 Task: For heading Calibri with Bold.  font size for heading24,  'Change the font style of data to'Bell MT.  and font size to 16,  Change the alignment of both headline & data to Align middle & Align Center.  In the sheet  auditingSalesByChannel_2022
Action: Mouse moved to (73, 128)
Screenshot: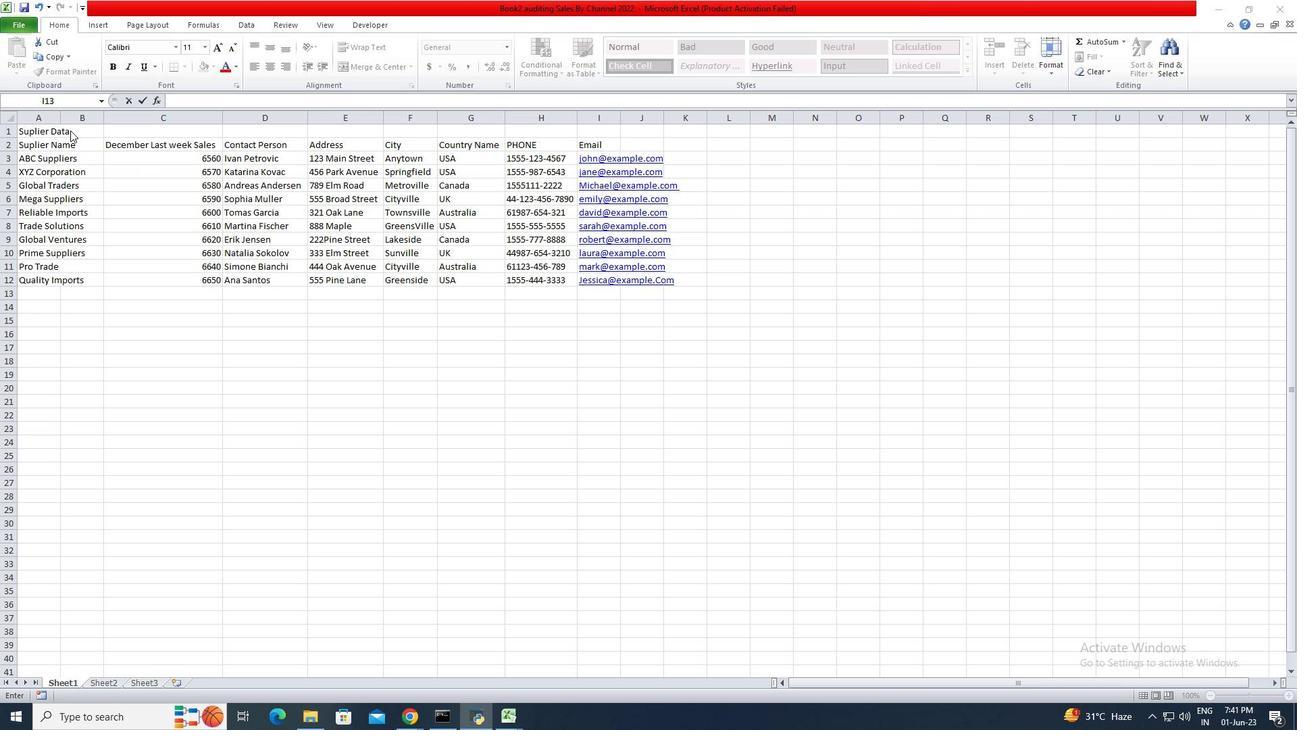 
Action: Mouse pressed left at (73, 128)
Screenshot: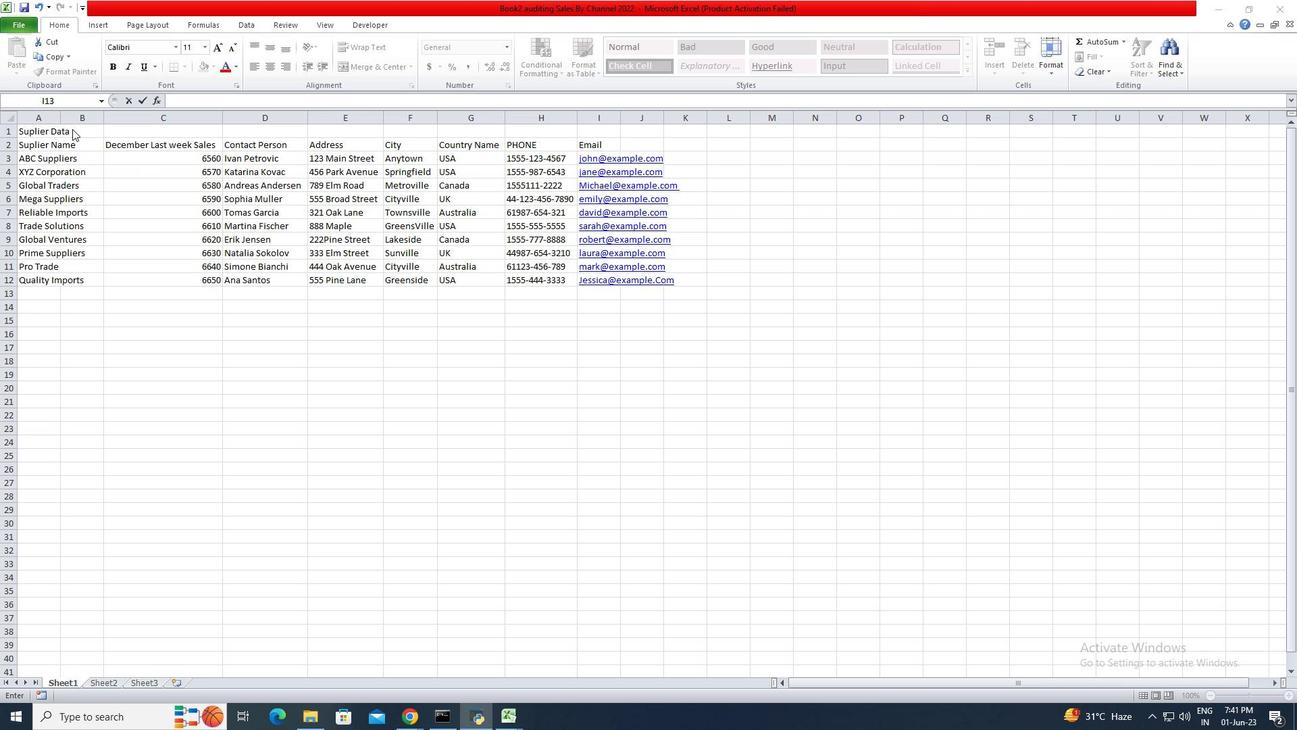 
Action: Mouse moved to (73, 129)
Screenshot: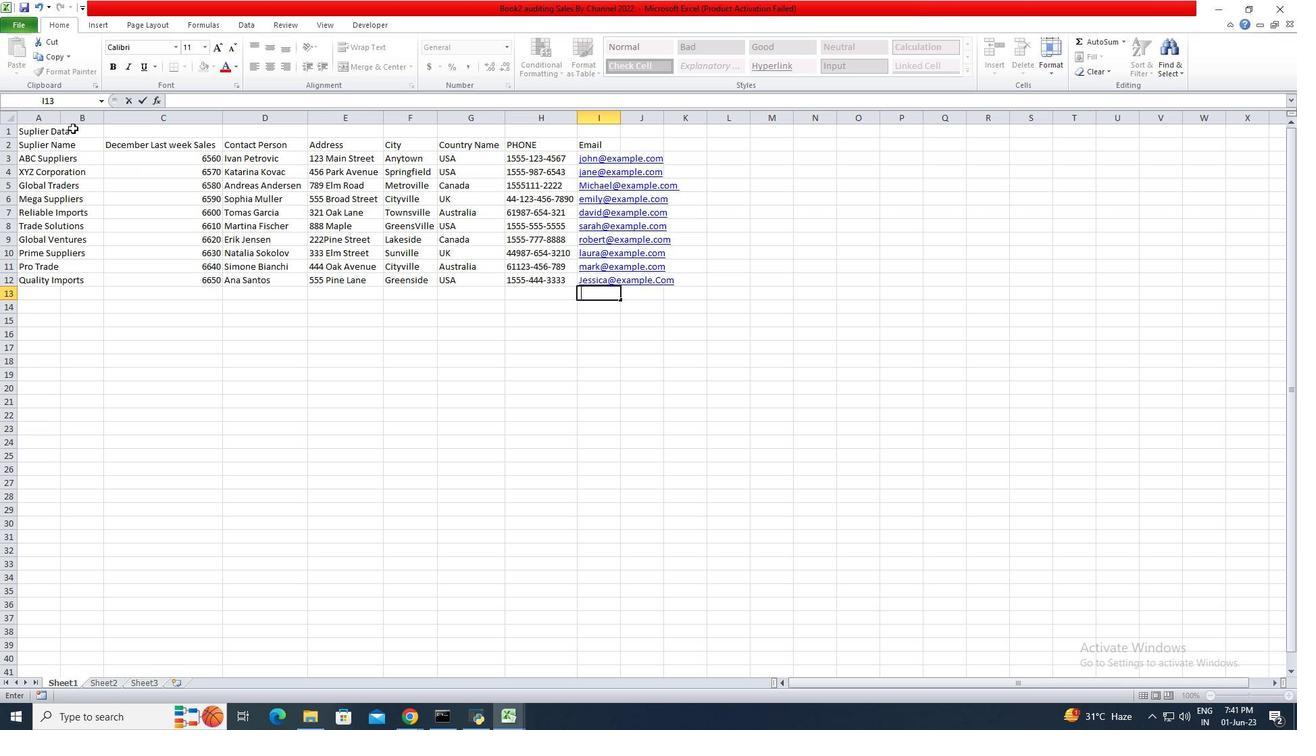 
Action: Mouse pressed left at (73, 129)
Screenshot: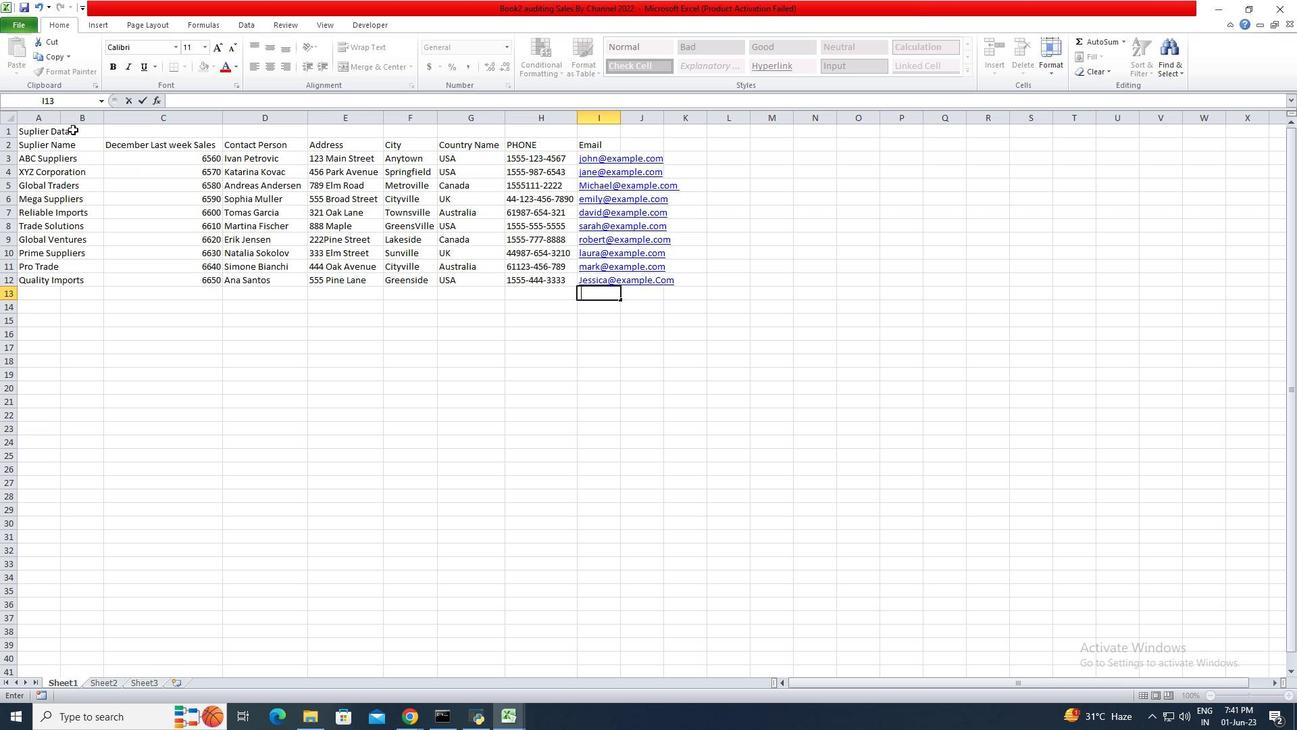 
Action: Mouse moved to (74, 133)
Screenshot: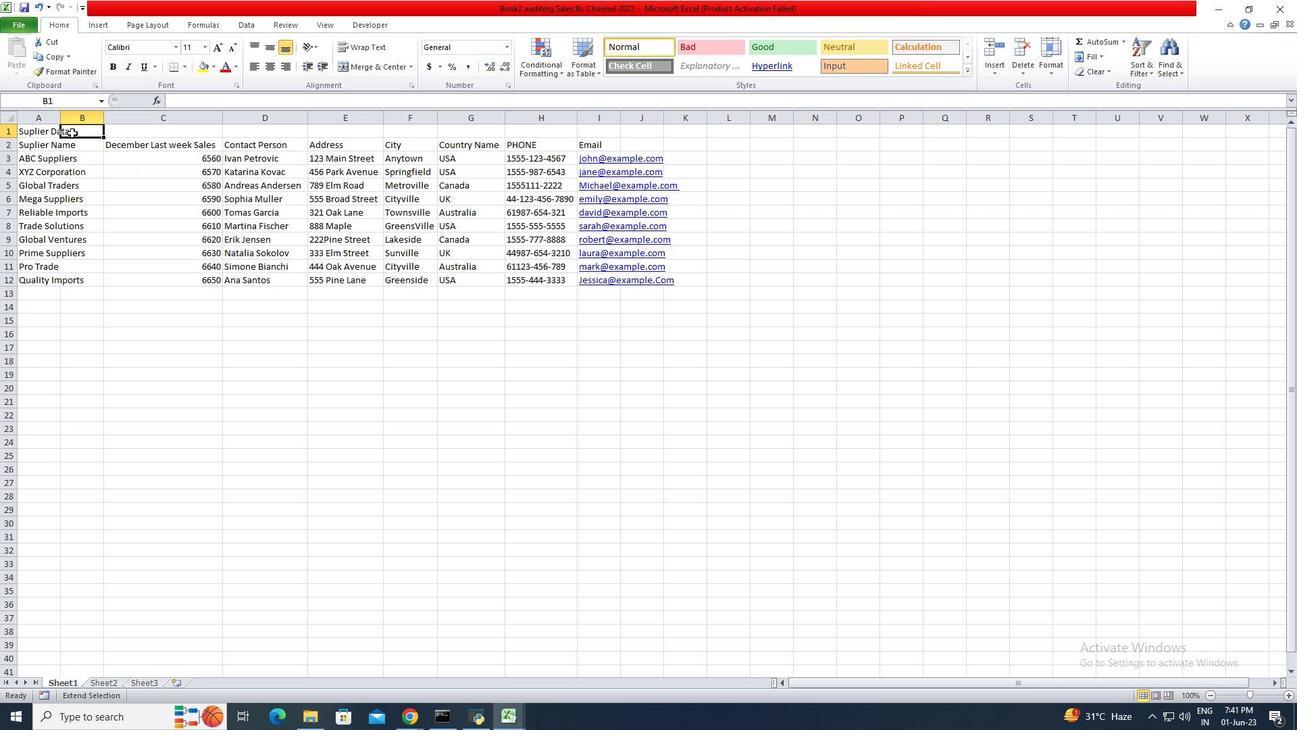 
Action: Mouse pressed left at (74, 133)
Screenshot: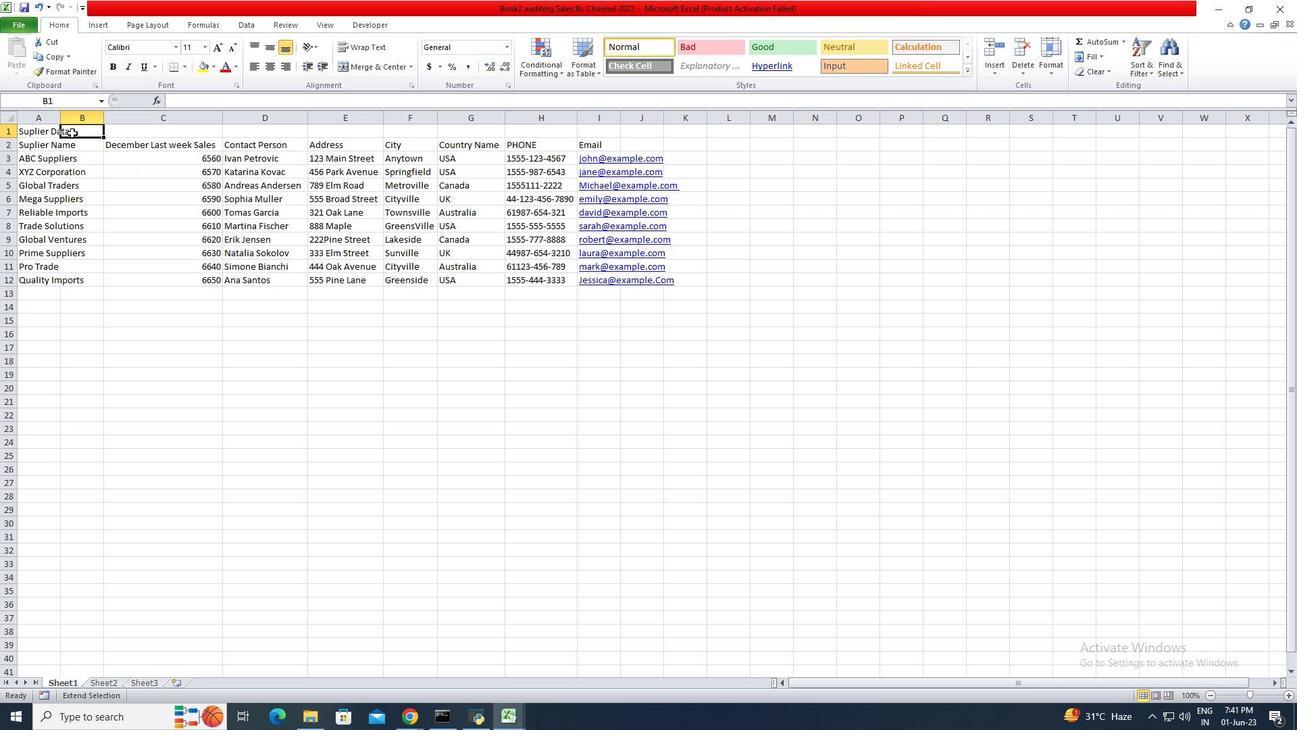 
Action: Mouse moved to (73, 133)
Screenshot: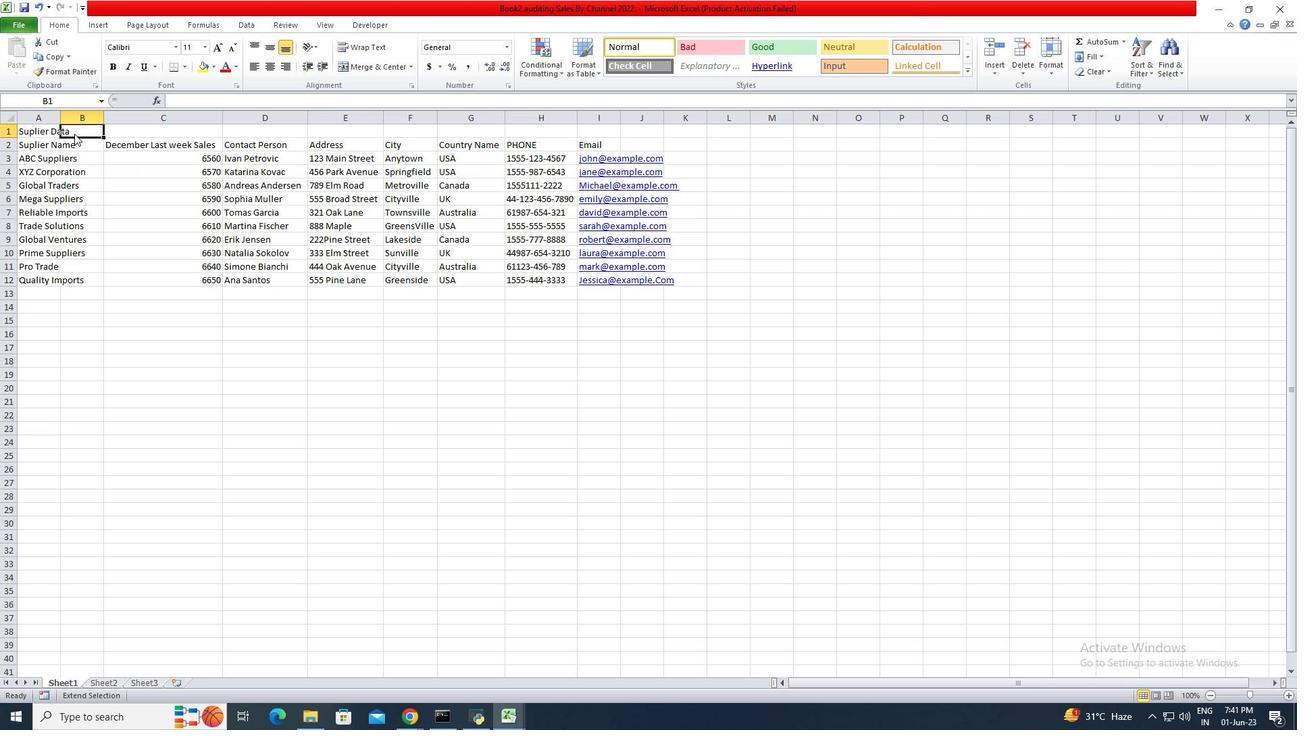
Action: Mouse pressed left at (73, 133)
Screenshot: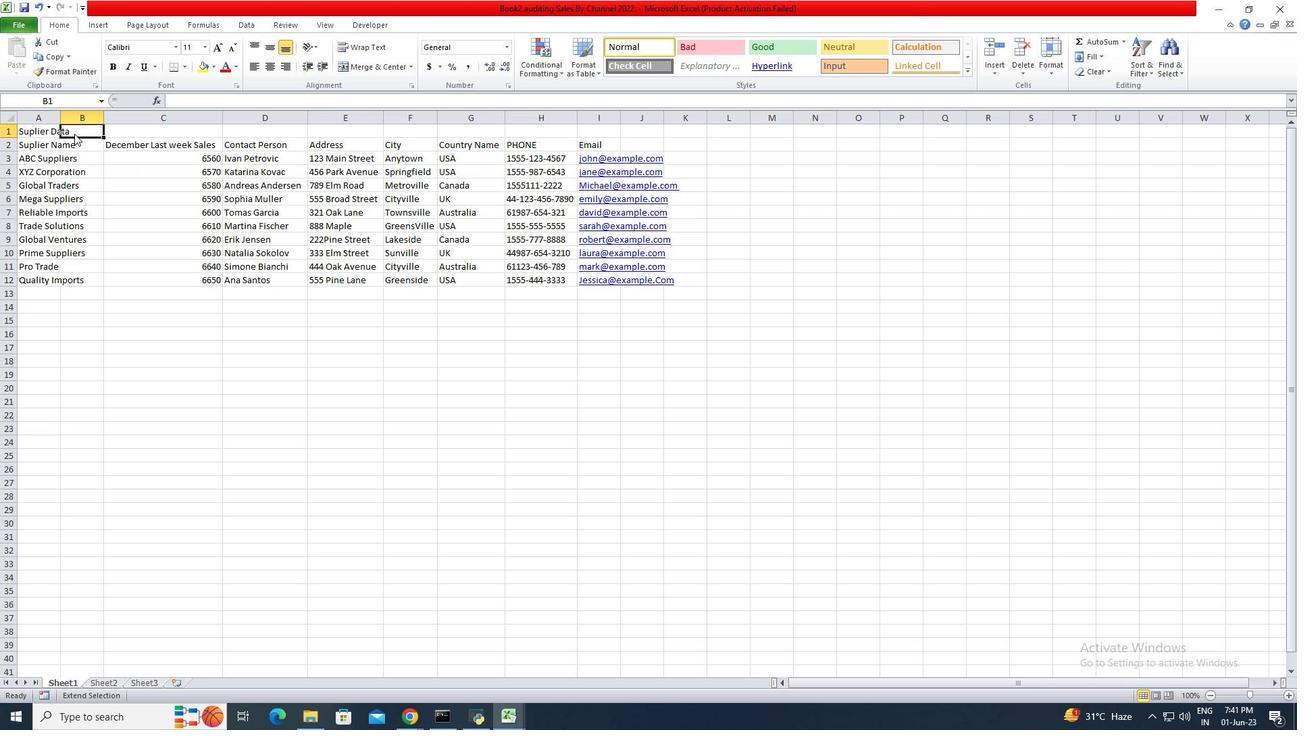 
Action: Mouse pressed left at (73, 133)
Screenshot: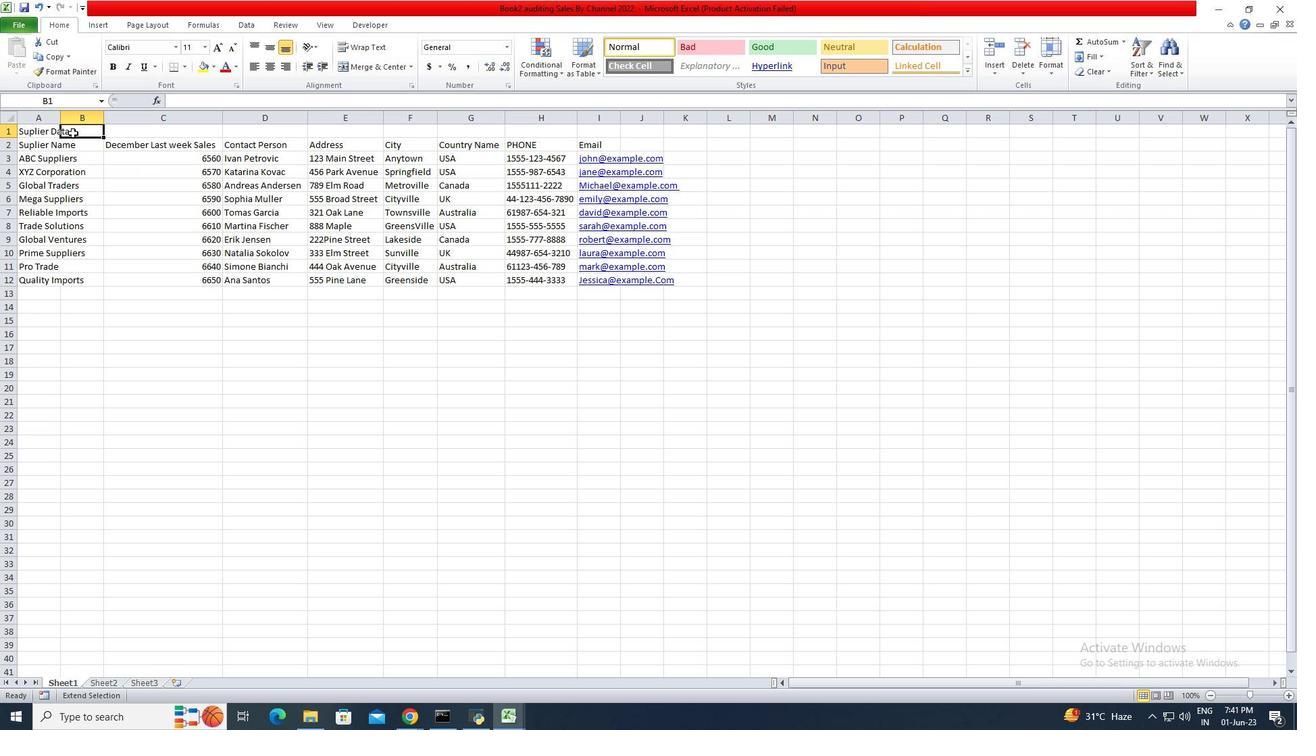 
Action: Mouse moved to (47, 132)
Screenshot: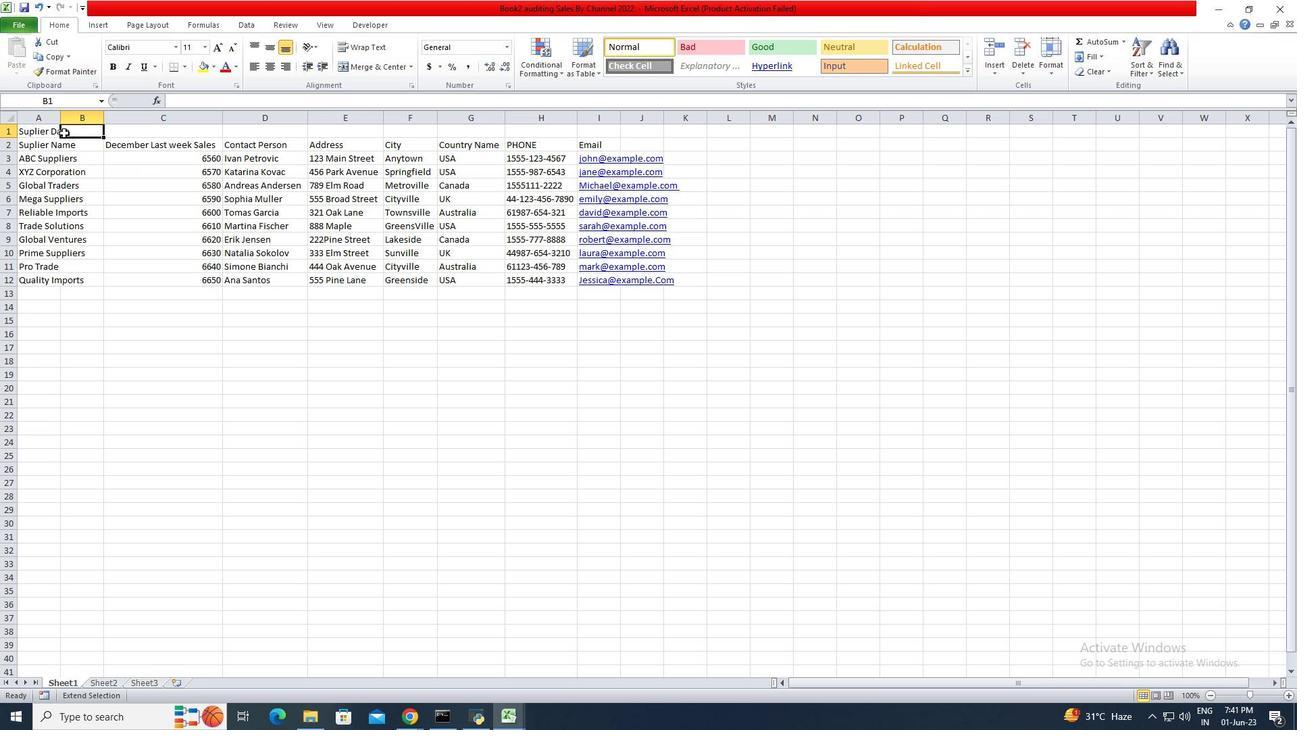 
Action: Mouse pressed left at (47, 132)
Screenshot: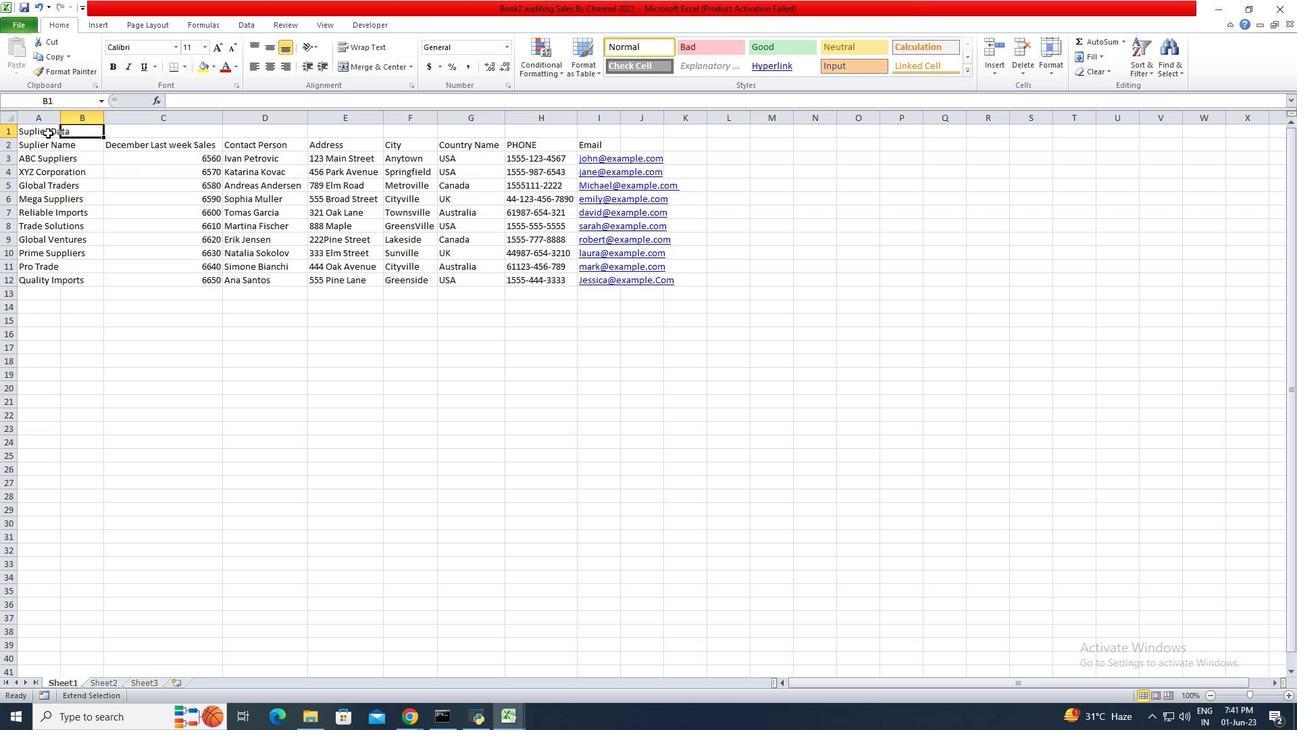 
Action: Mouse moved to (47, 144)
Screenshot: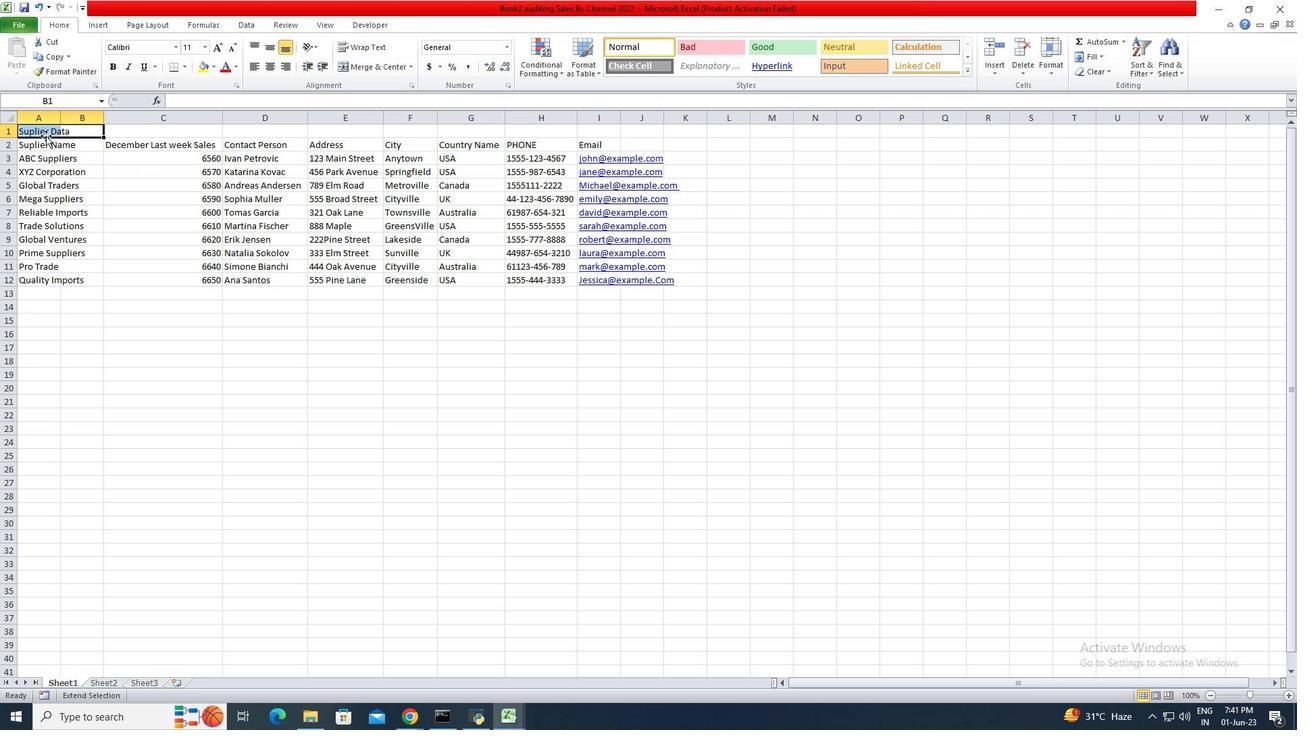 
Action: Mouse pressed left at (47, 144)
Screenshot: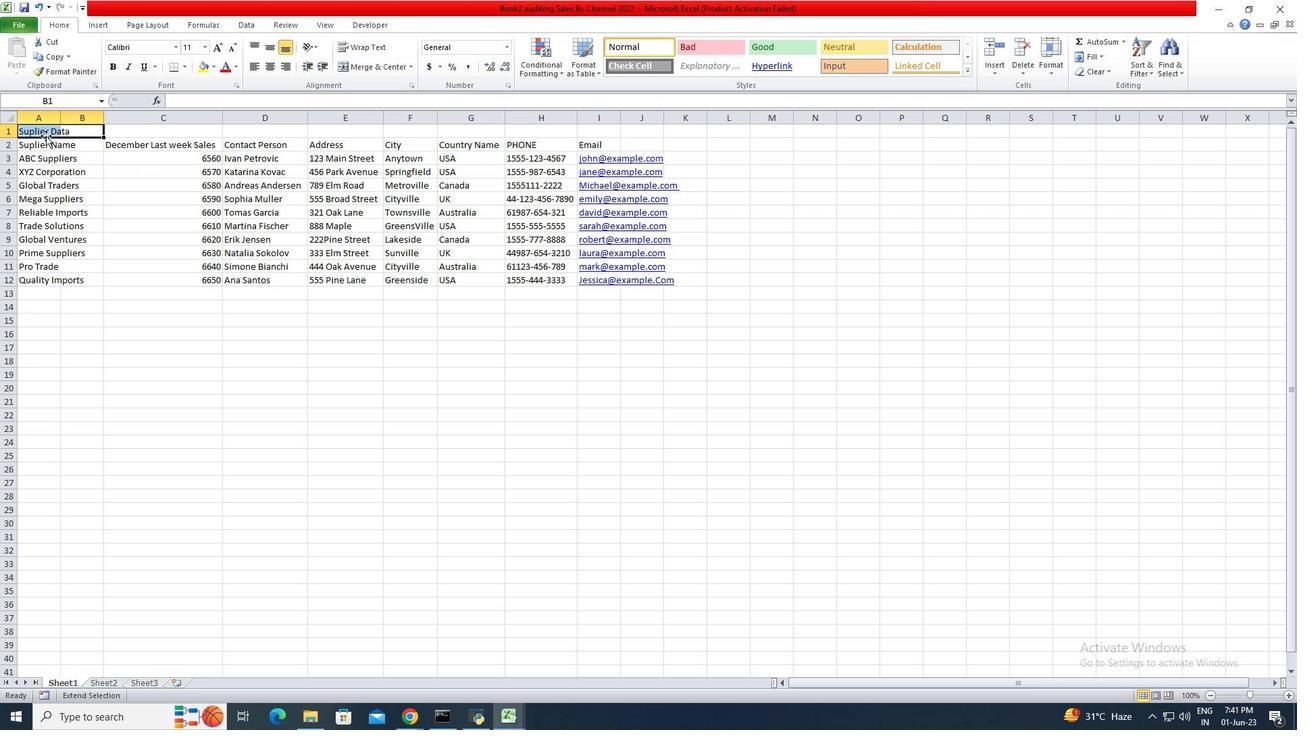 
Action: Mouse moved to (47, 157)
Screenshot: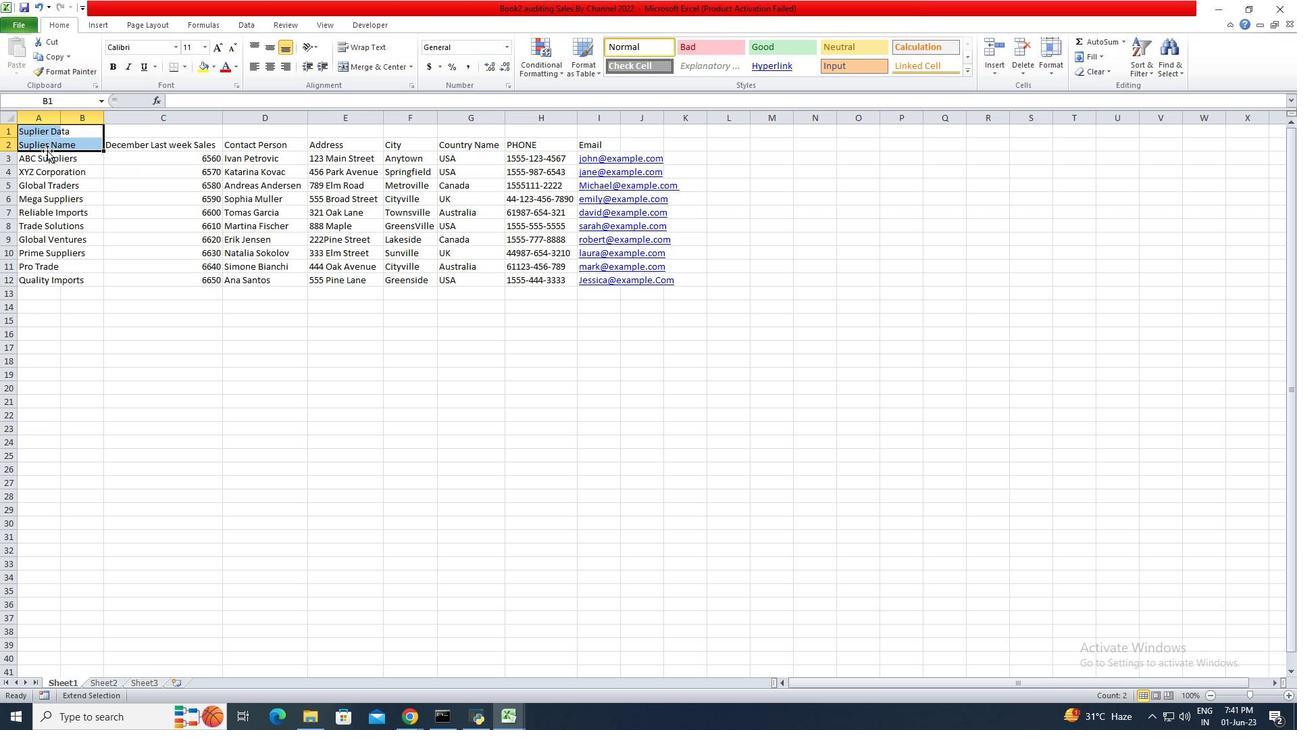 
Action: Mouse pressed left at (47, 157)
Screenshot: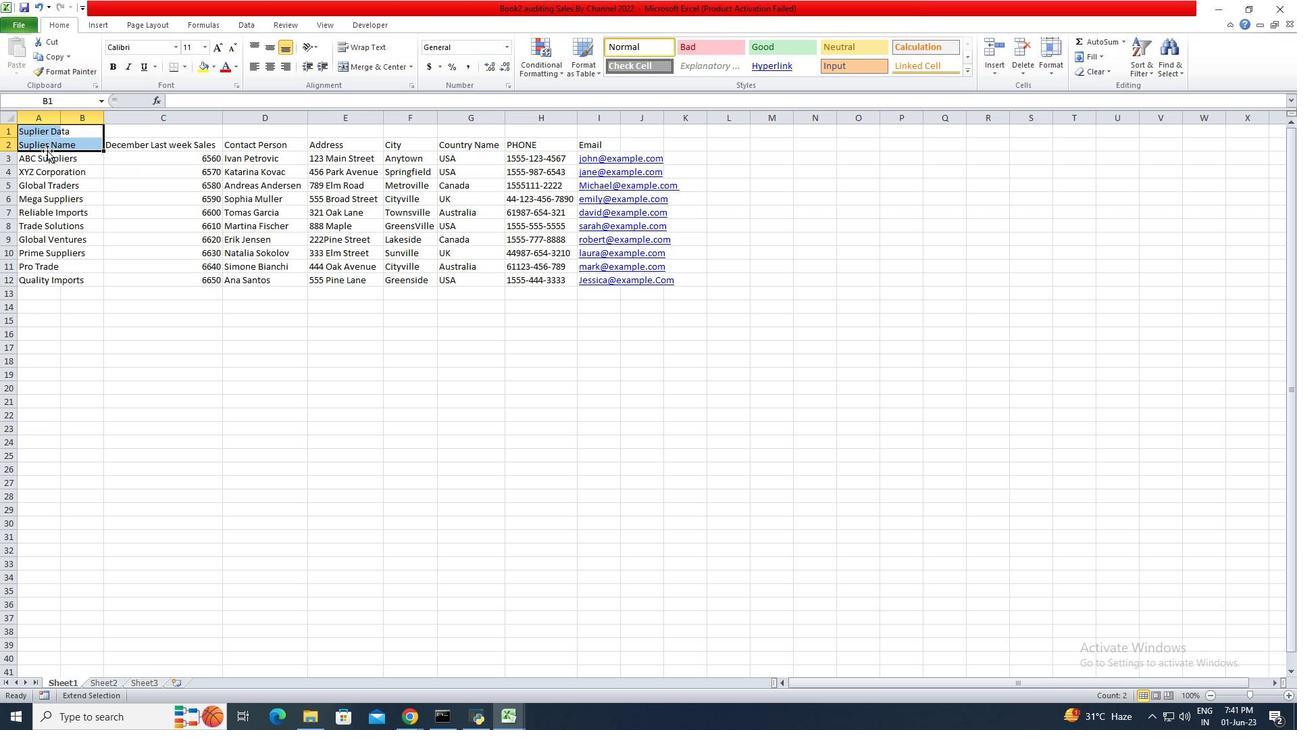 
Action: Mouse moved to (47, 175)
Screenshot: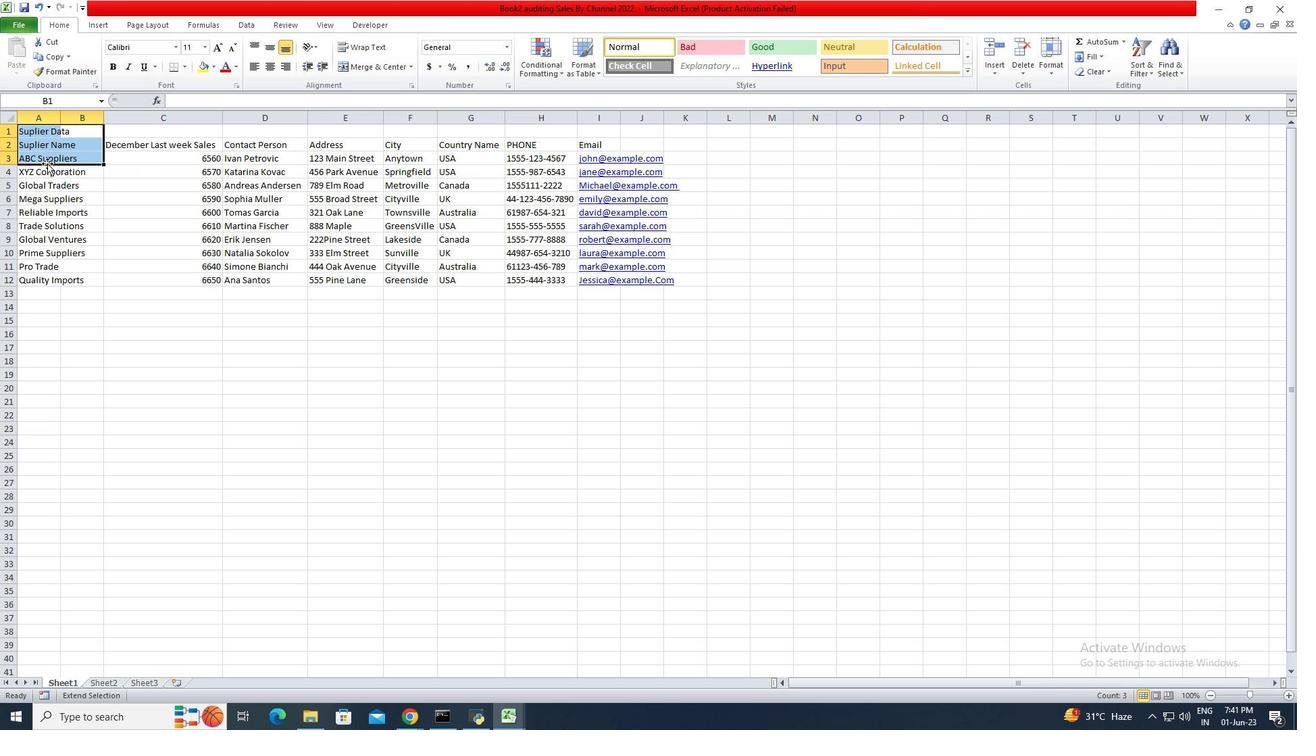 
Action: Mouse pressed left at (47, 175)
Screenshot: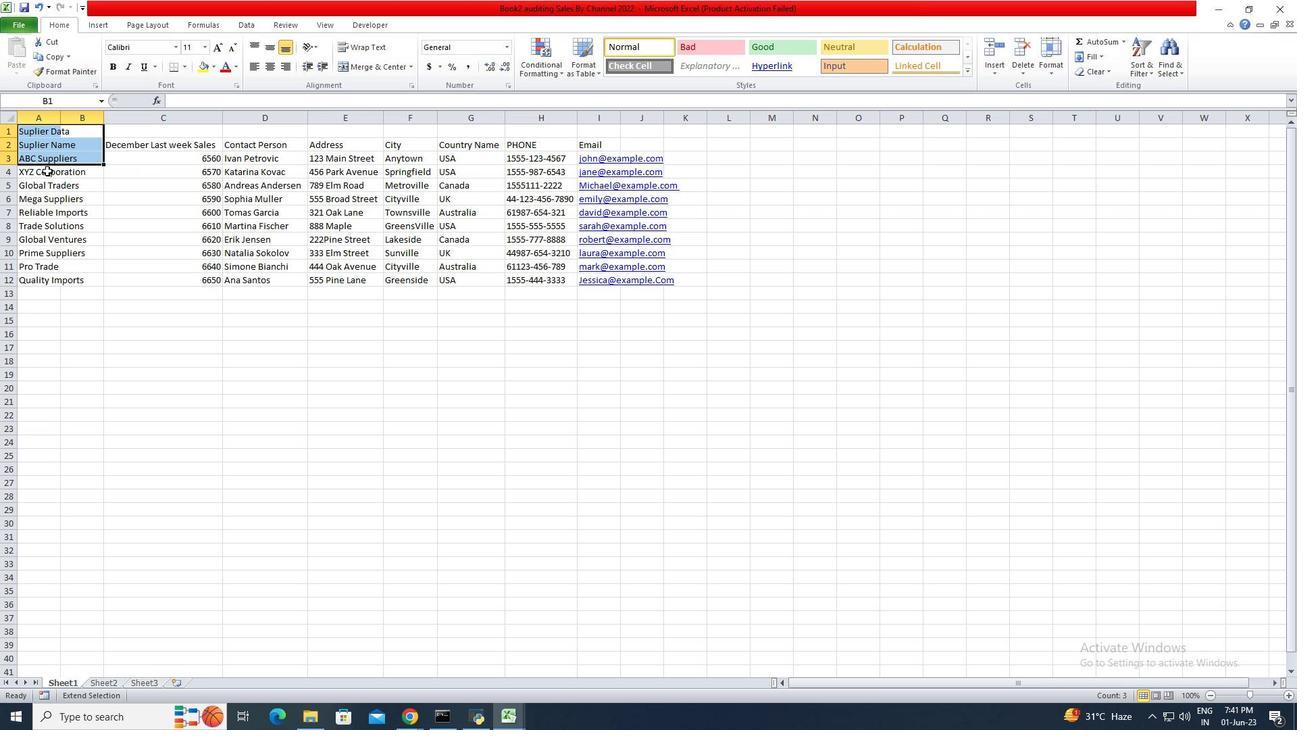 
Action: Mouse moved to (47, 187)
Screenshot: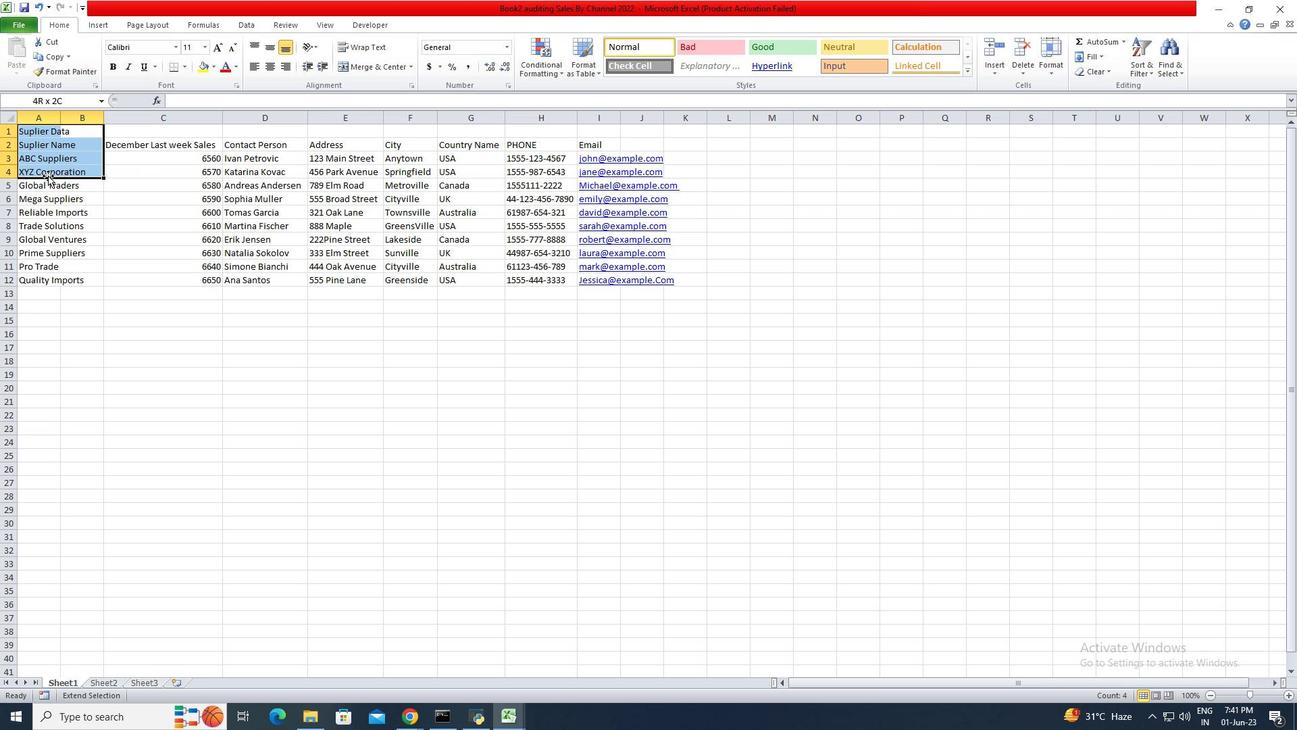 
Action: Mouse pressed left at (47, 187)
Screenshot: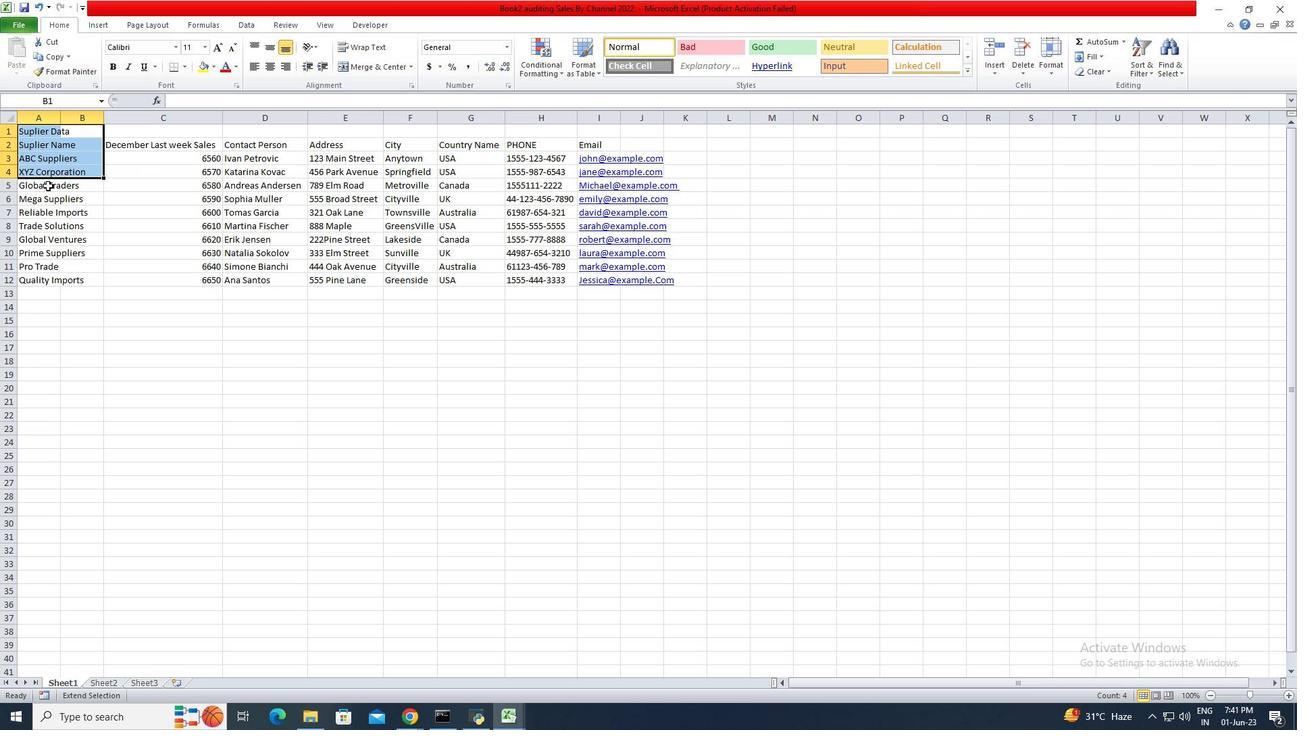 
Action: Mouse moved to (79, 128)
Screenshot: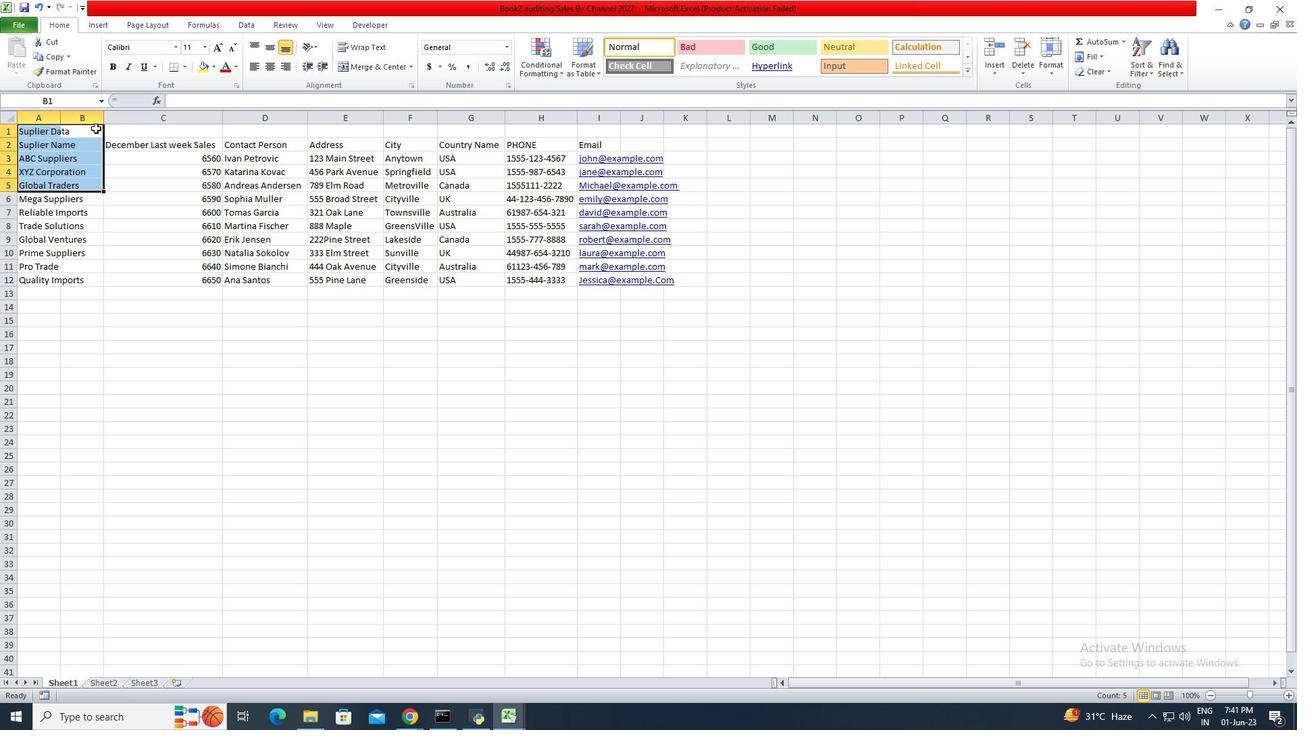 
Action: Mouse pressed left at (79, 128)
Screenshot: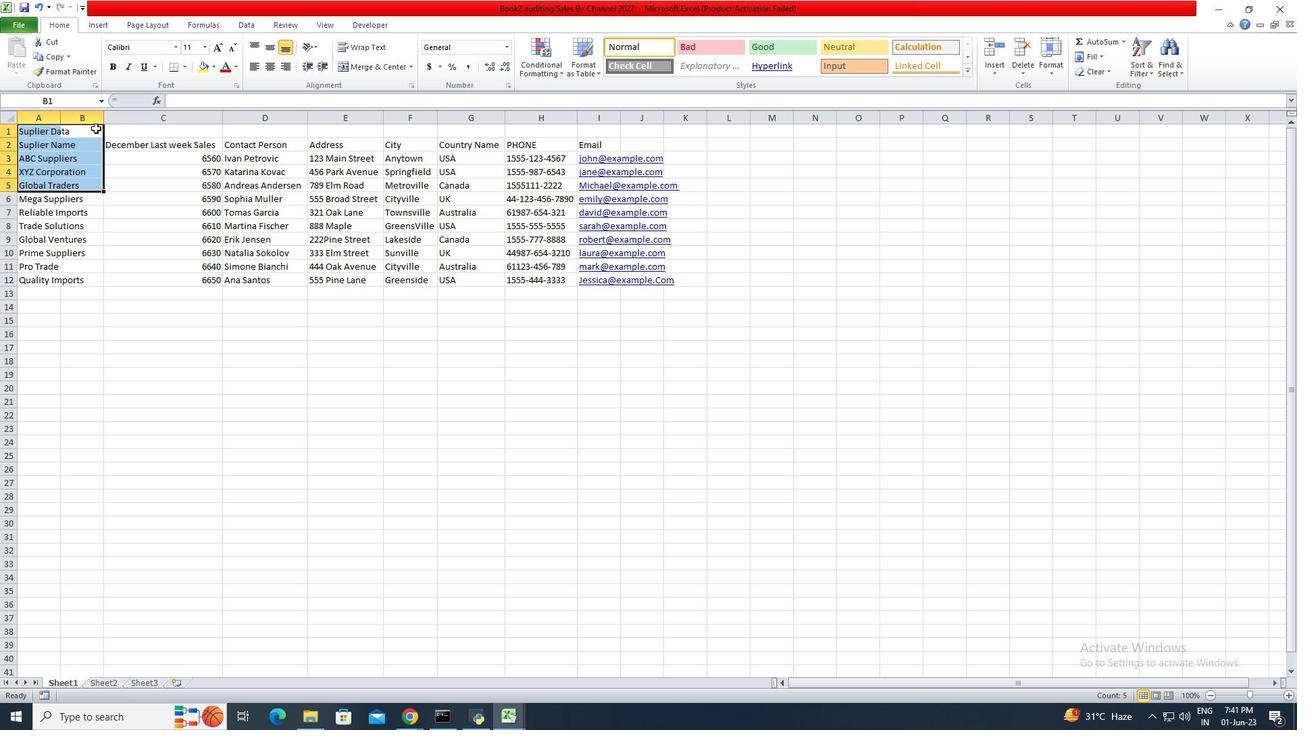 
Action: Mouse moved to (79, 133)
Screenshot: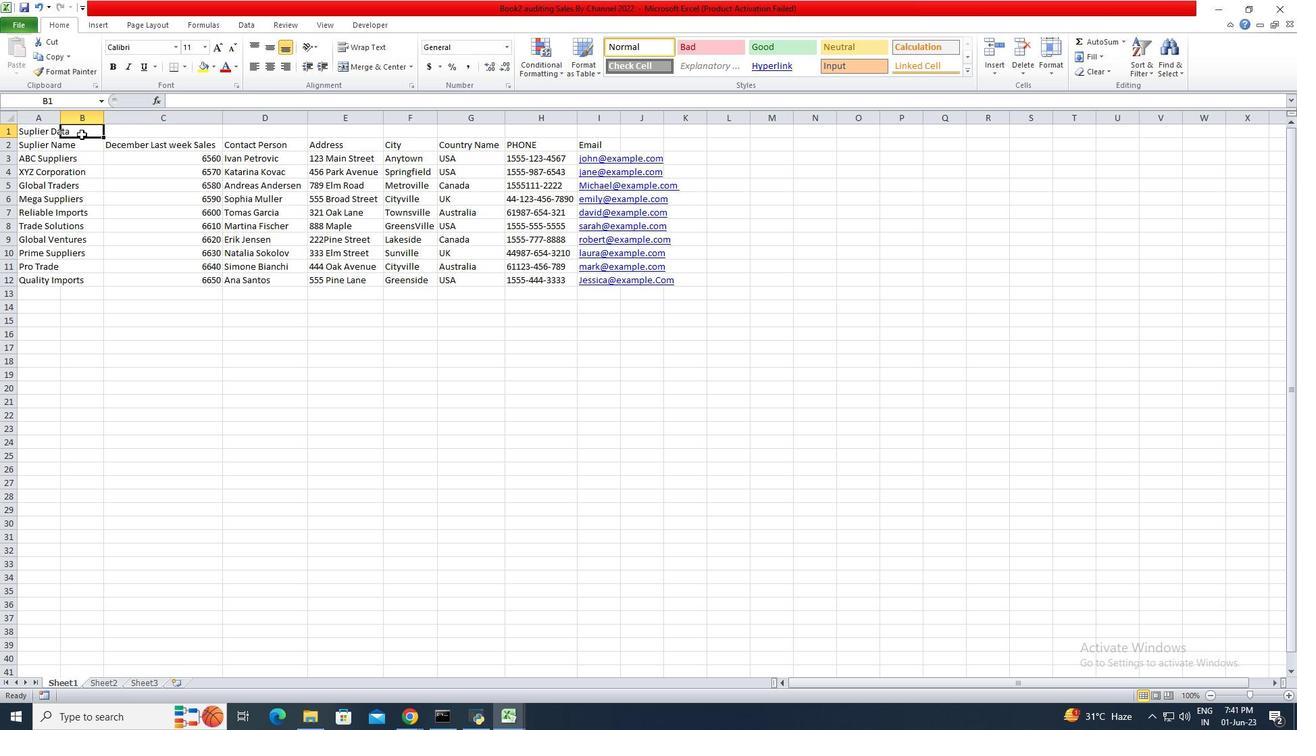
Action: Mouse pressed left at (79, 133)
Screenshot: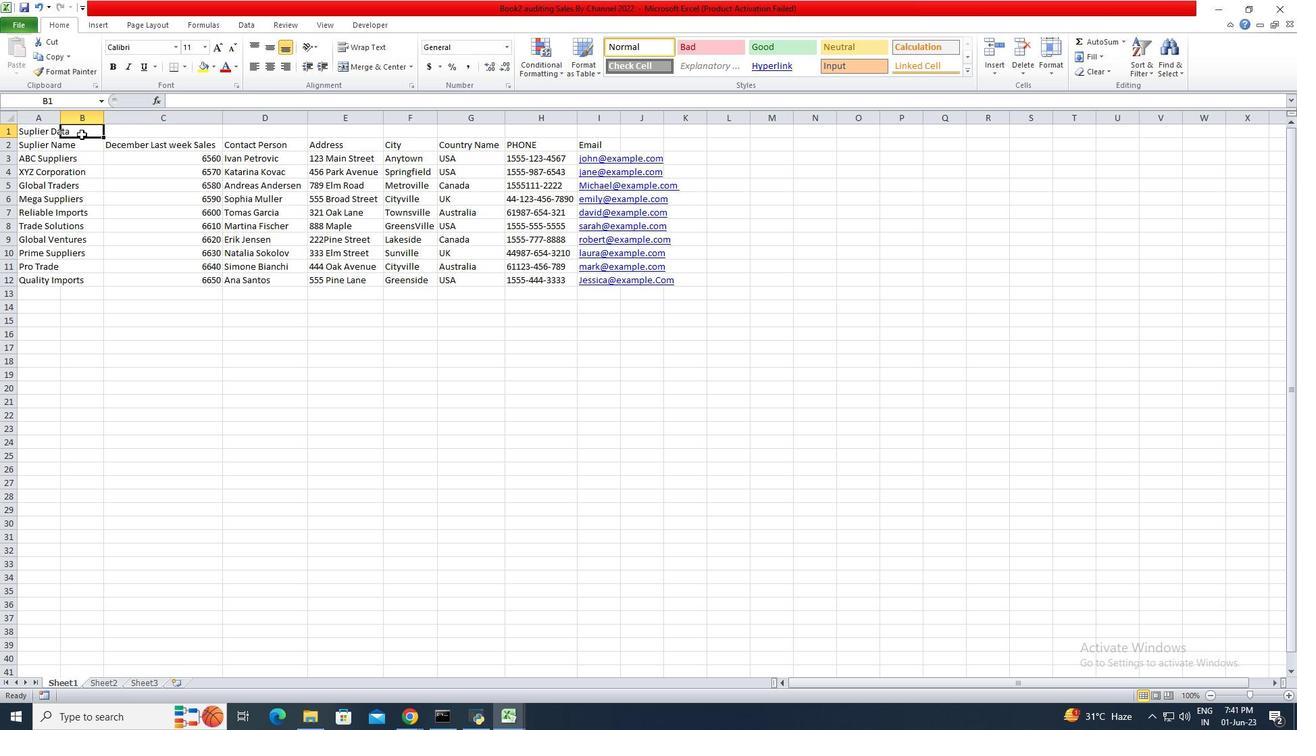 
Action: Mouse moved to (78, 133)
Screenshot: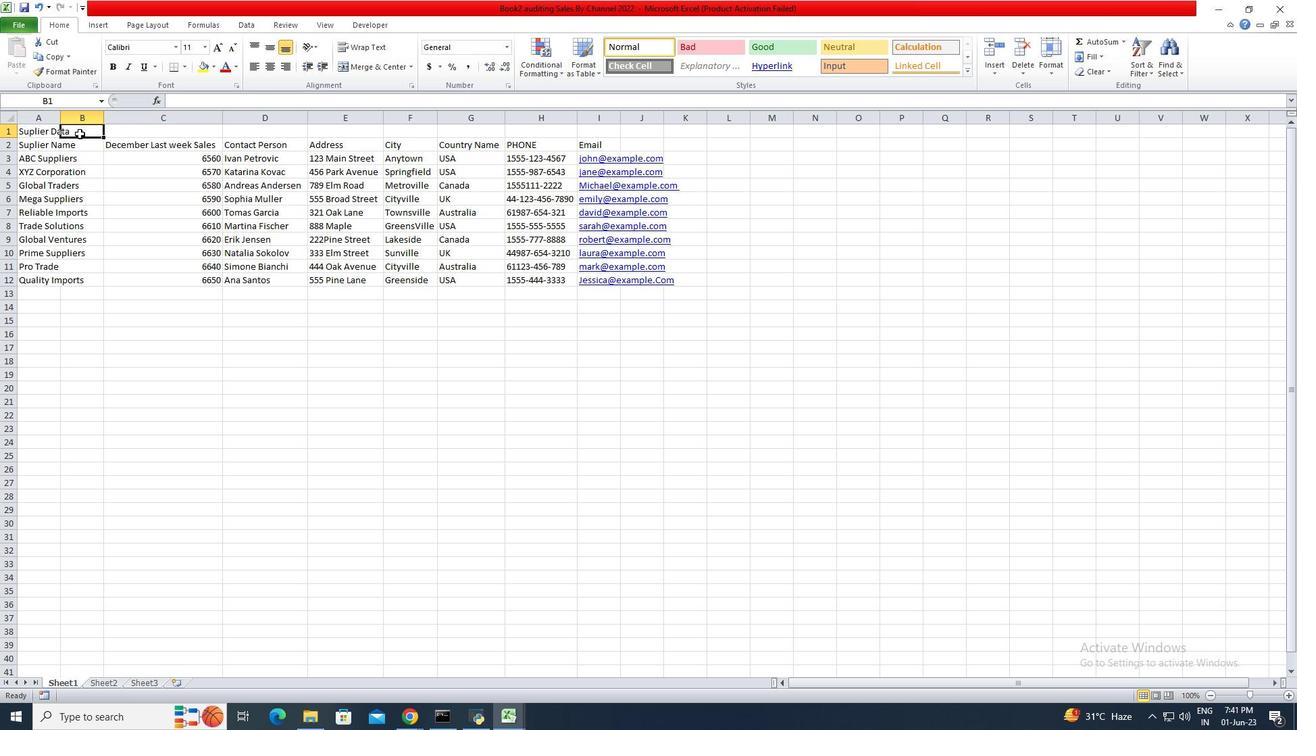 
Action: Mouse pressed left at (78, 133)
Screenshot: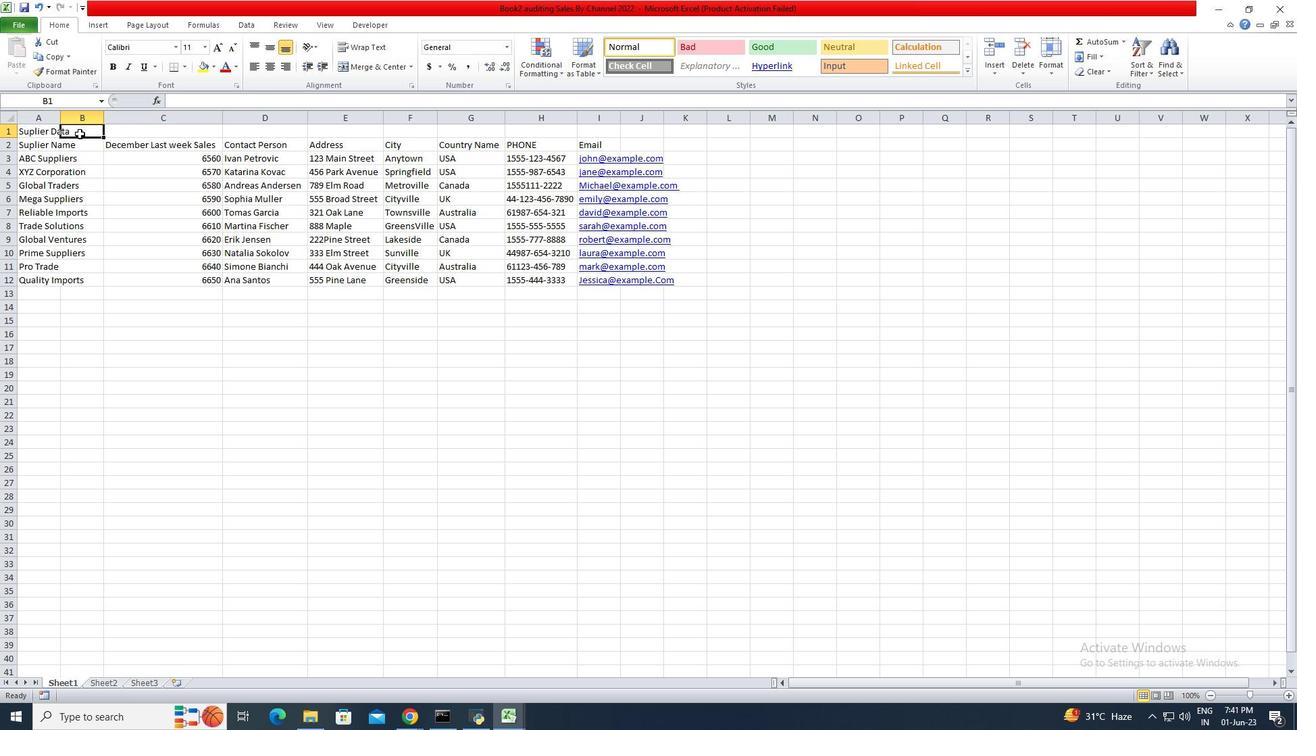 
Action: Mouse pressed left at (78, 133)
Screenshot: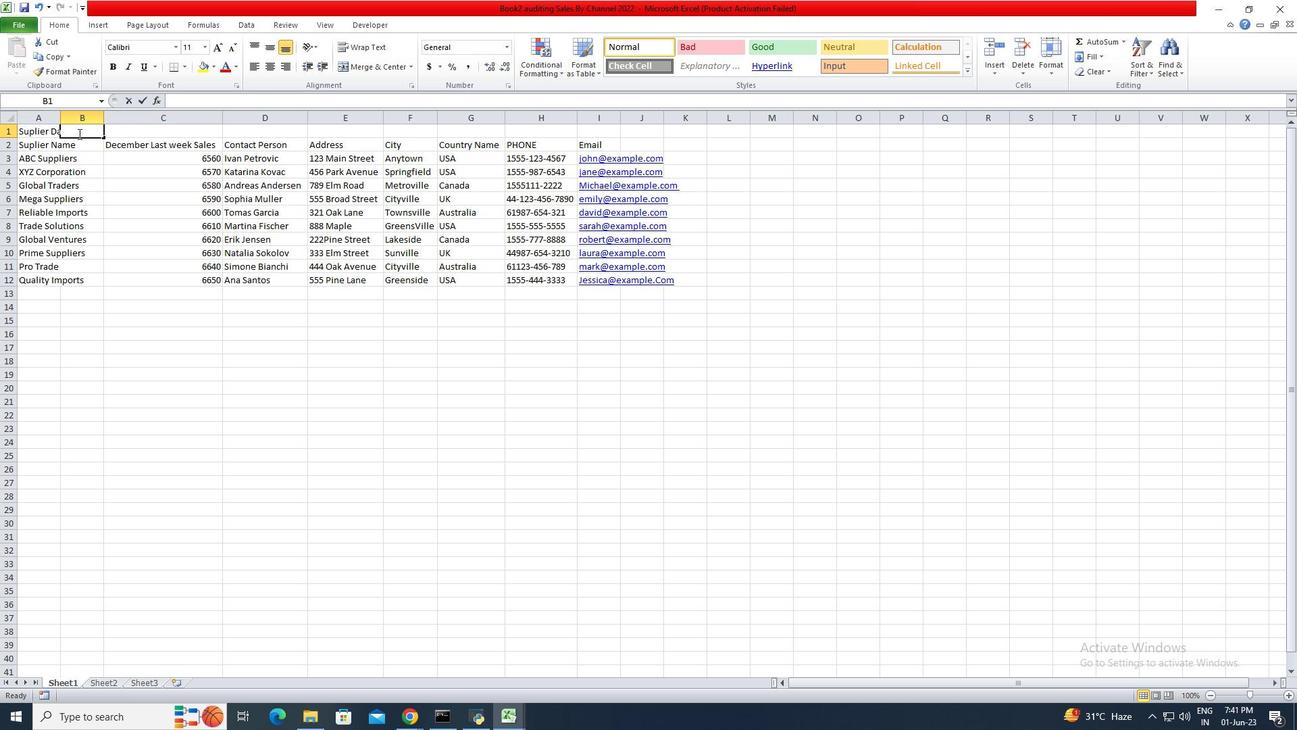 
Action: Mouse moved to (76, 152)
Screenshot: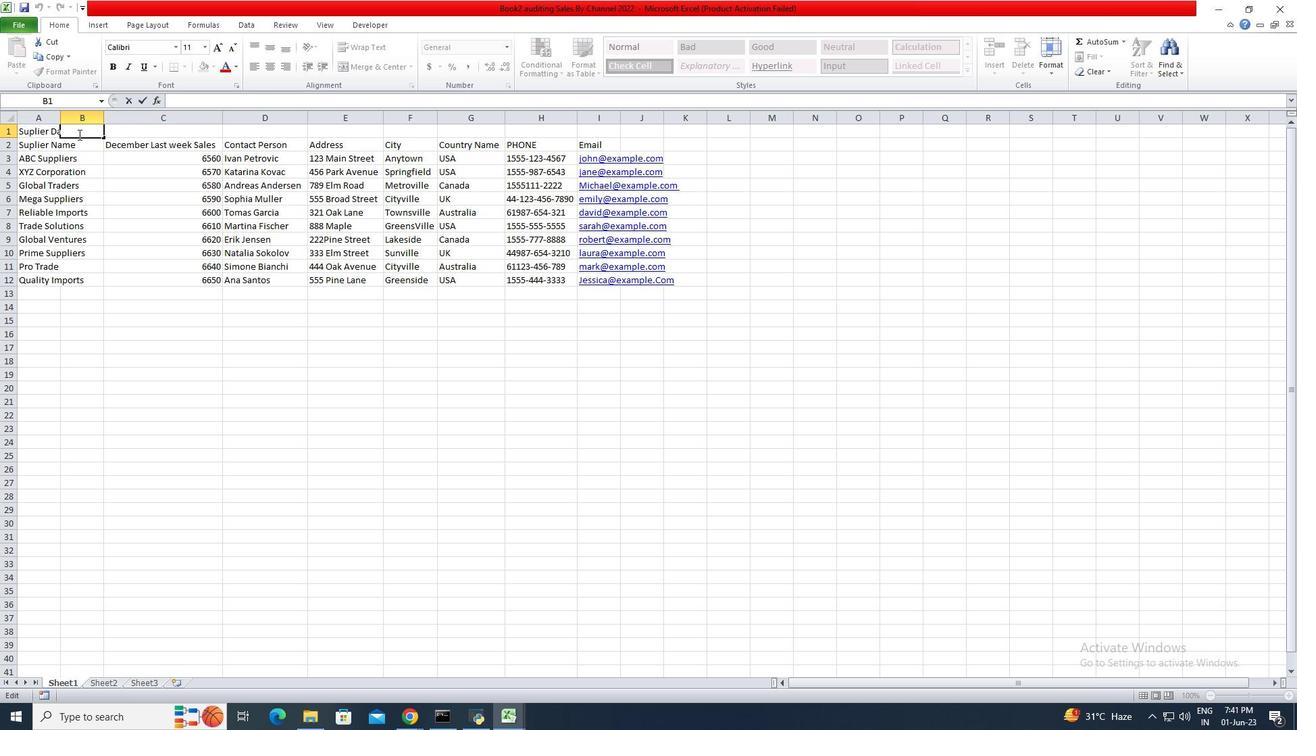 
Action: Mouse pressed left at (76, 152)
Screenshot: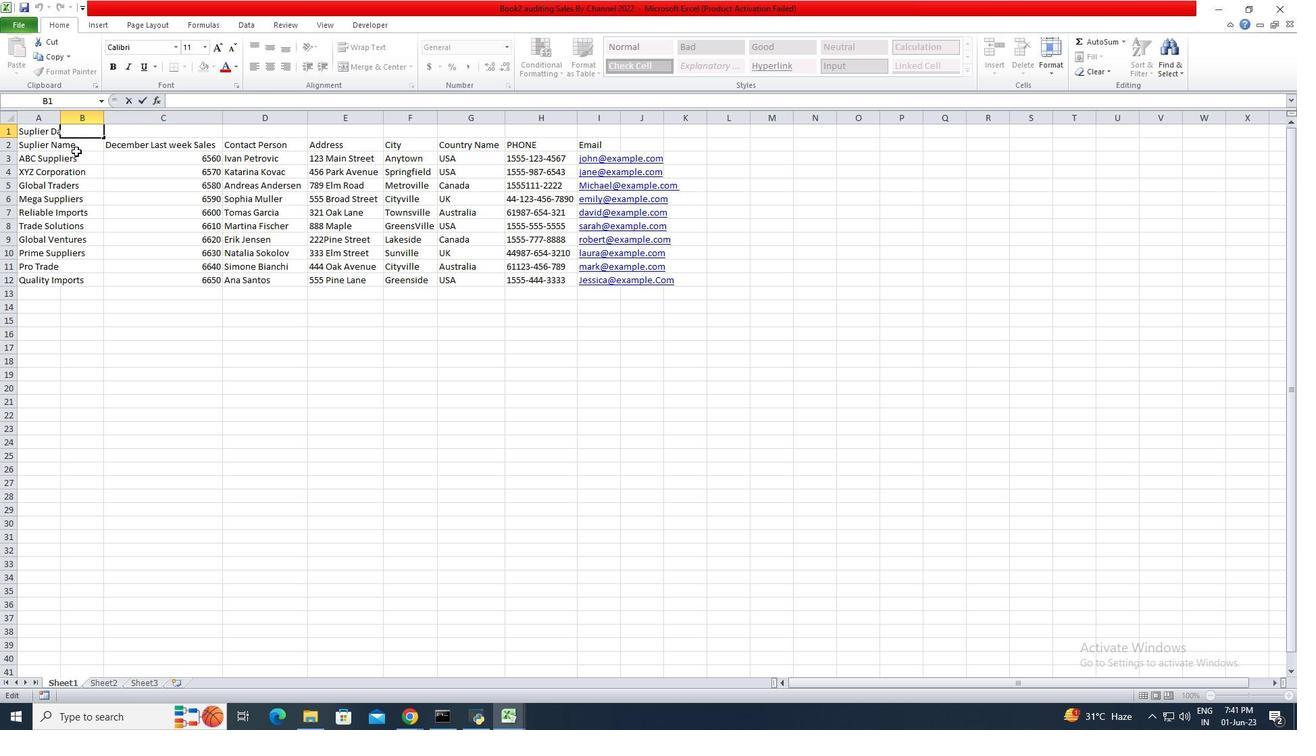 
Action: Mouse moved to (31, 127)
Screenshot: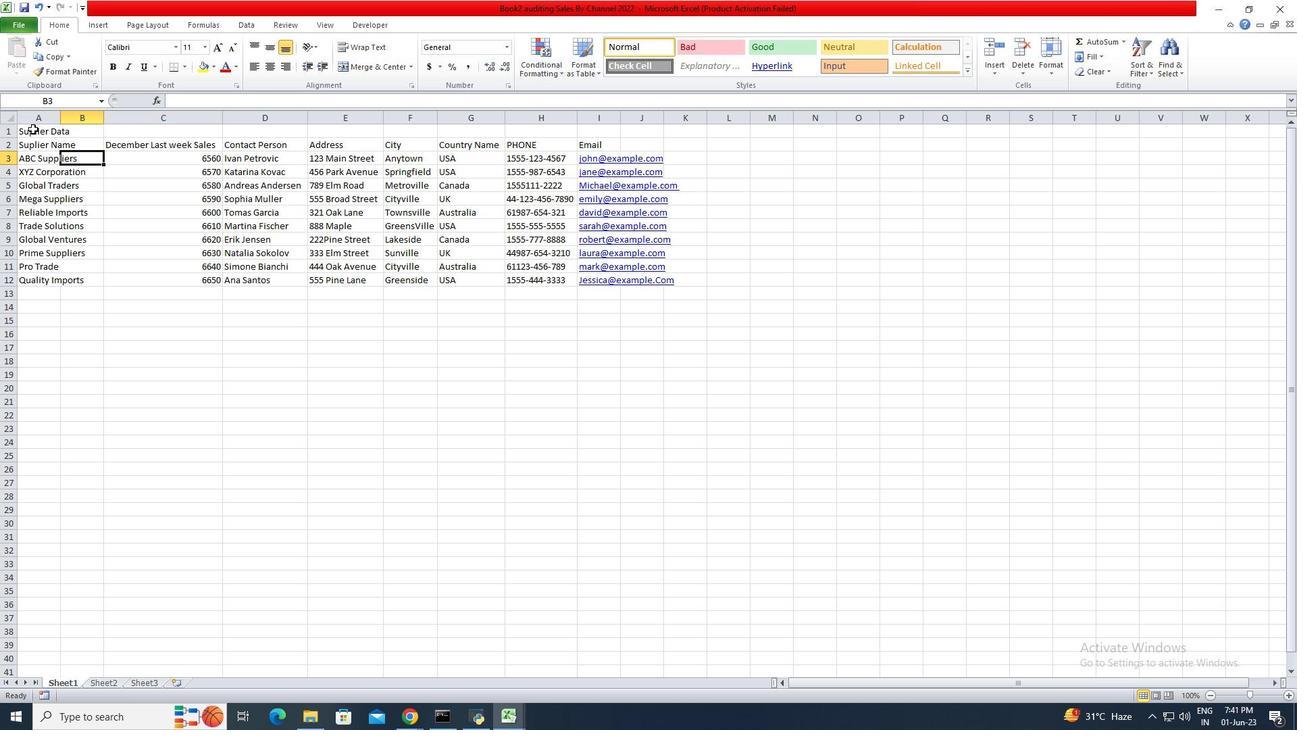 
Action: Mouse pressed left at (31, 127)
Screenshot: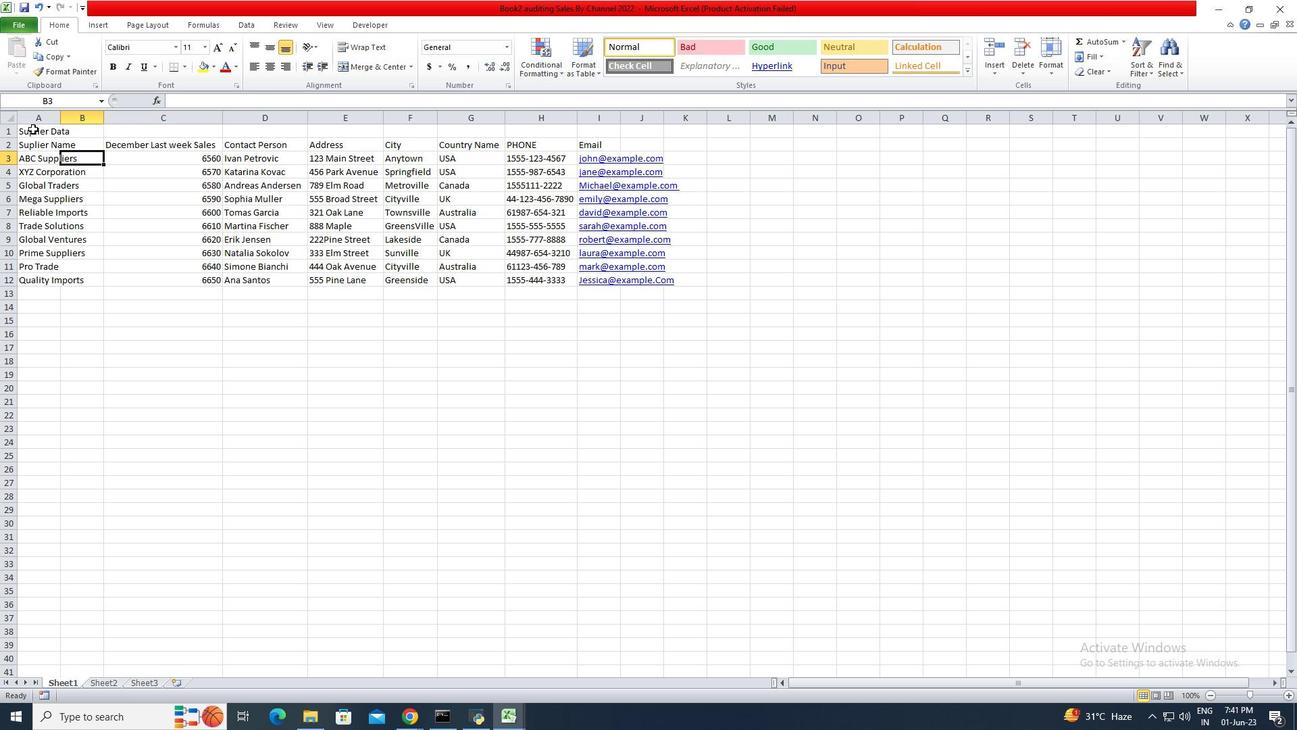 
Action: Mouse moved to (38, 132)
Screenshot: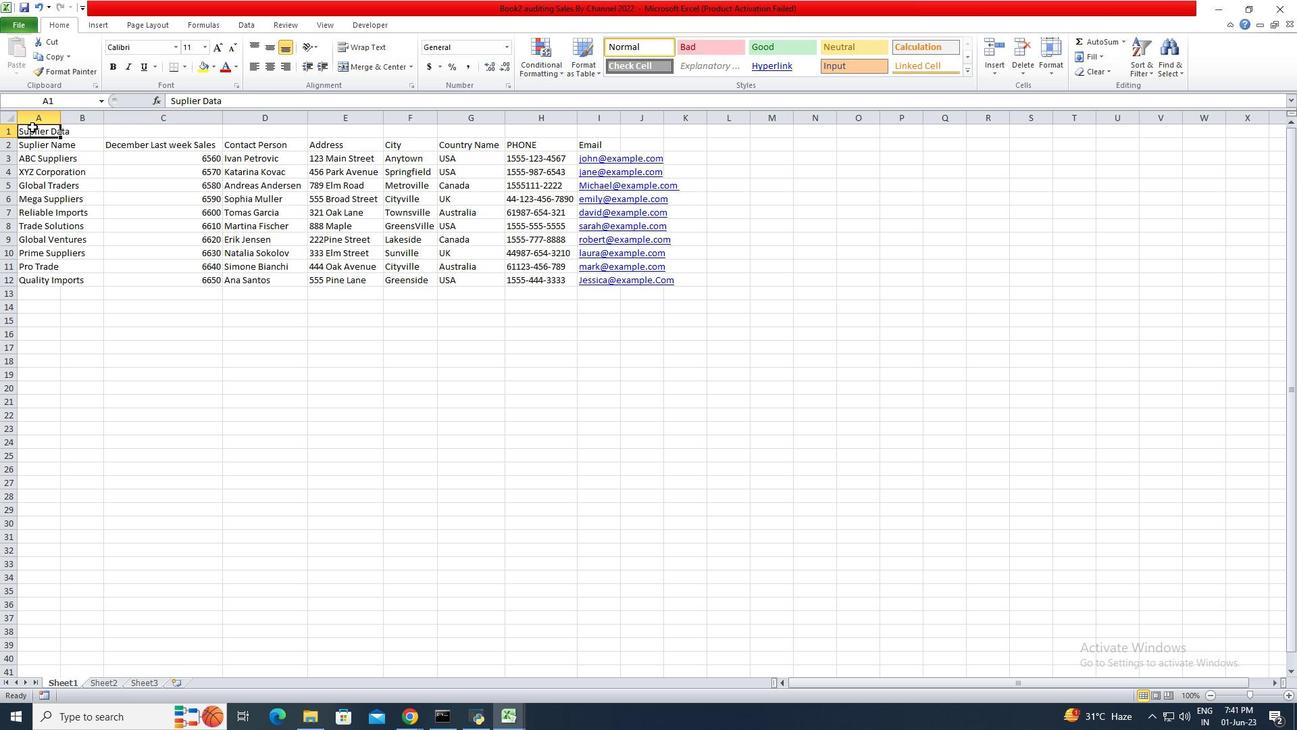 
Action: Mouse pressed left at (38, 132)
Screenshot: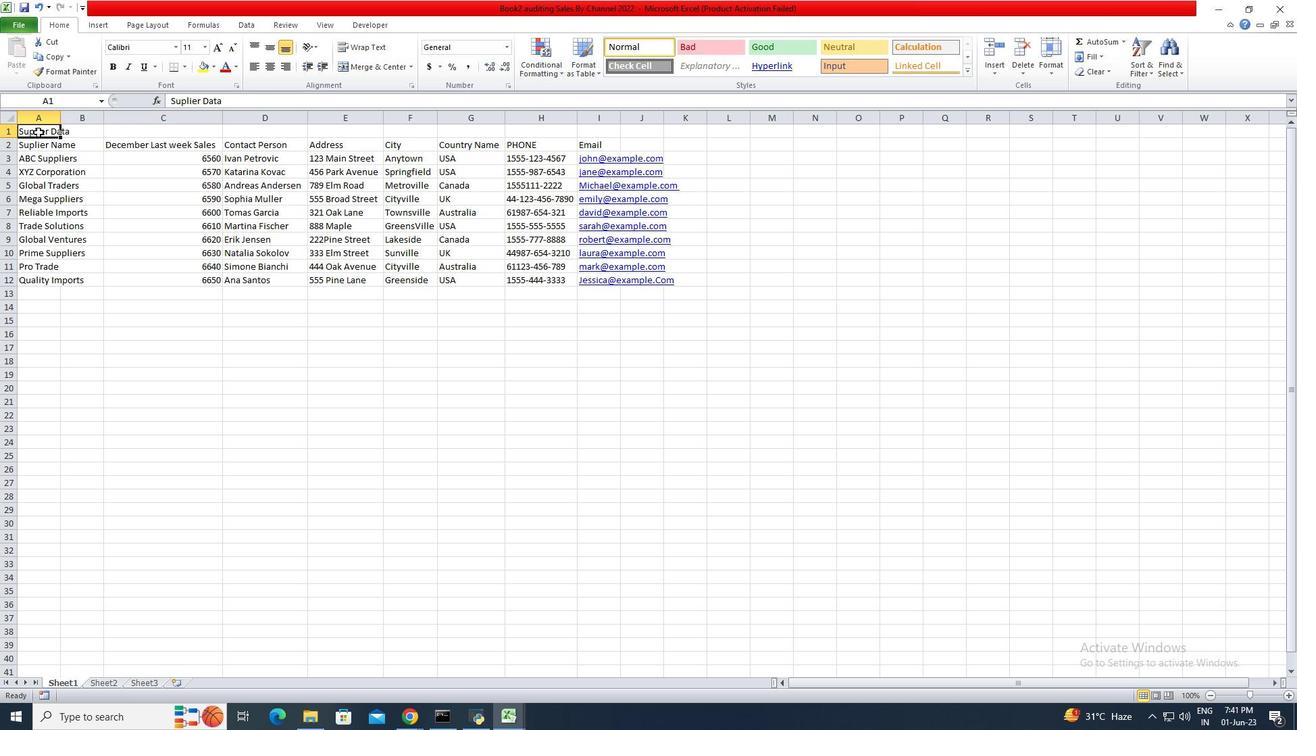 
Action: Mouse pressed left at (38, 132)
Screenshot: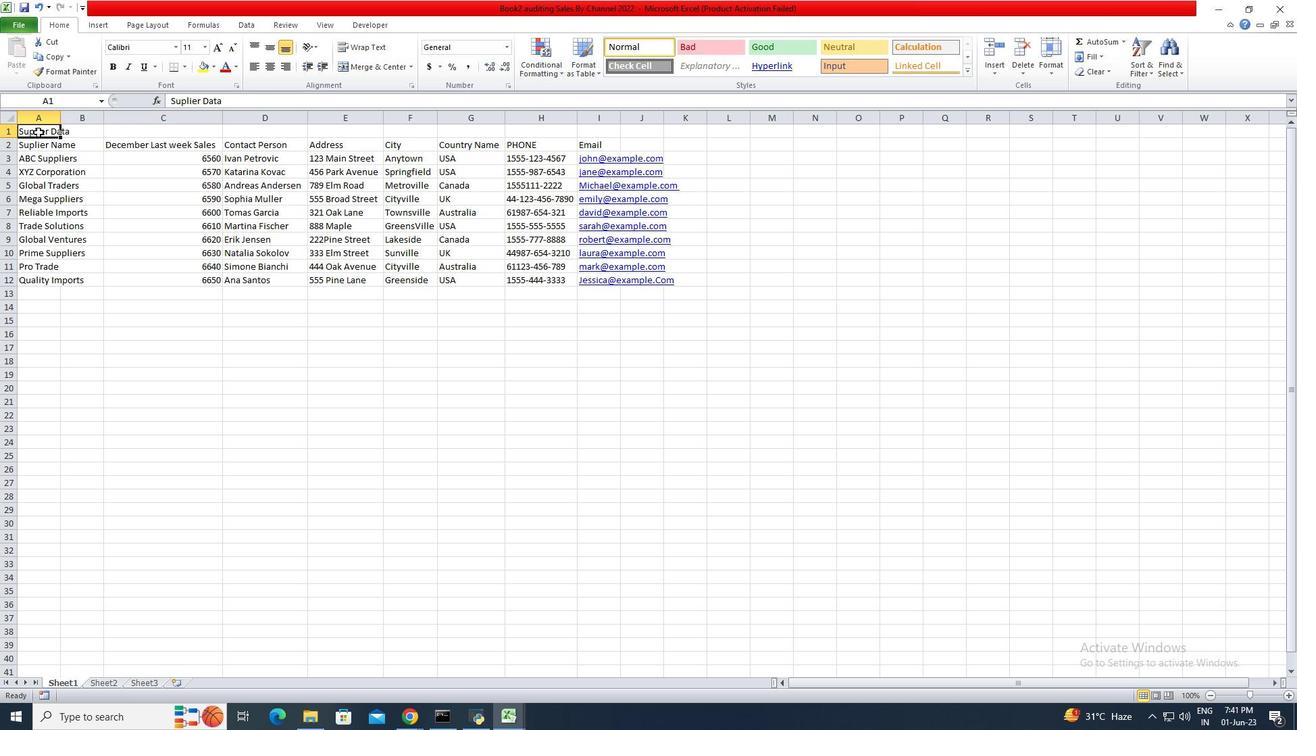 
Action: Mouse moved to (20, 132)
Screenshot: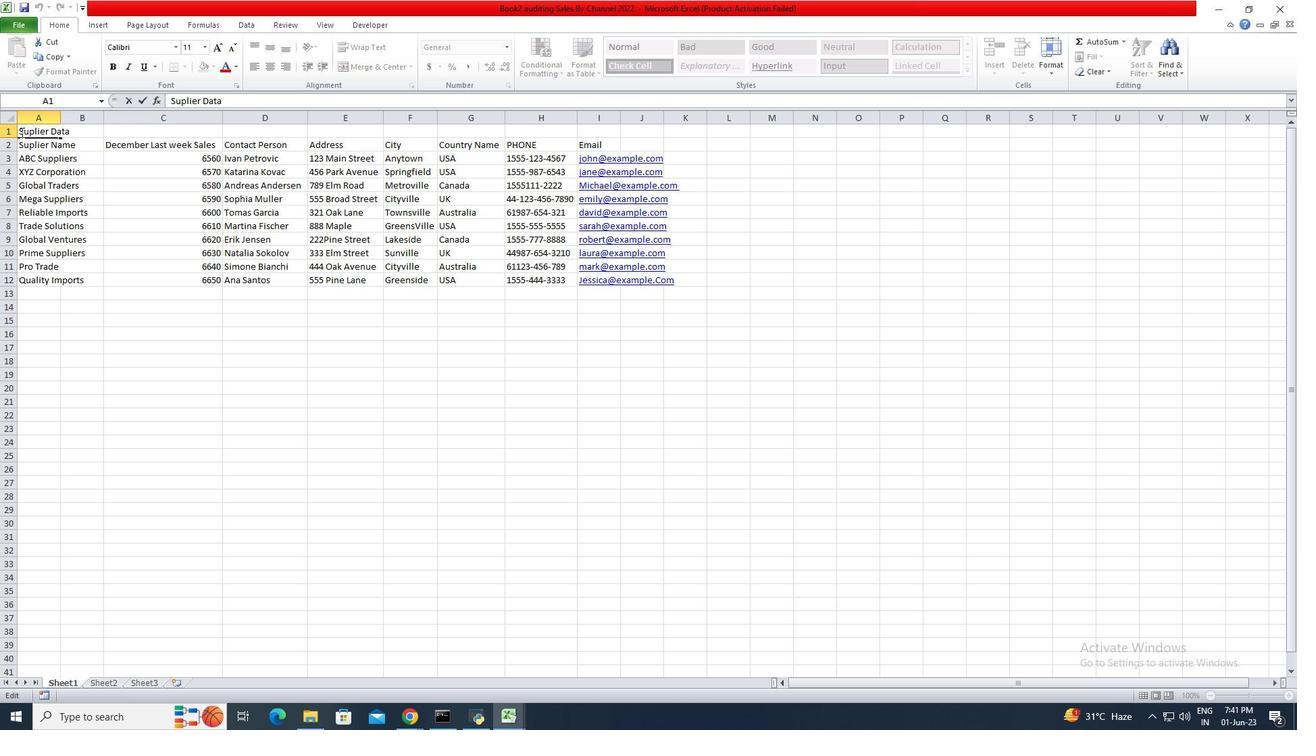 
Action: Mouse pressed left at (20, 132)
Screenshot: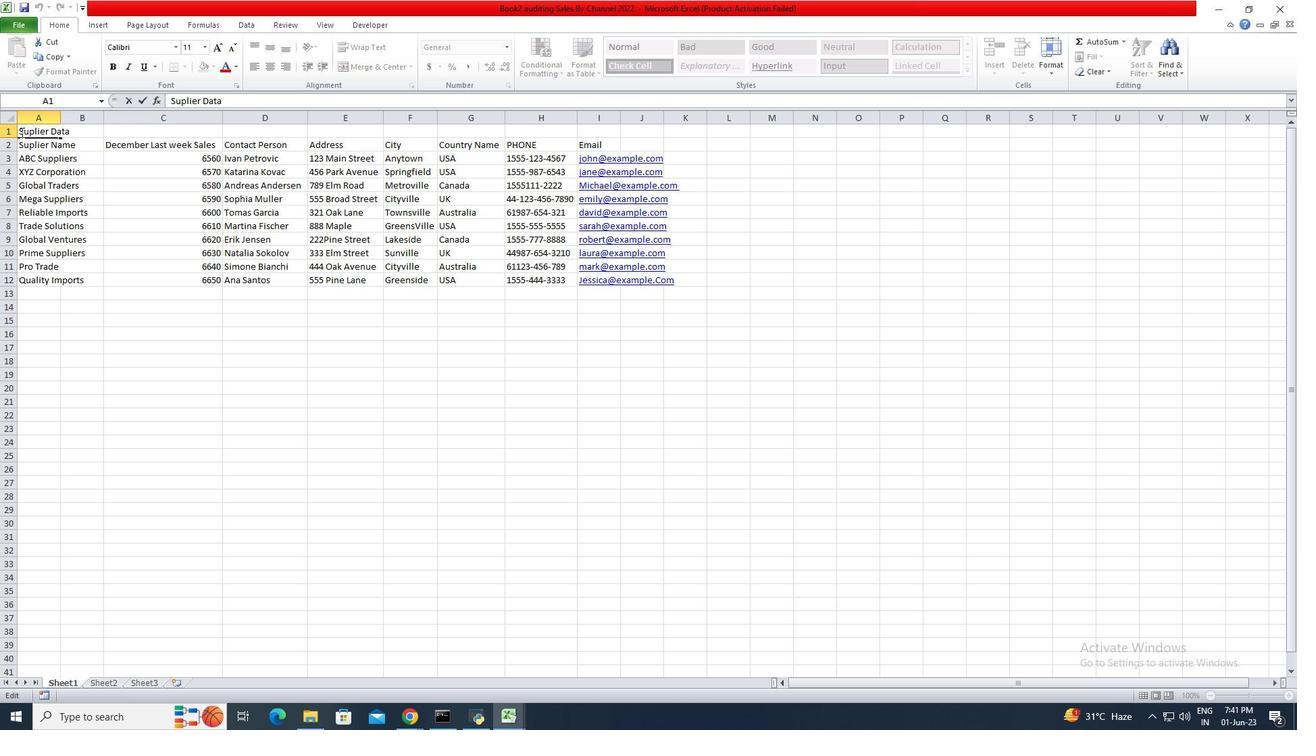 
Action: Mouse moved to (135, 47)
Screenshot: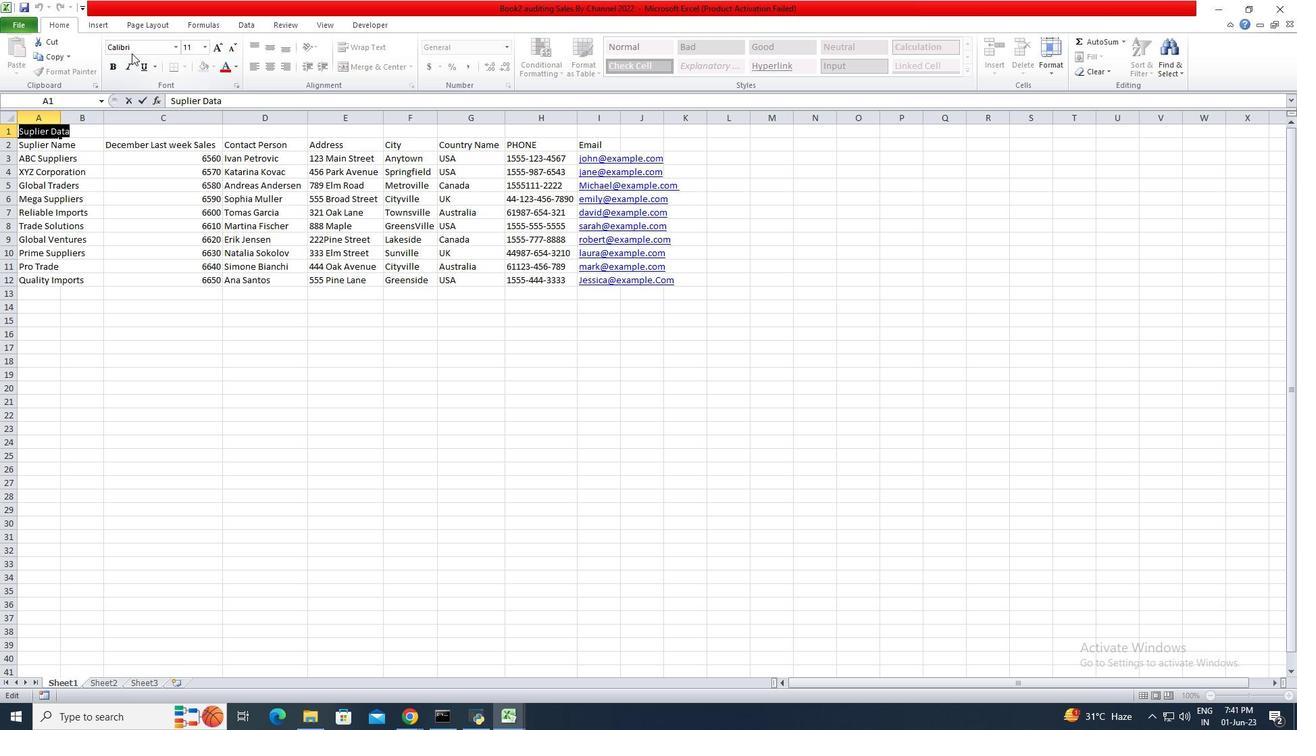 
Action: Mouse pressed left at (135, 47)
Screenshot: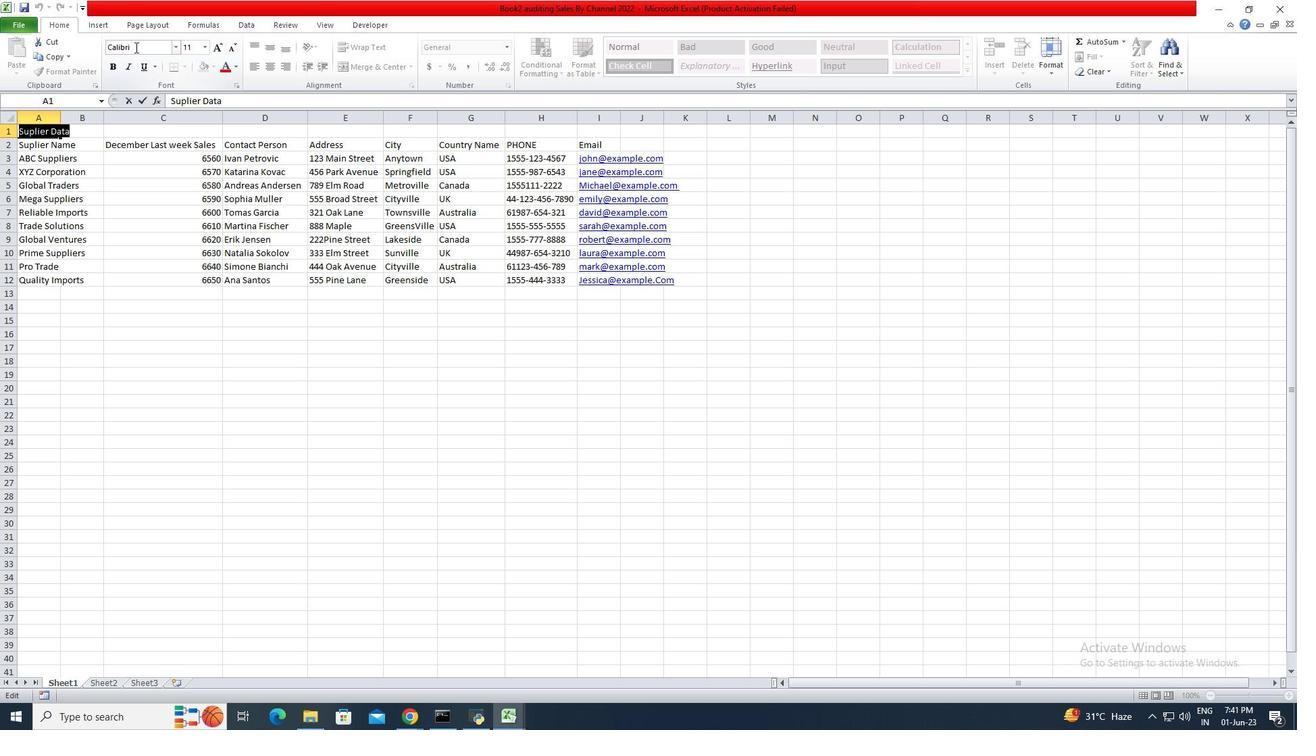
Action: Mouse moved to (133, 47)
Screenshot: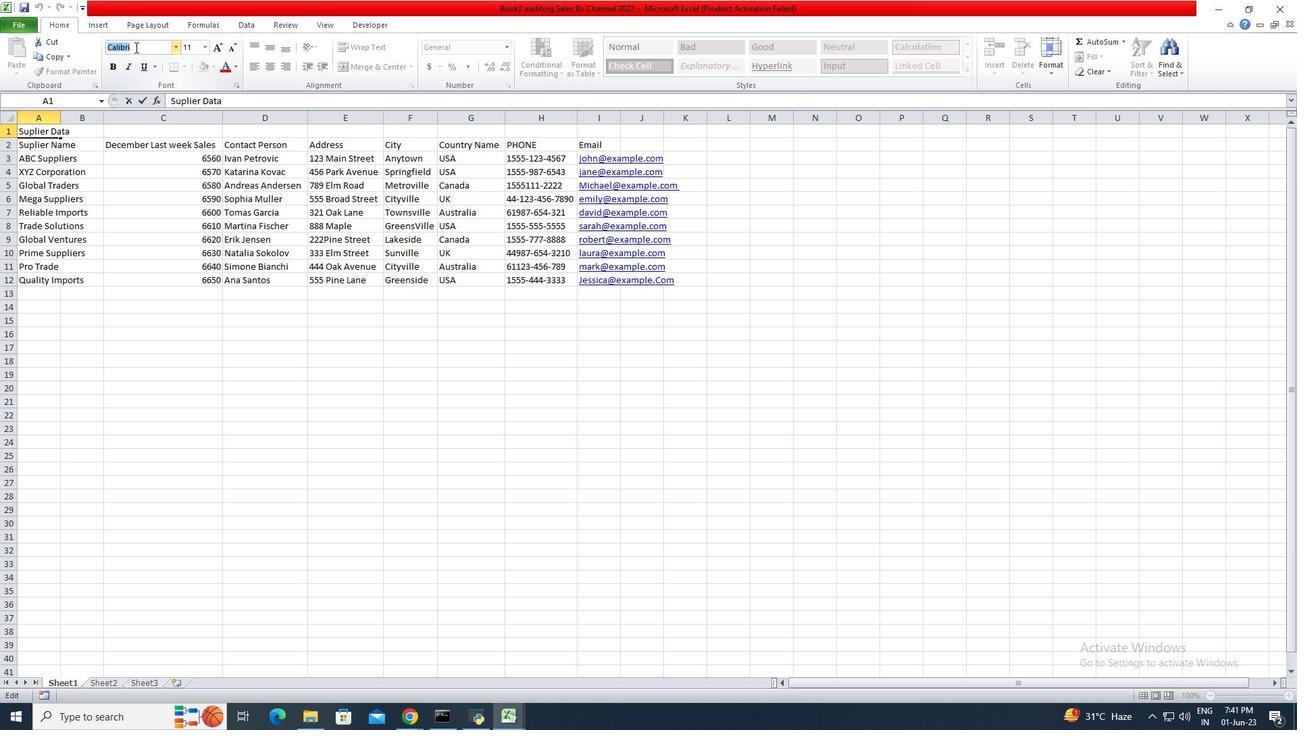 
Action: Key pressed calibri<Key.enter>
Screenshot: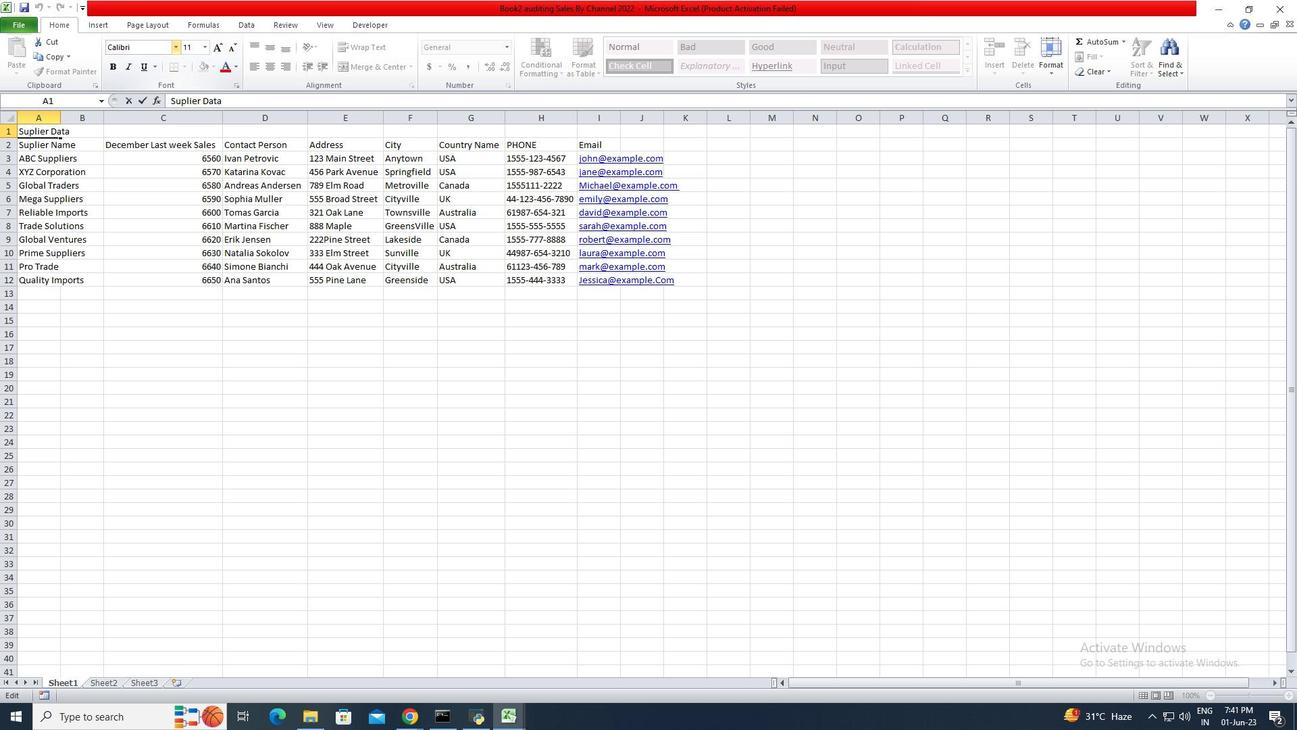 
Action: Mouse moved to (108, 66)
Screenshot: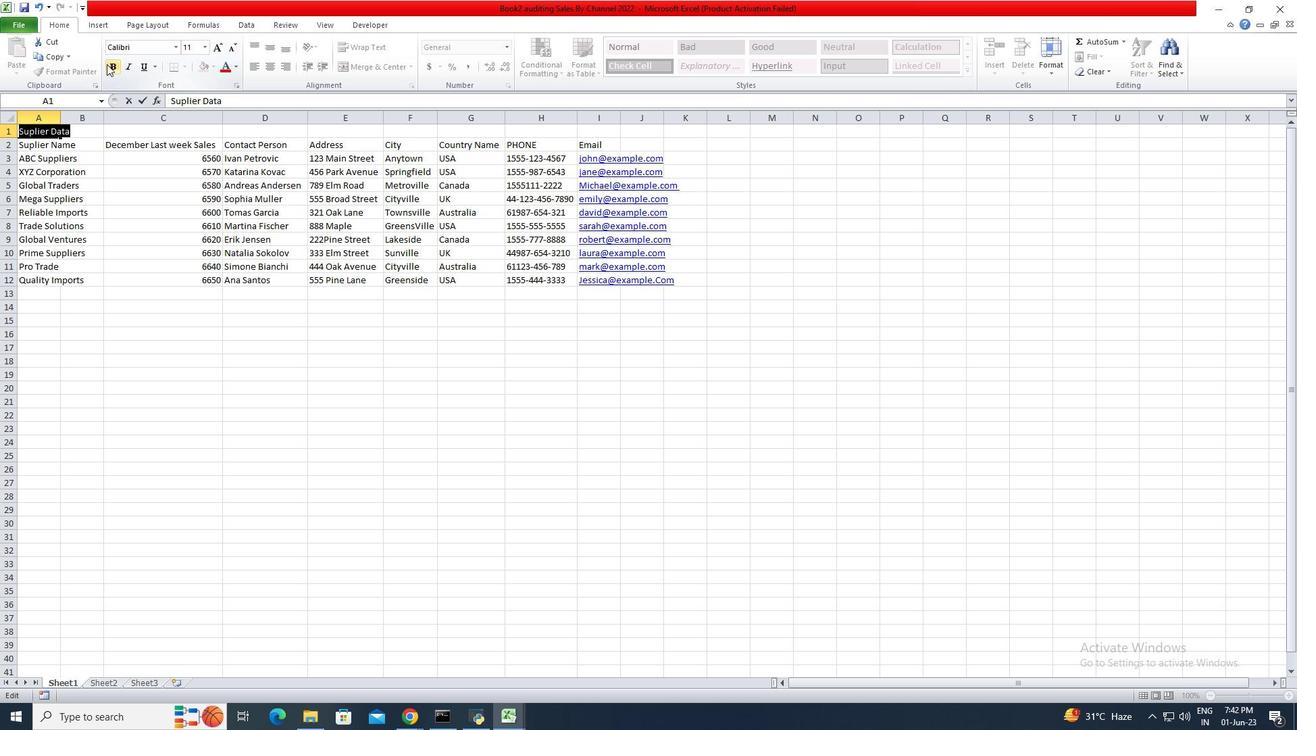
Action: Mouse pressed left at (108, 66)
Screenshot: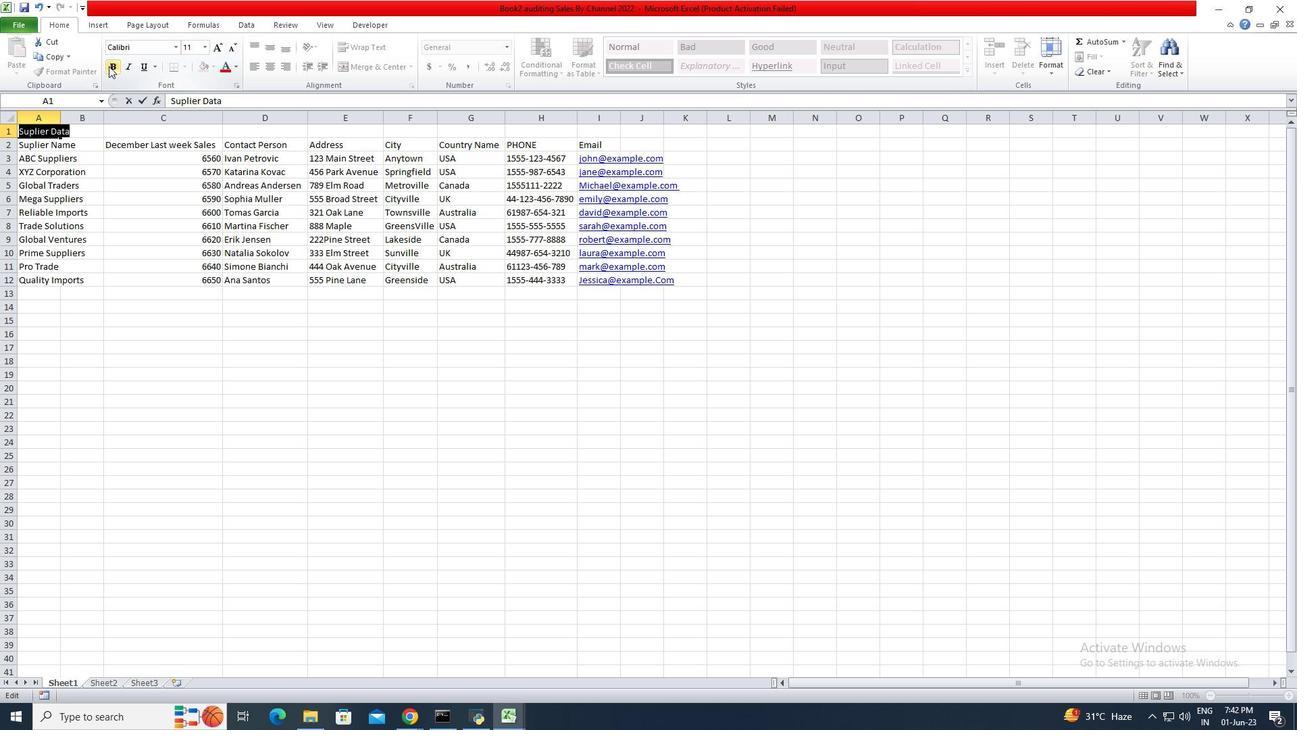 
Action: Mouse moved to (207, 47)
Screenshot: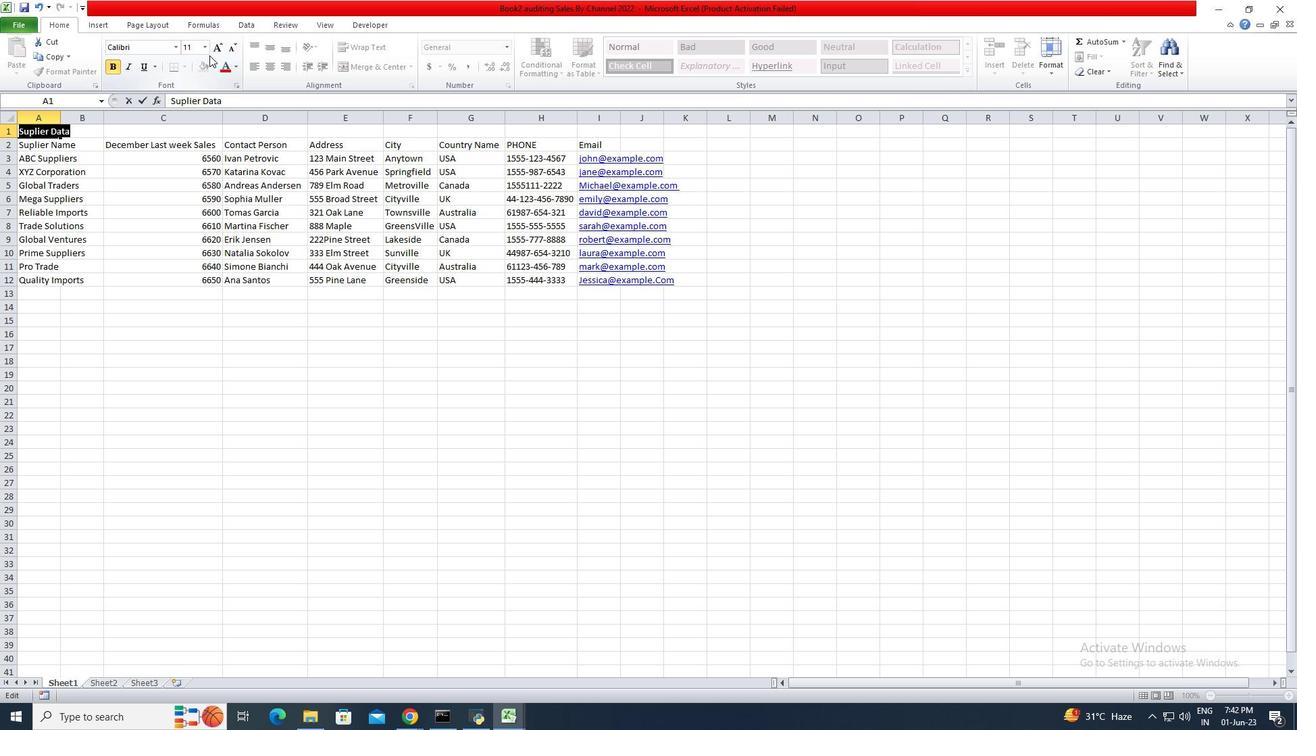 
Action: Mouse pressed left at (207, 47)
Screenshot: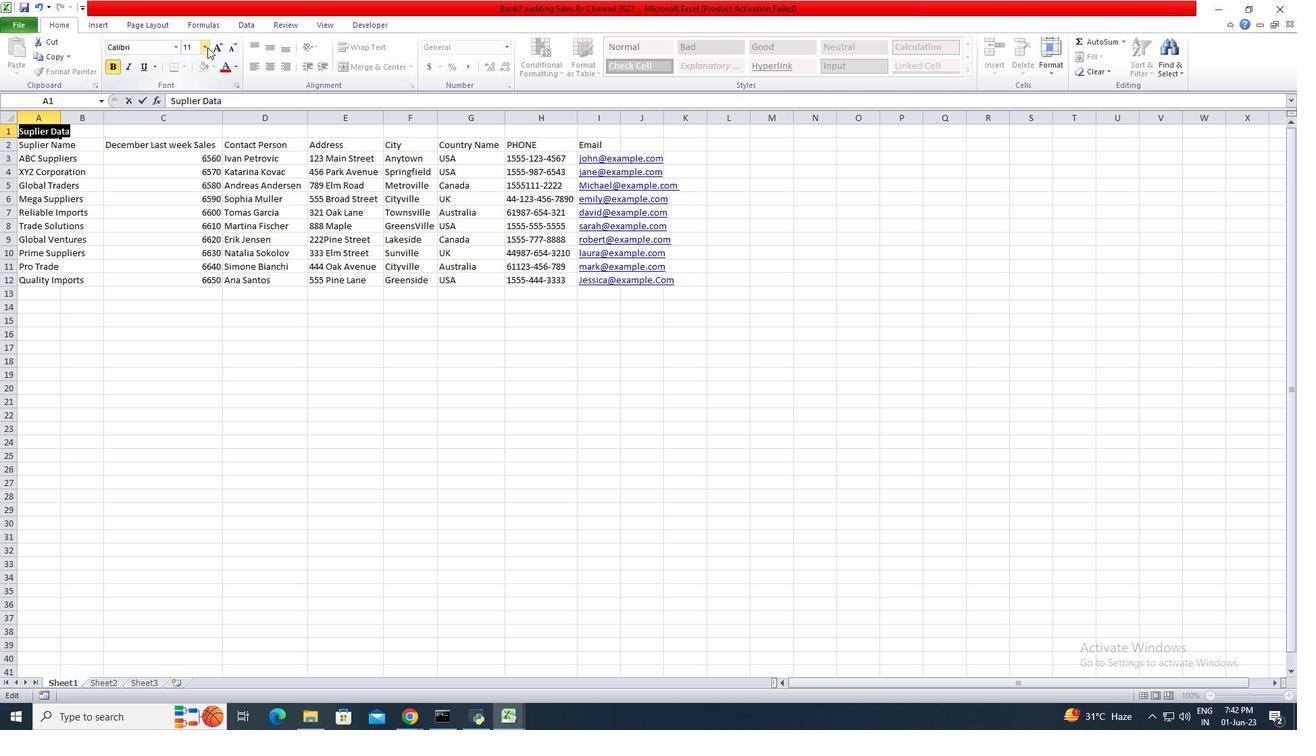 
Action: Mouse moved to (191, 174)
Screenshot: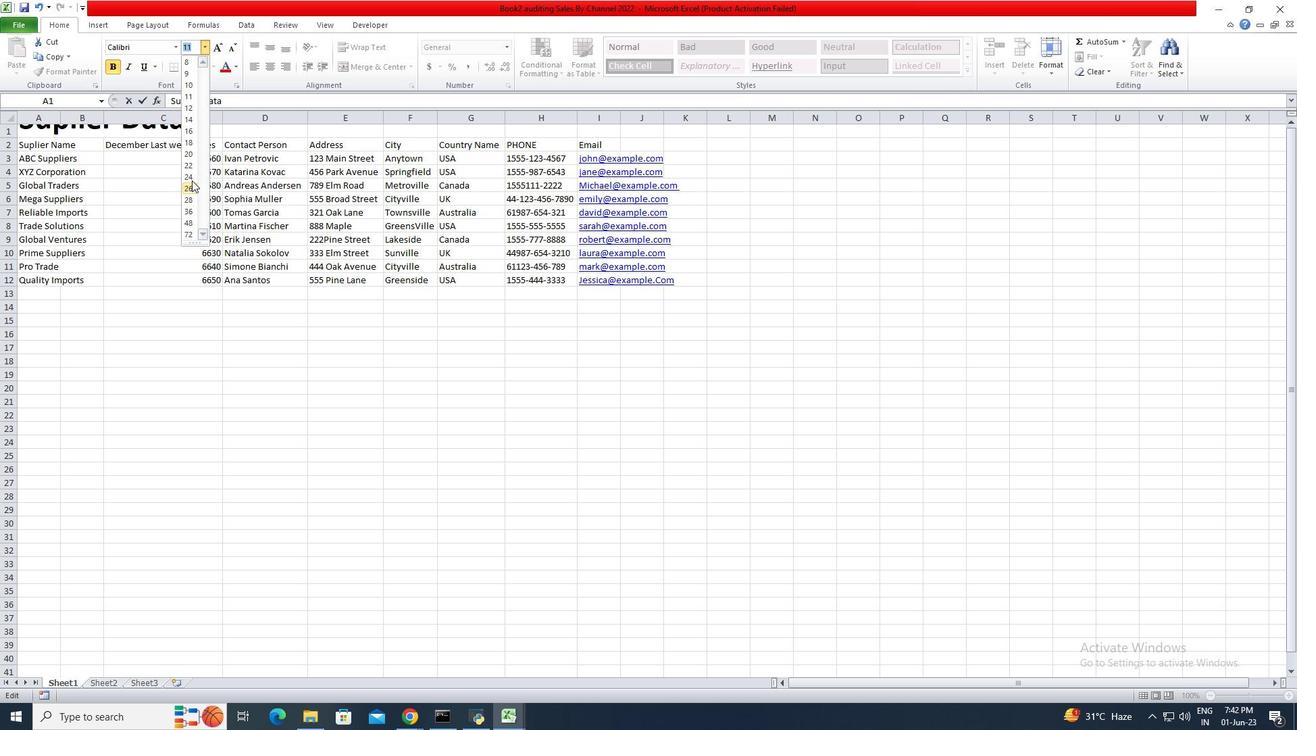 
Action: Mouse pressed left at (191, 174)
Screenshot: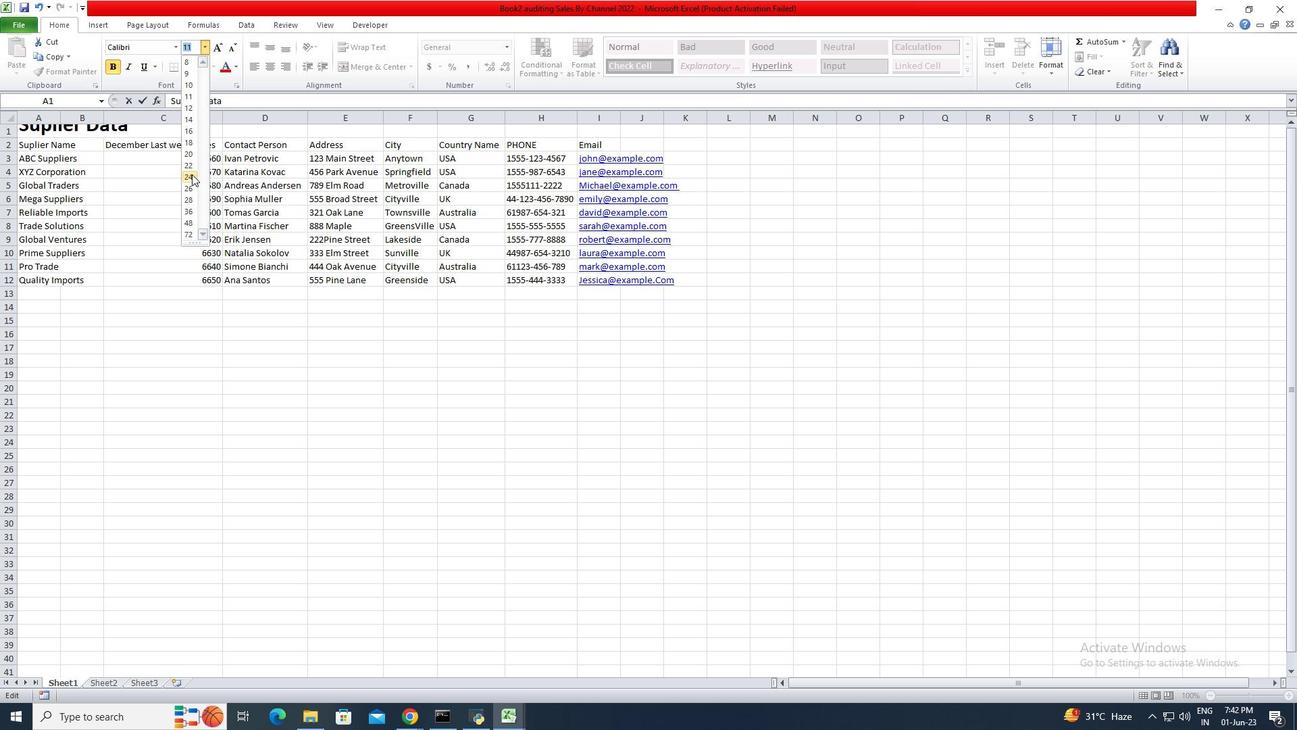 
Action: Mouse moved to (36, 149)
Screenshot: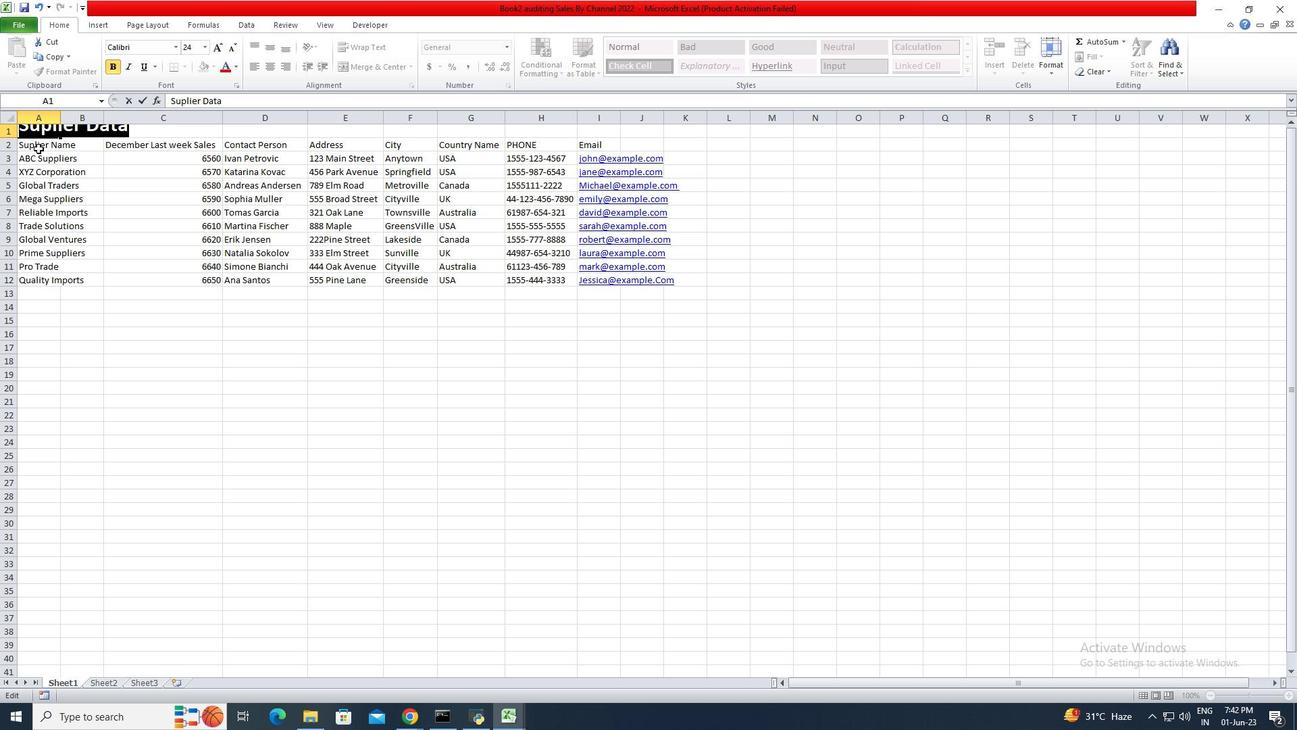 
Action: Mouse pressed left at (36, 149)
Screenshot: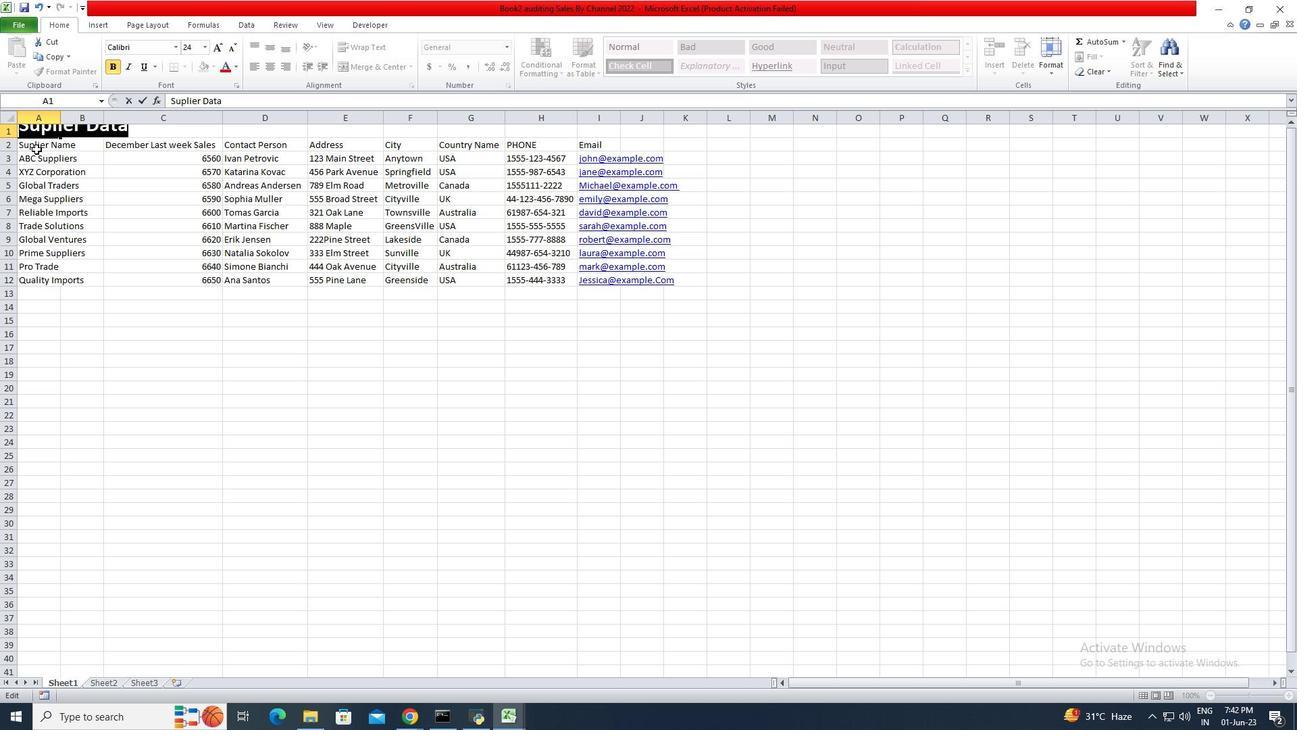 
Action: Mouse moved to (584, 137)
Screenshot: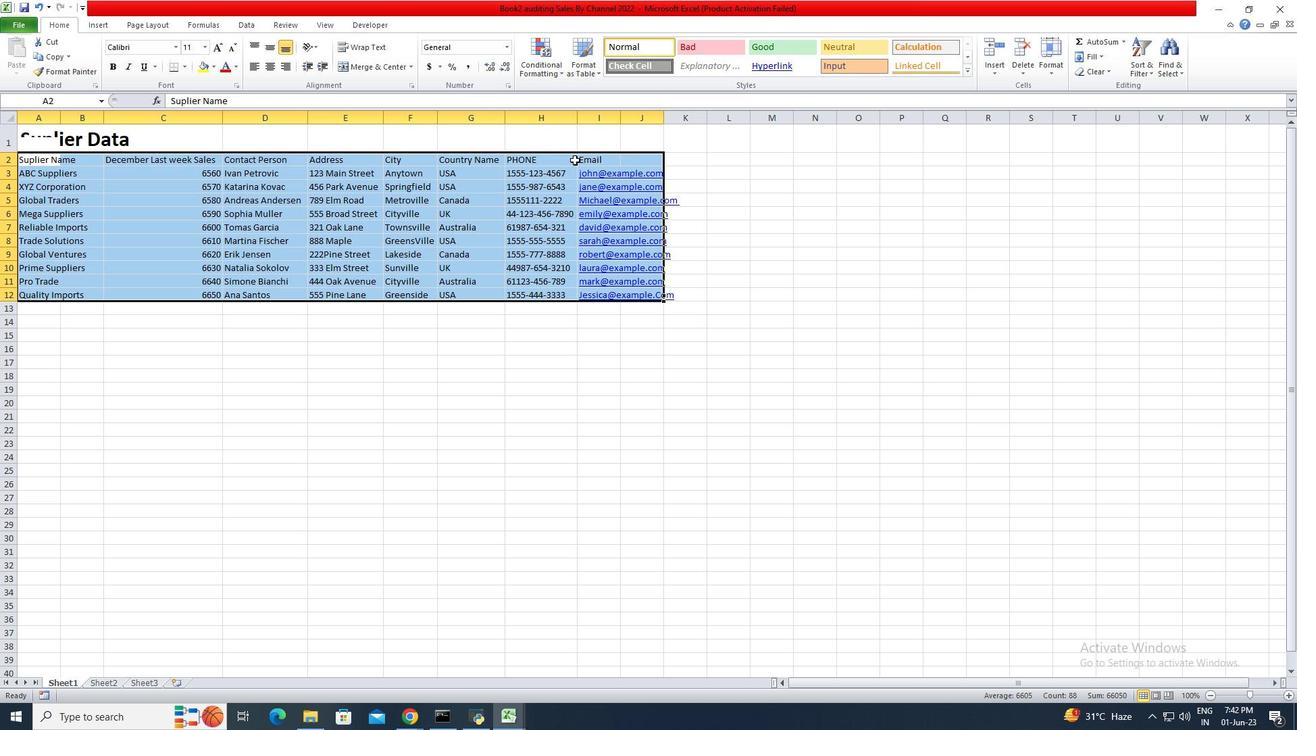 
Action: Mouse pressed left at (584, 137)
Screenshot: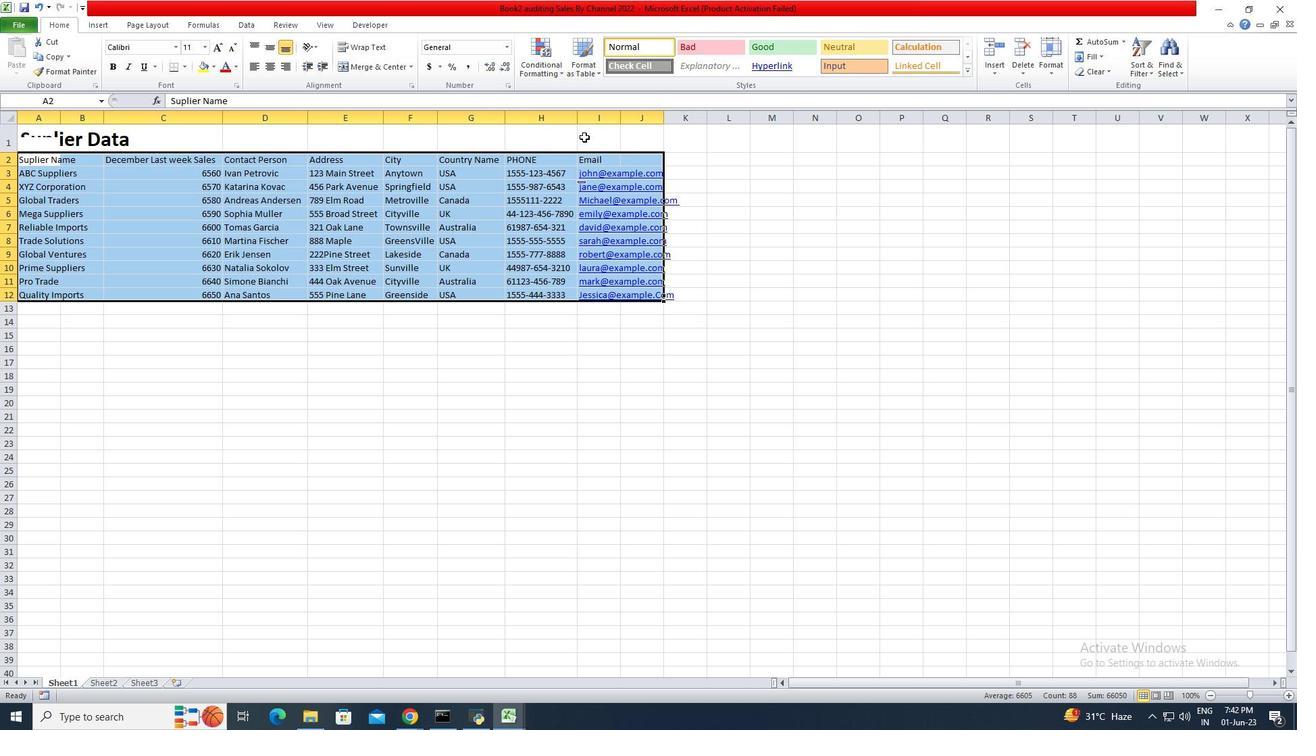 
Action: Mouse moved to (579, 119)
Screenshot: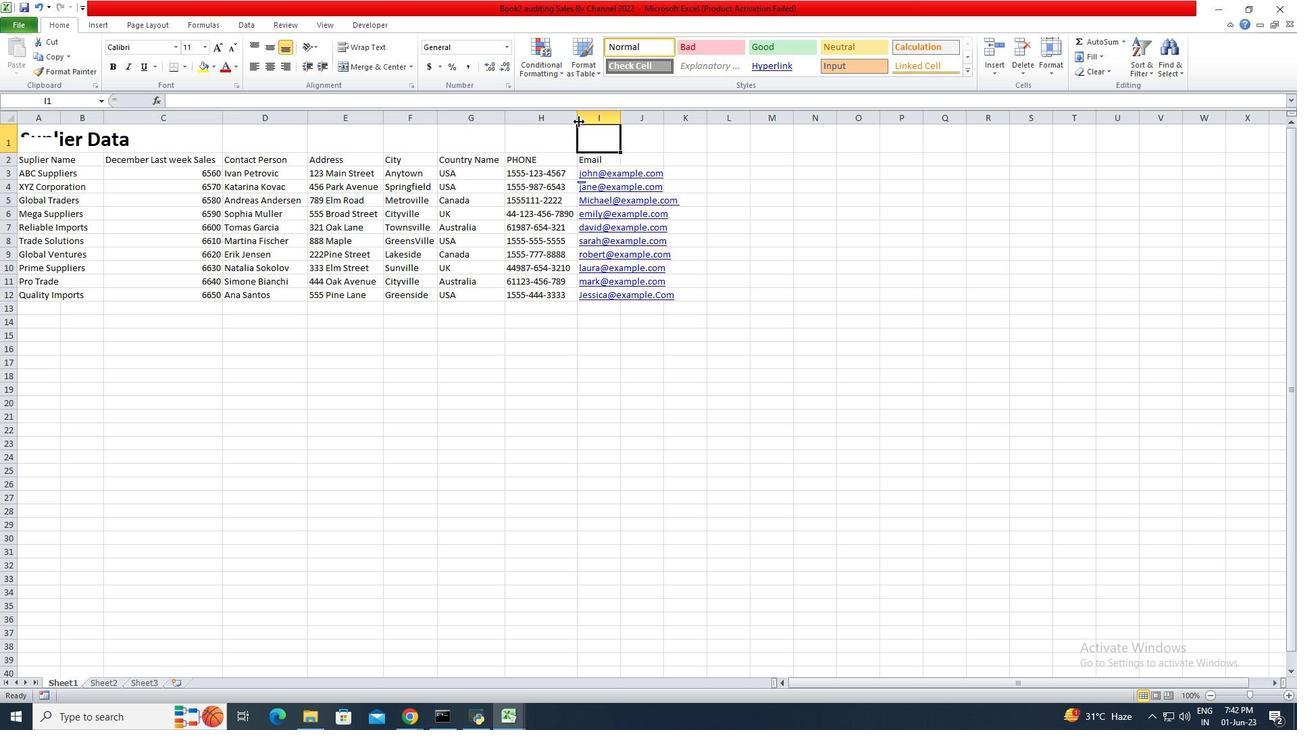 
Action: Mouse pressed left at (579, 119)
Screenshot: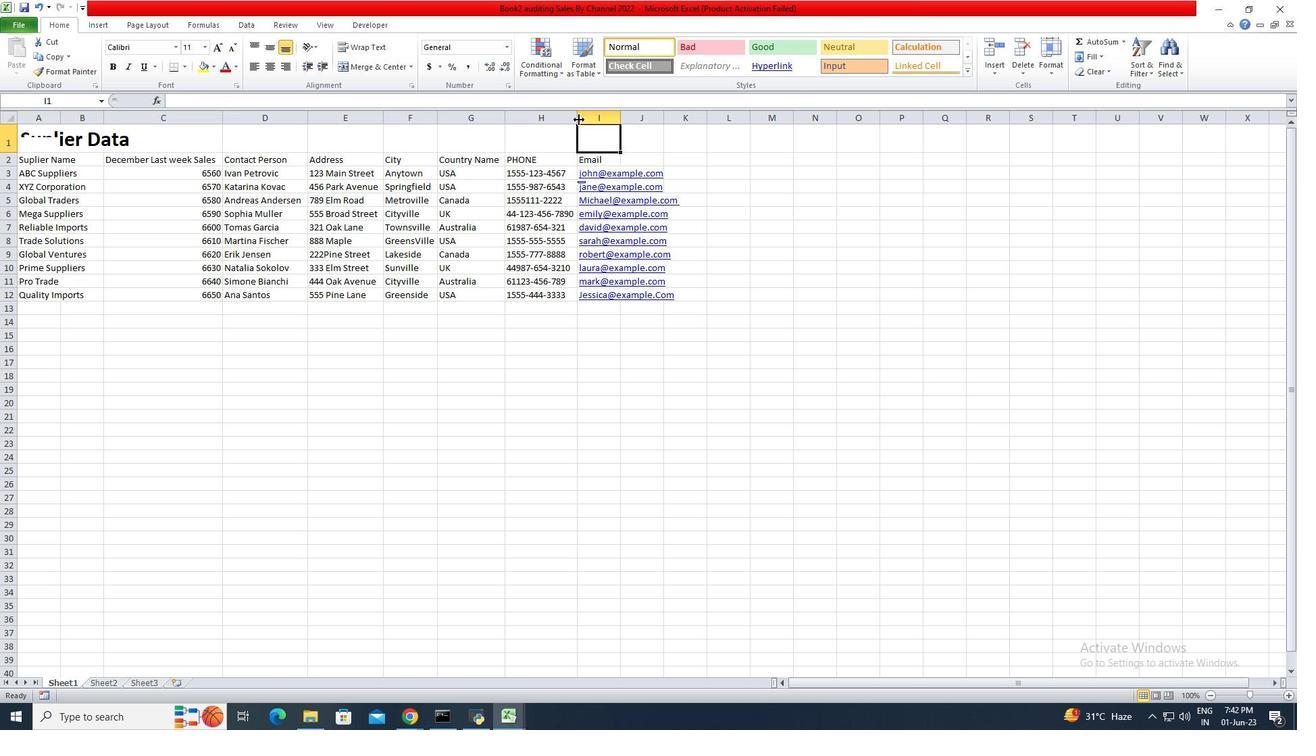 
Action: Mouse pressed left at (579, 119)
Screenshot: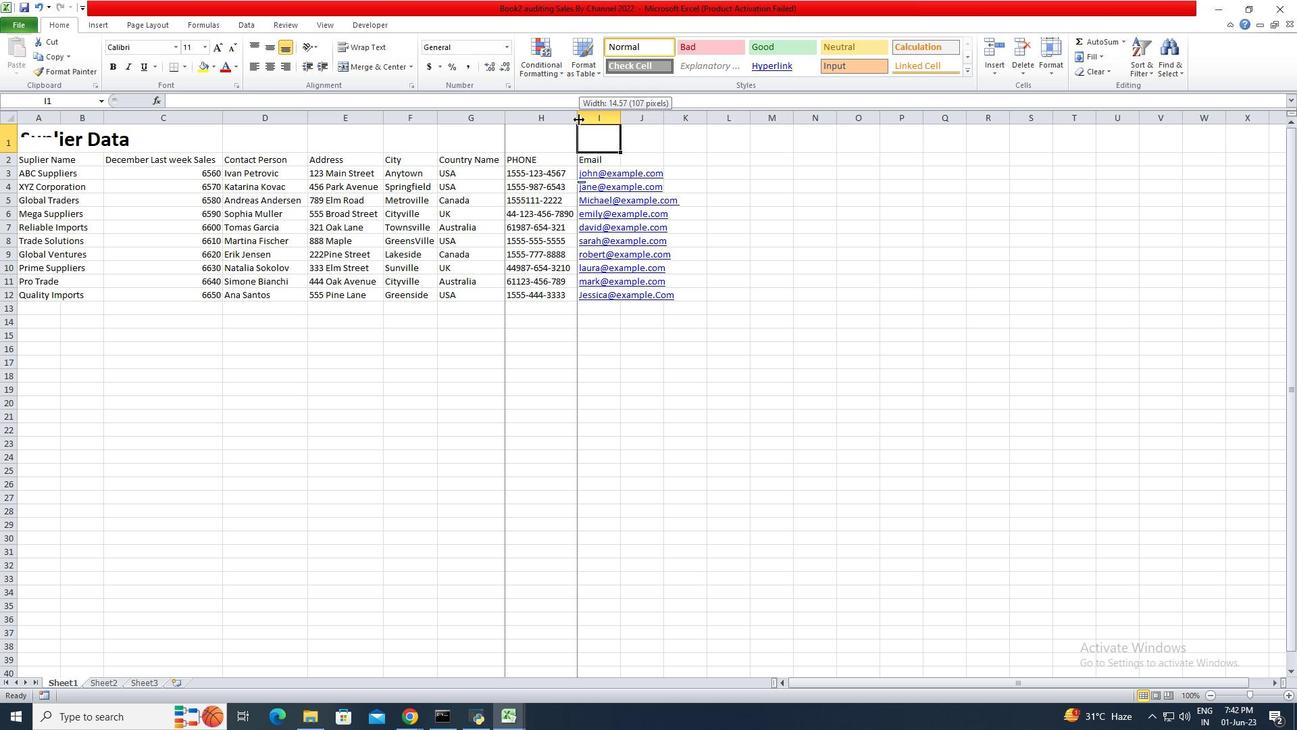 
Action: Mouse moved to (621, 121)
Screenshot: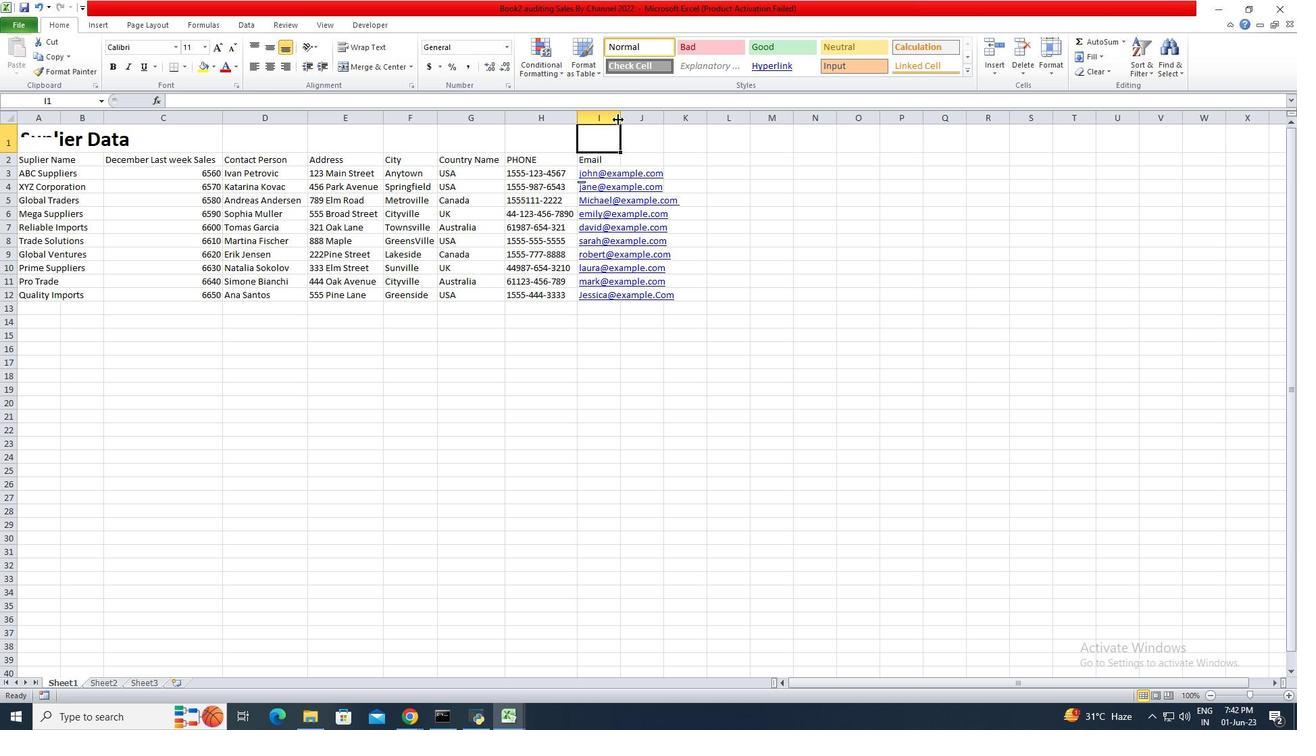 
Action: Mouse pressed left at (621, 121)
Screenshot: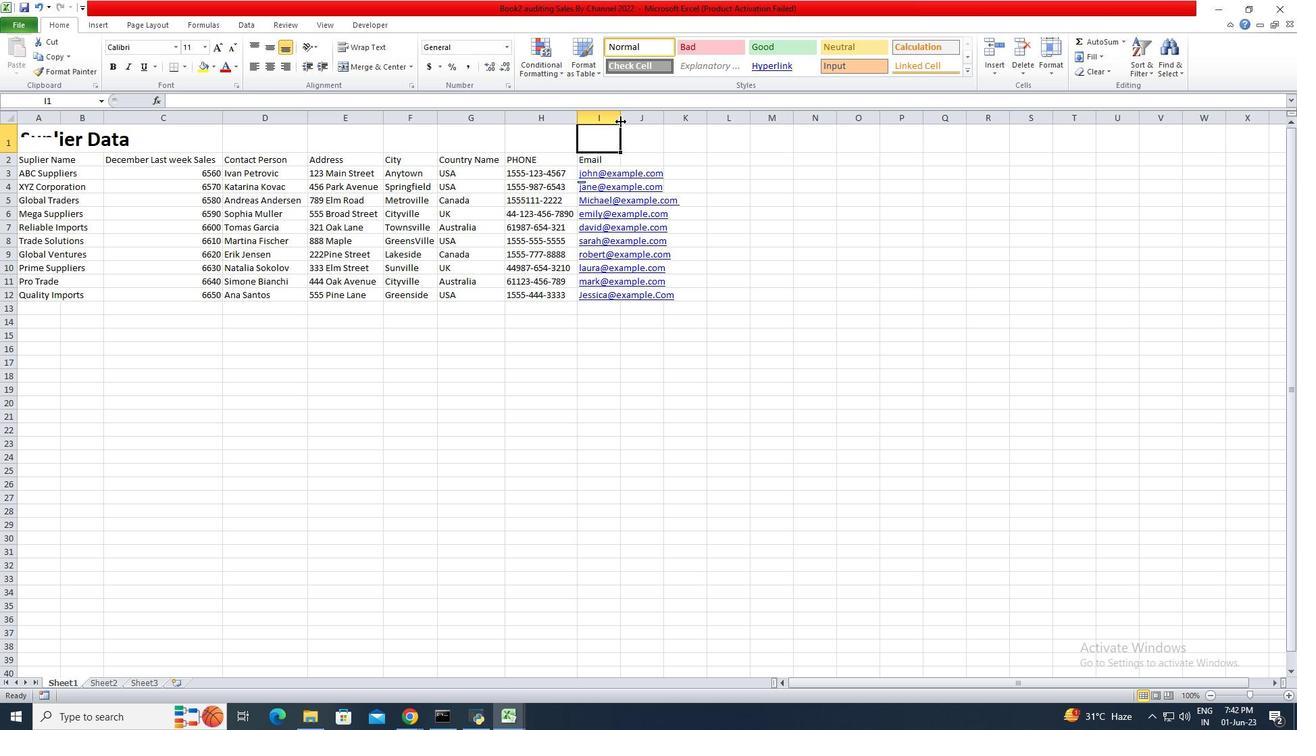 
Action: Mouse pressed left at (621, 121)
Screenshot: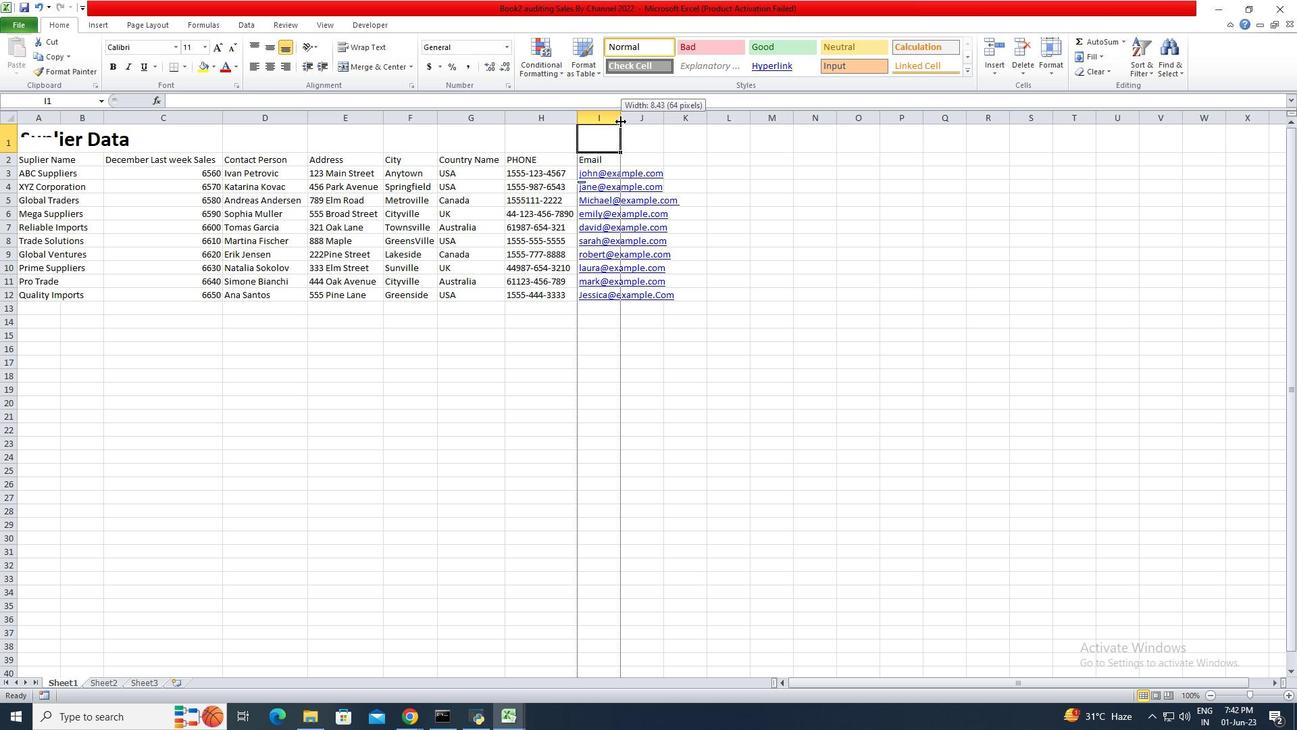 
Action: Mouse moved to (35, 158)
Screenshot: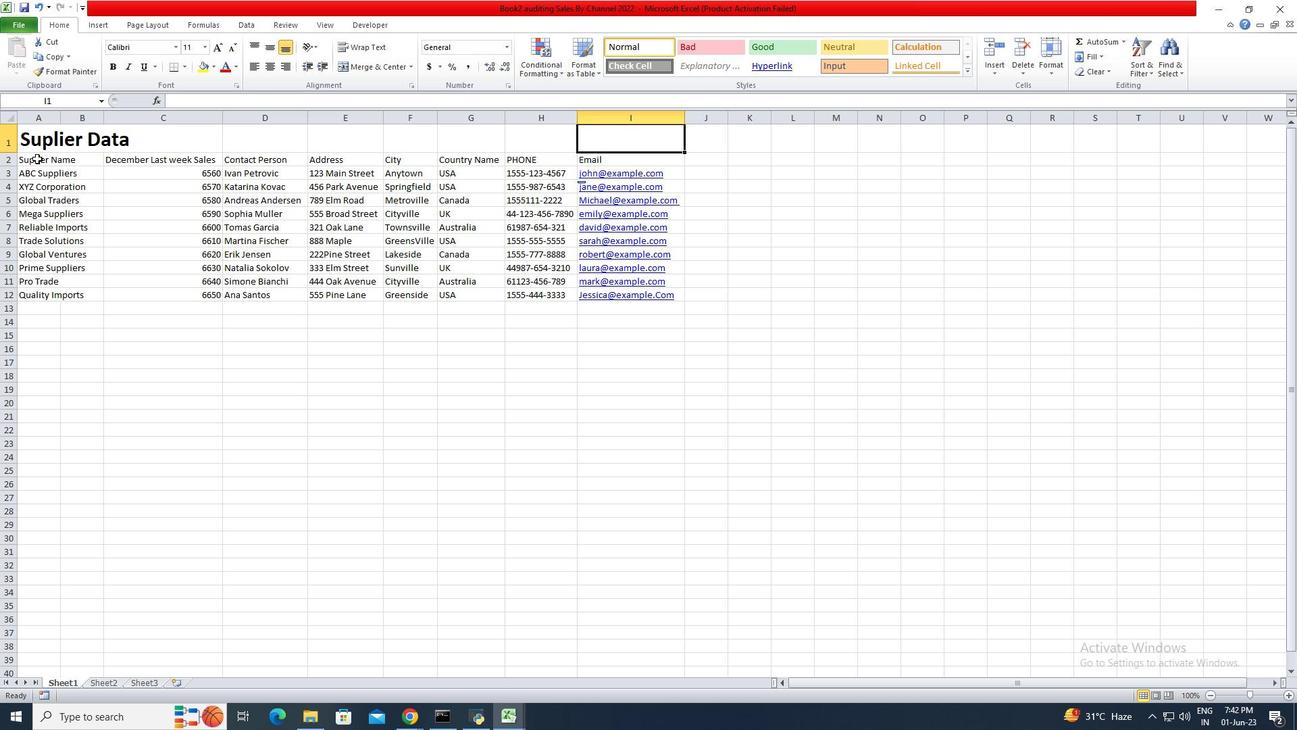 
Action: Mouse pressed left at (35, 158)
Screenshot: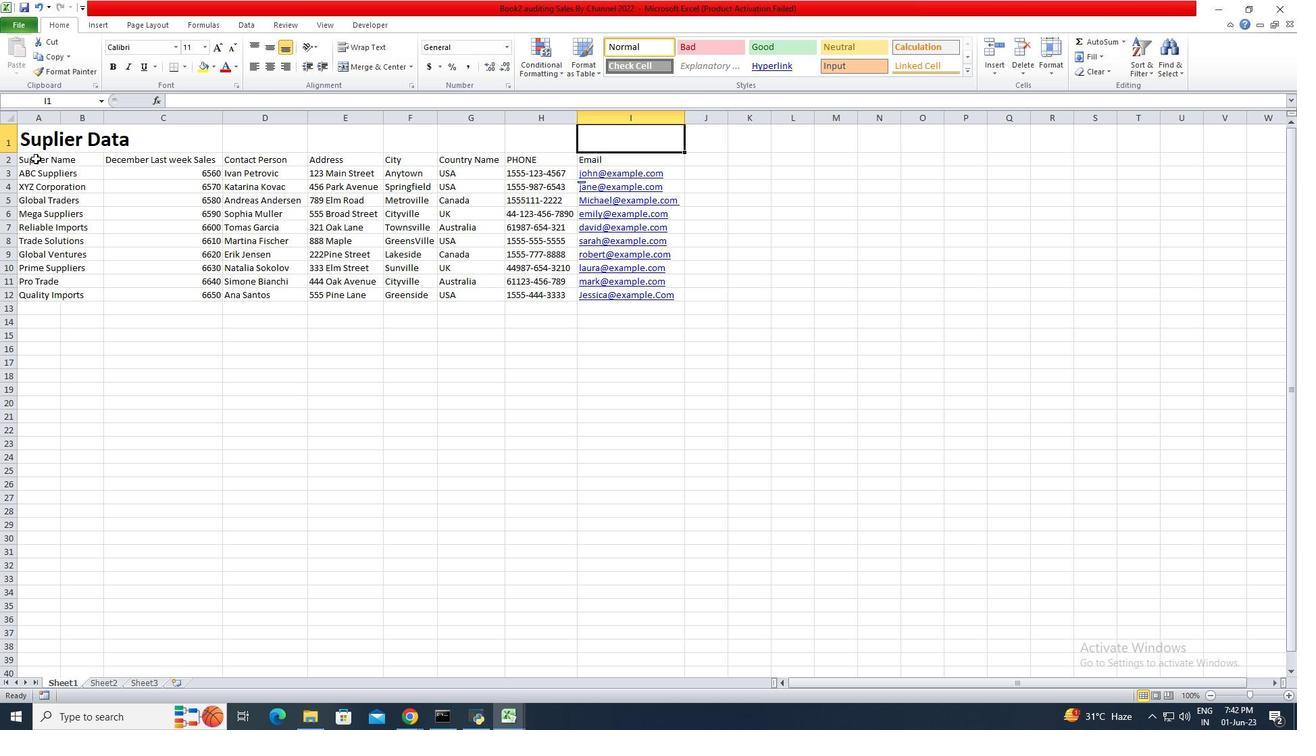 
Action: Mouse moved to (203, 45)
Screenshot: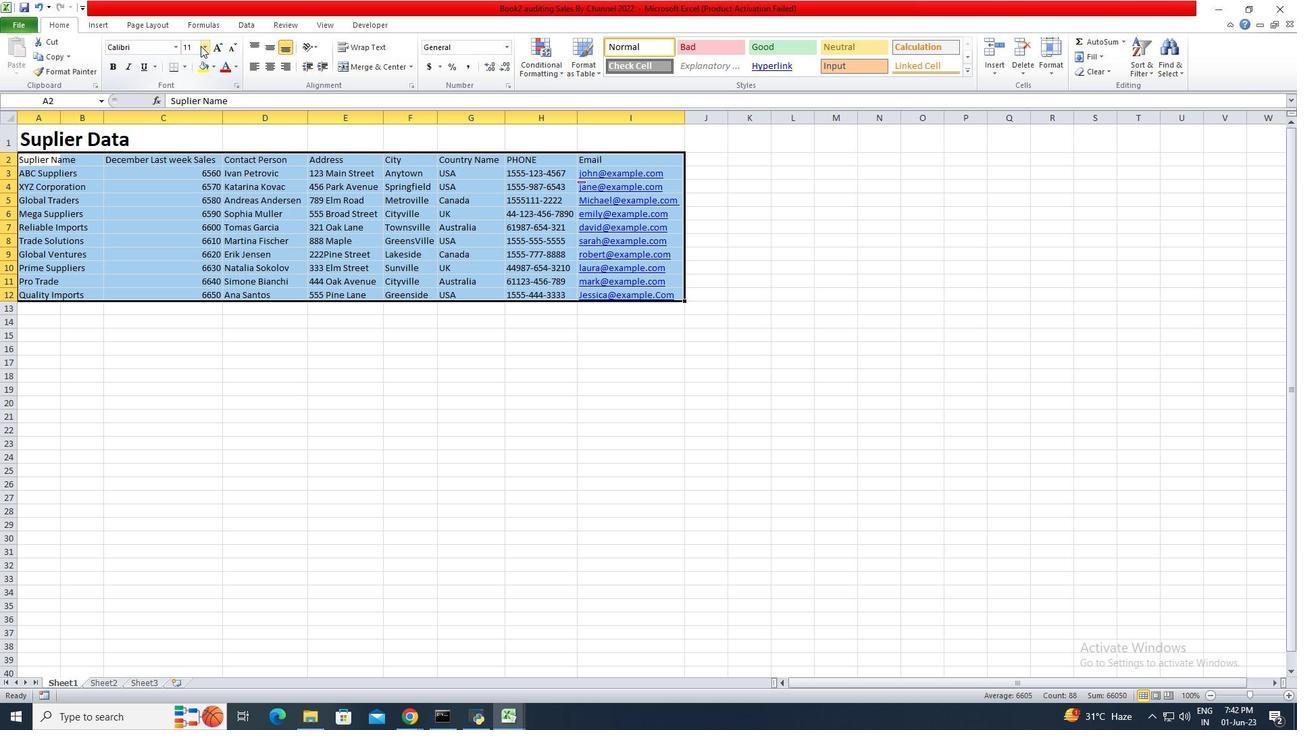 
Action: Mouse pressed left at (203, 45)
Screenshot: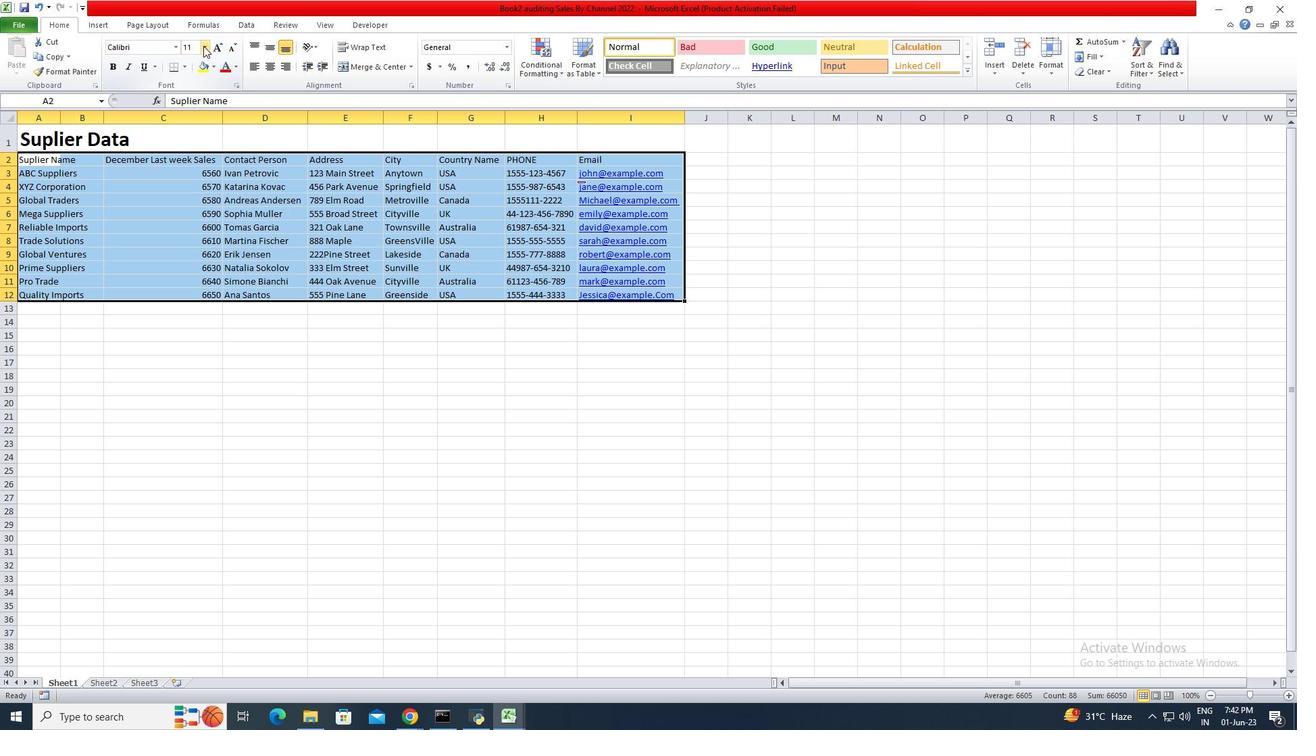 
Action: Mouse moved to (184, 133)
Screenshot: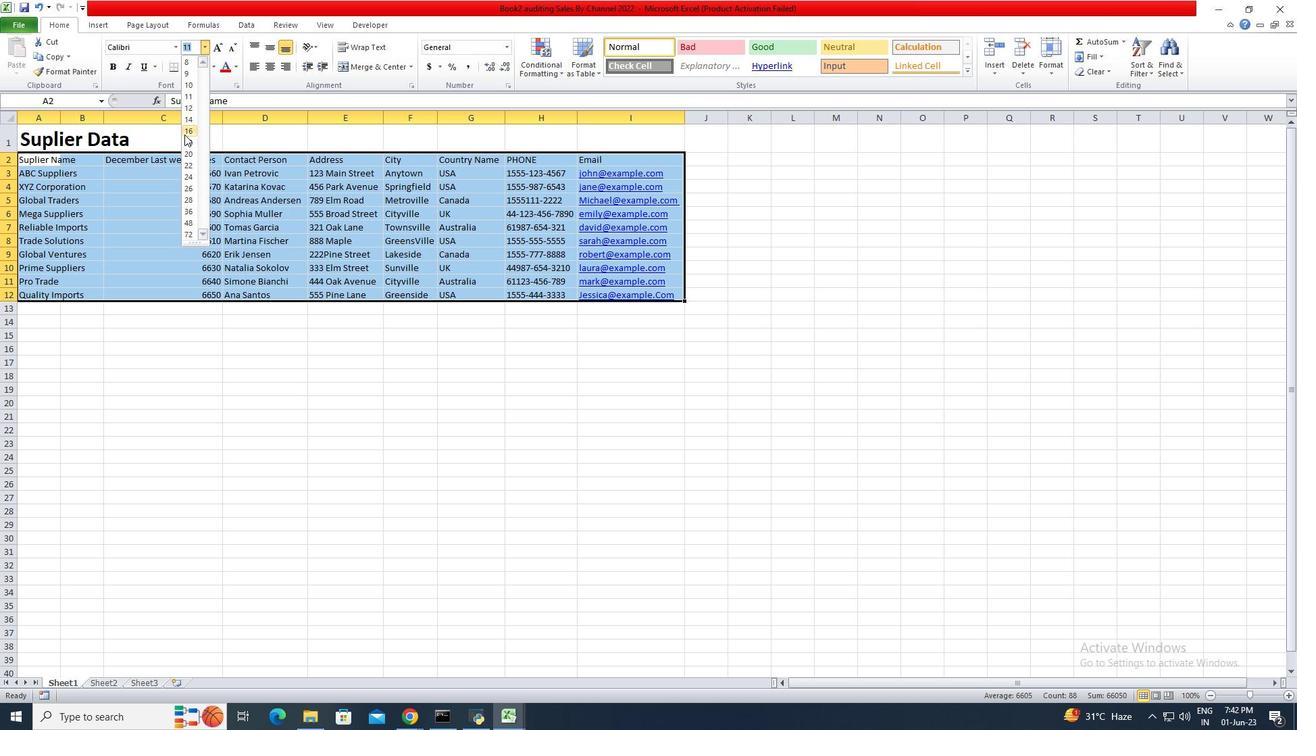 
Action: Mouse pressed left at (184, 133)
Screenshot: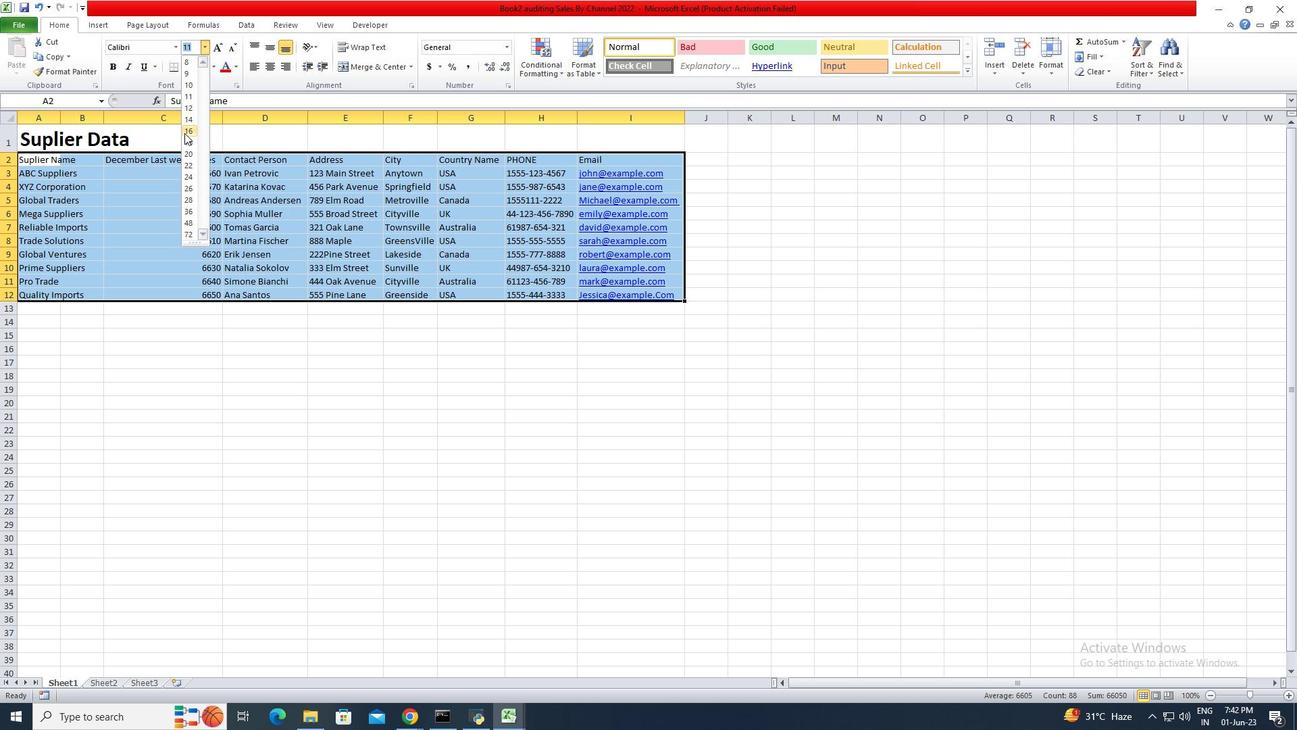 
Action: Mouse moved to (142, 45)
Screenshot: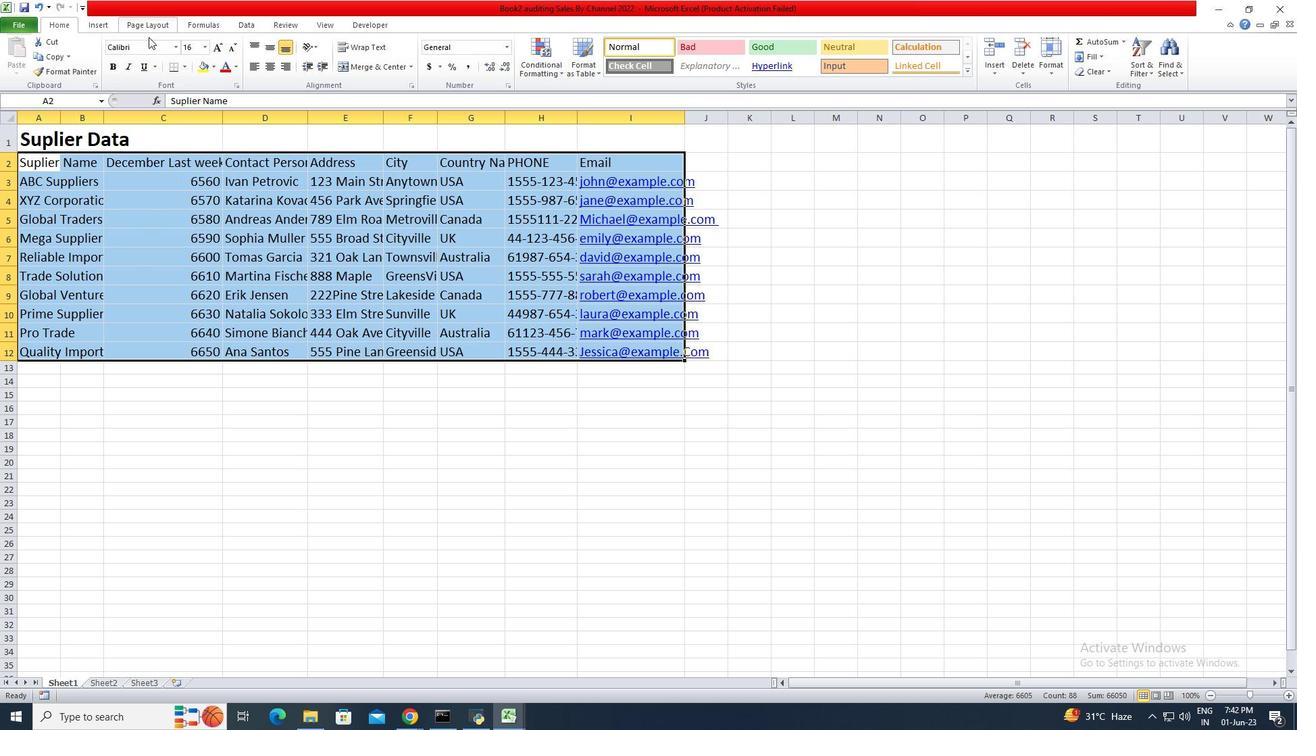 
Action: Mouse pressed left at (142, 45)
Screenshot: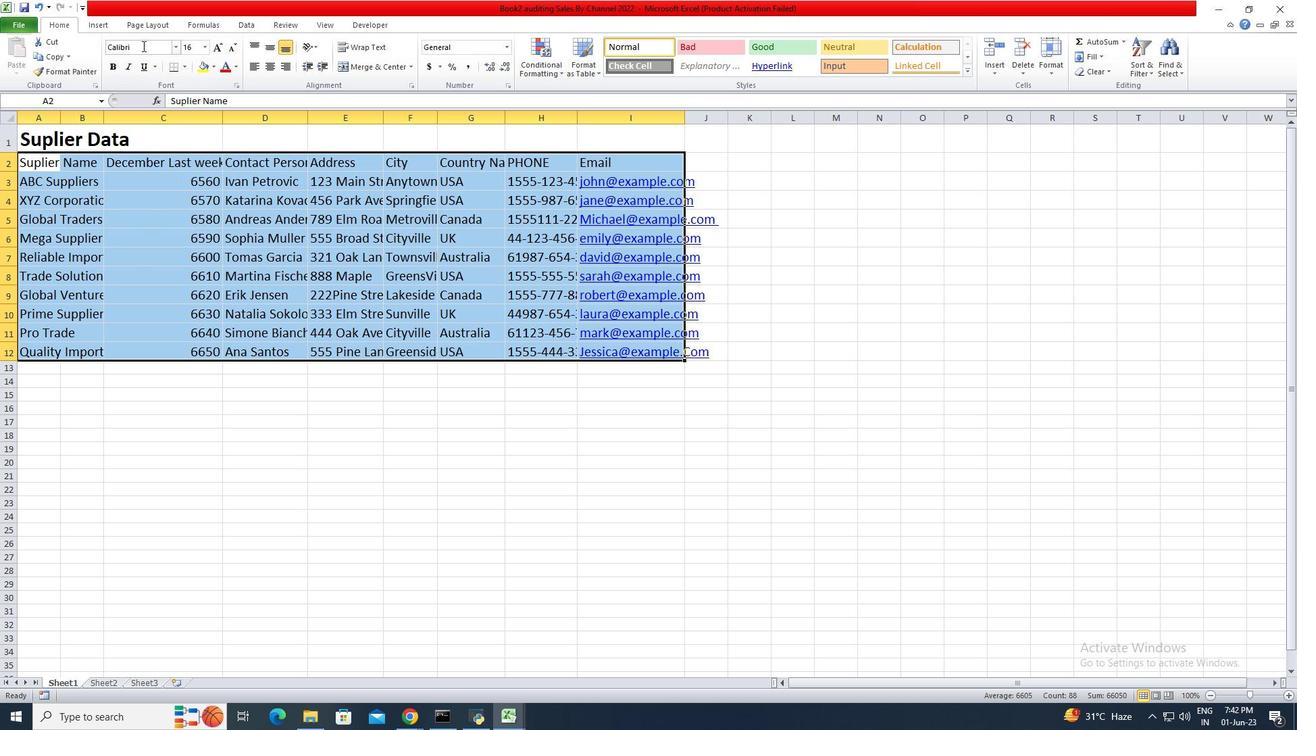 
Action: Mouse pressed left at (142, 45)
Screenshot: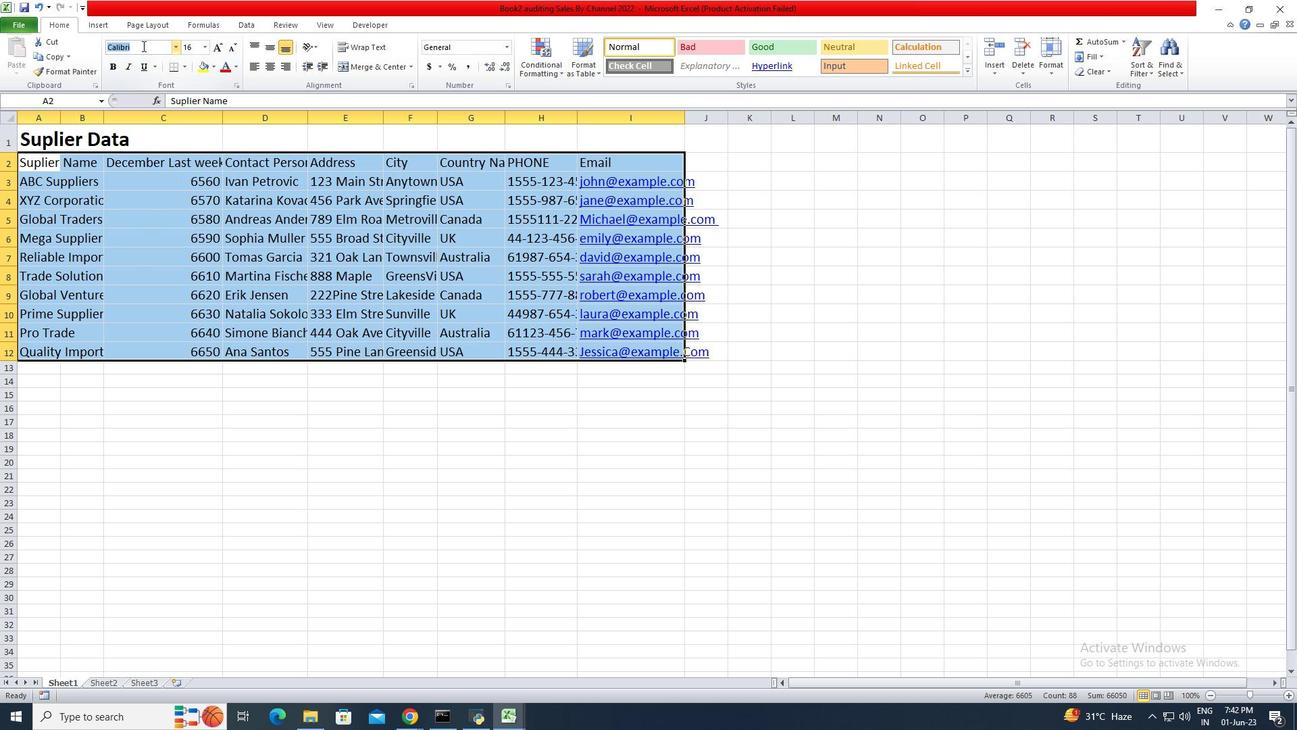 
Action: Mouse pressed left at (142, 45)
Screenshot: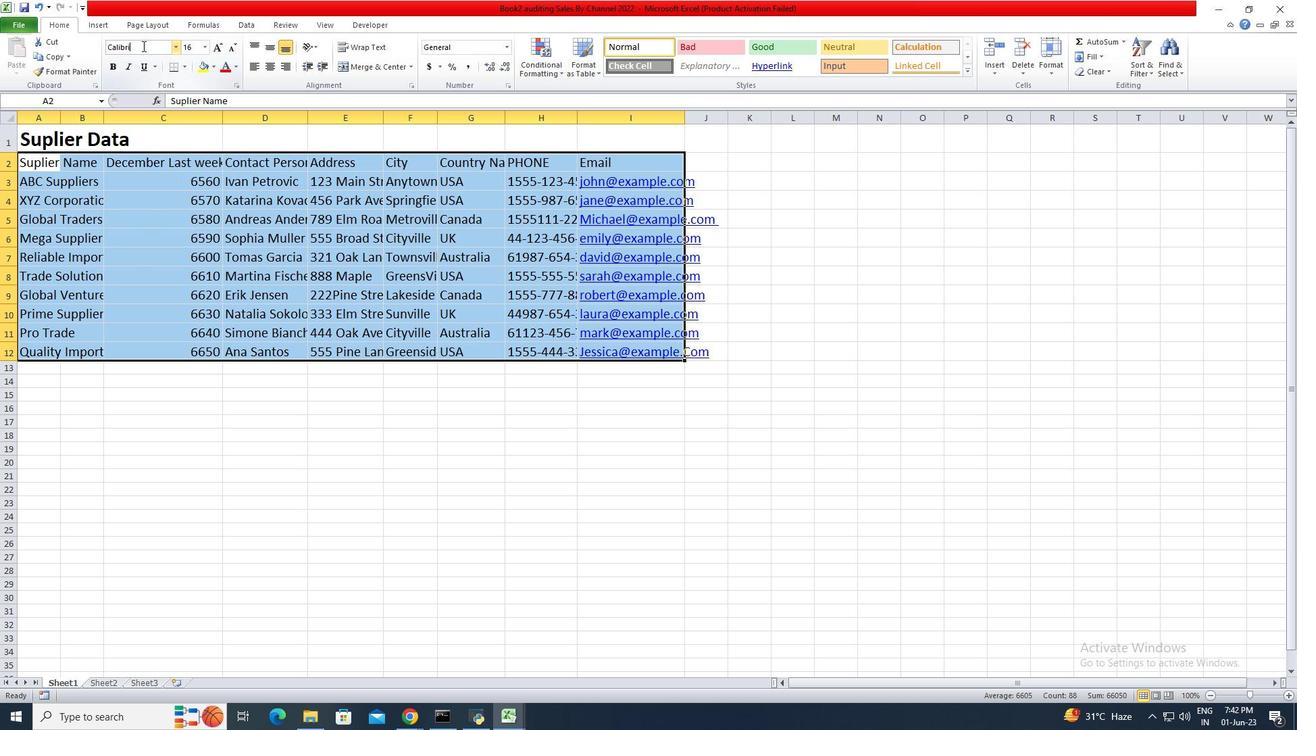 
Action: Key pressed <Key.shift>Bell<Key.enter>
Screenshot: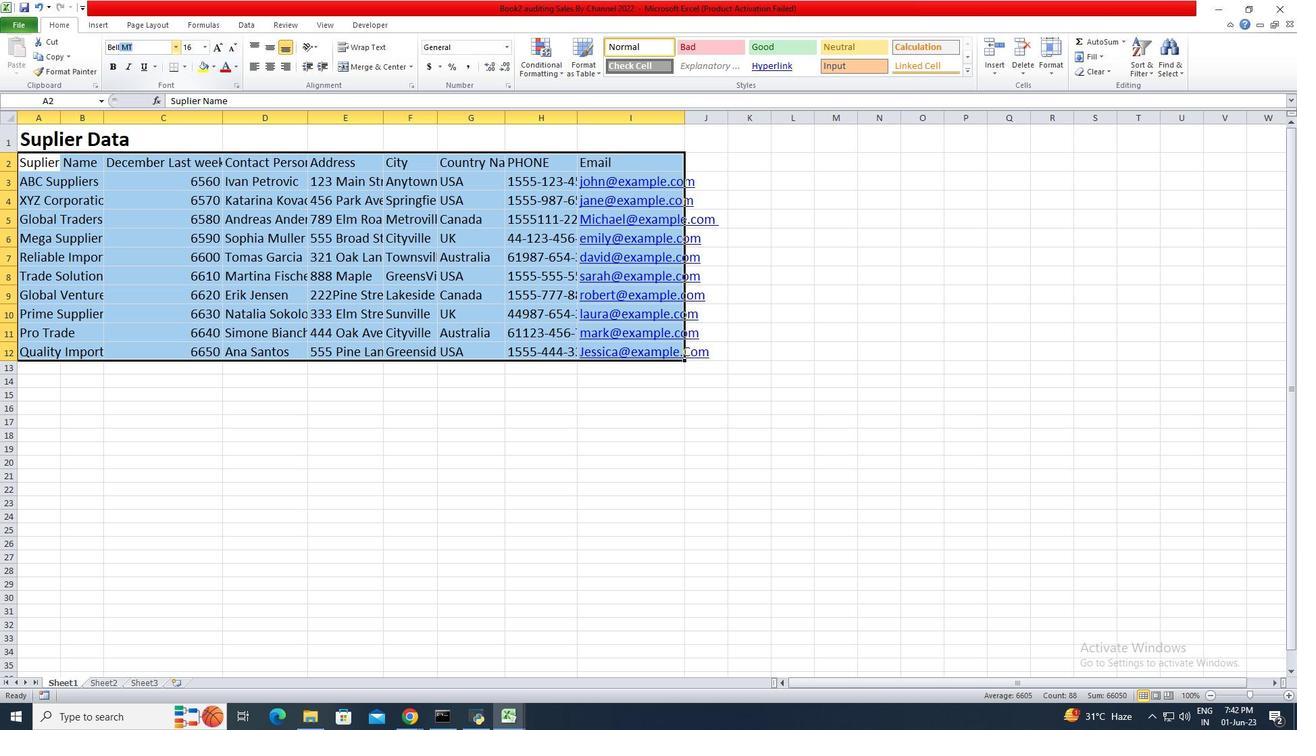 
Action: Mouse moved to (270, 66)
Screenshot: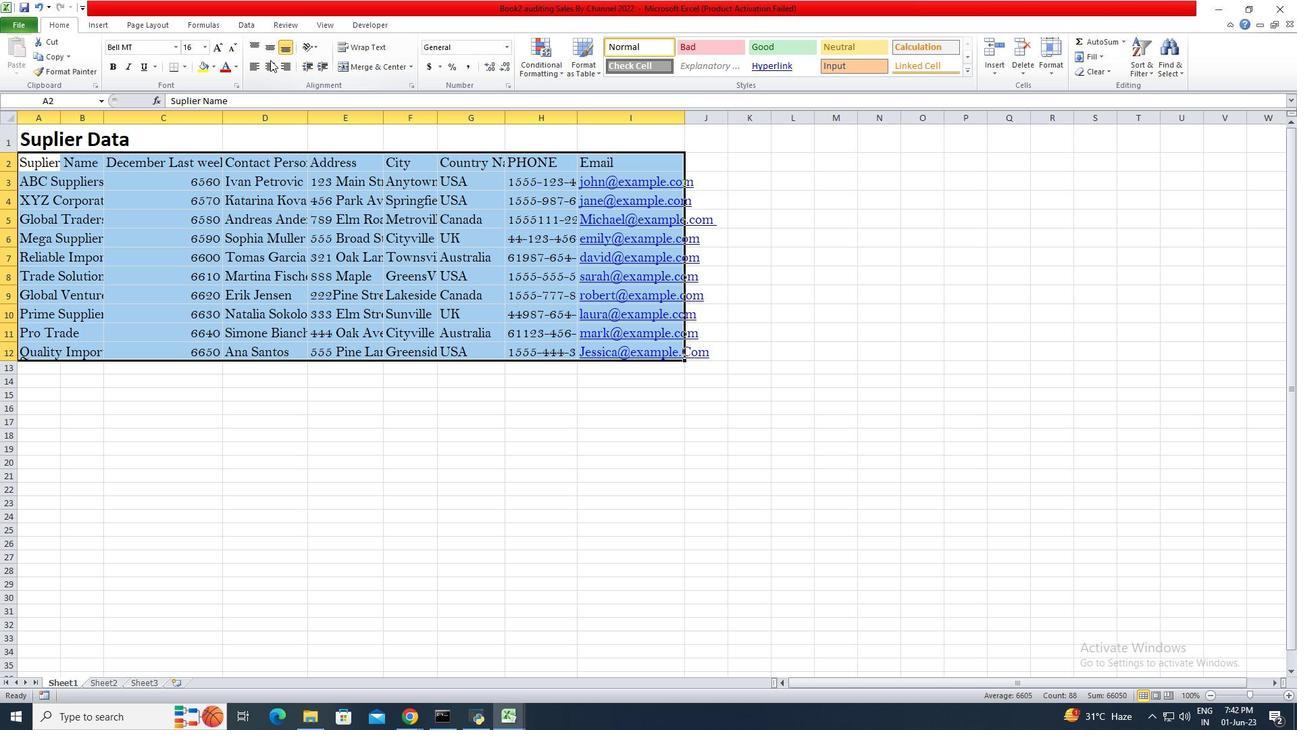 
Action: Mouse pressed left at (270, 66)
Screenshot: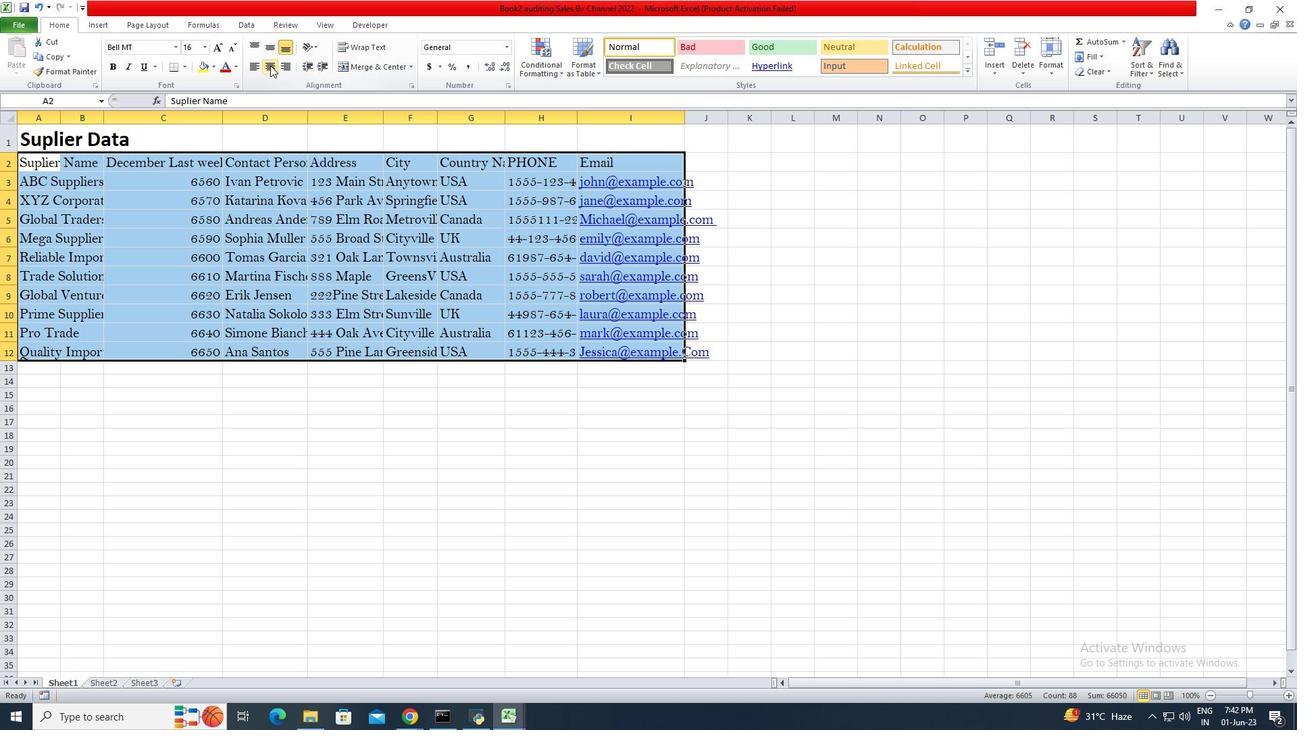 
Action: Mouse moved to (137, 146)
Screenshot: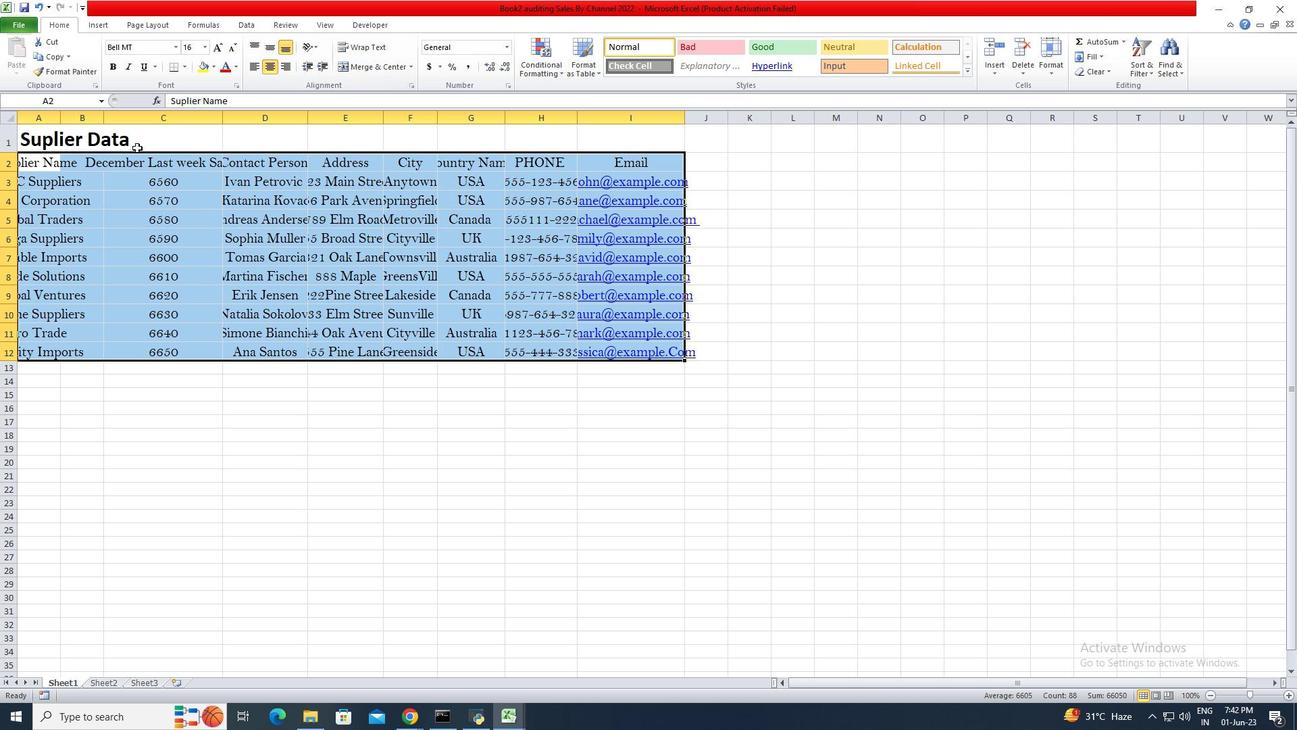 
Action: Mouse pressed left at (137, 146)
Screenshot: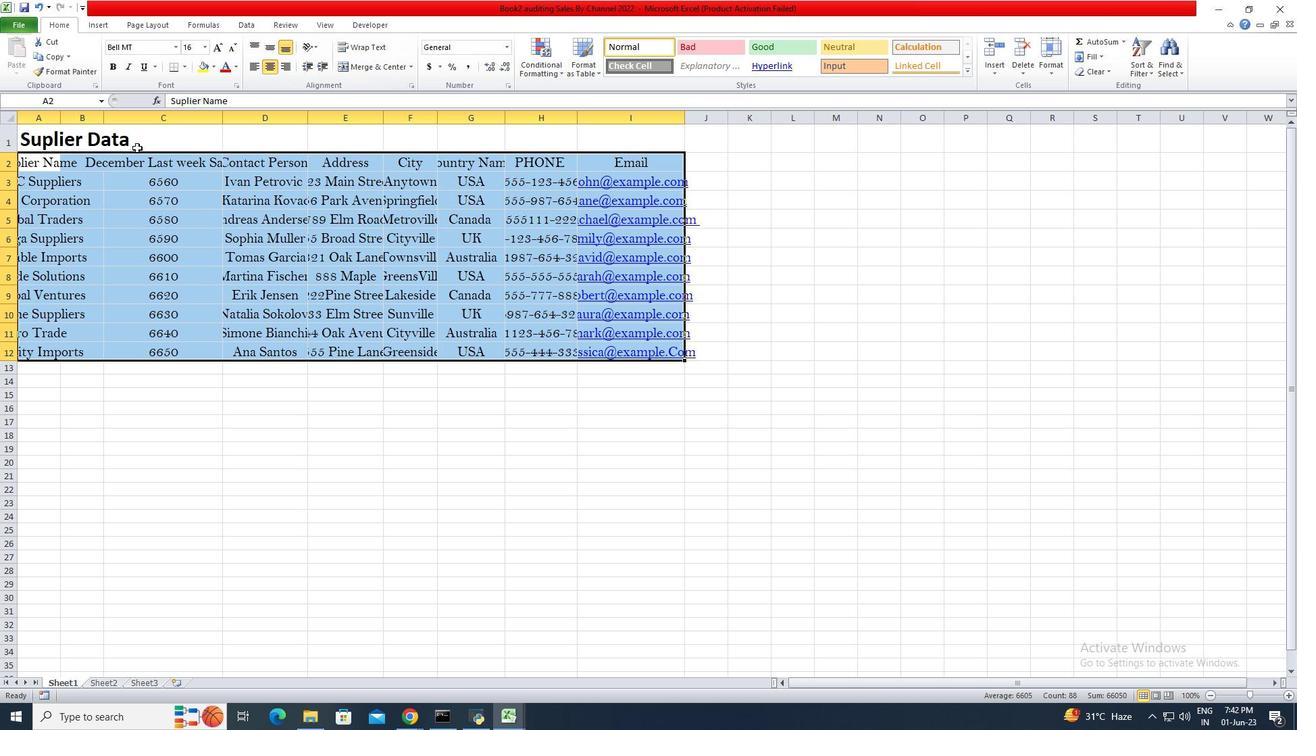 
Action: Mouse moved to (41, 141)
Screenshot: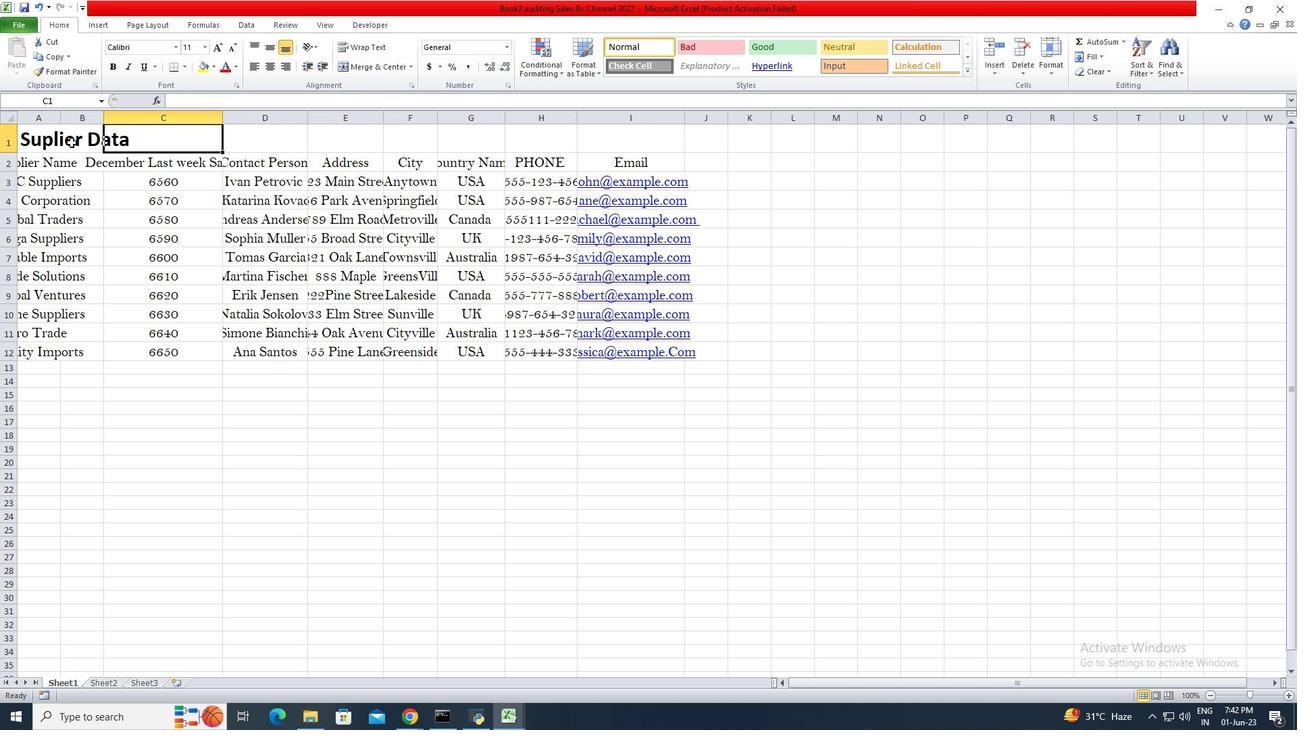 
Action: Mouse pressed left at (41, 141)
Screenshot: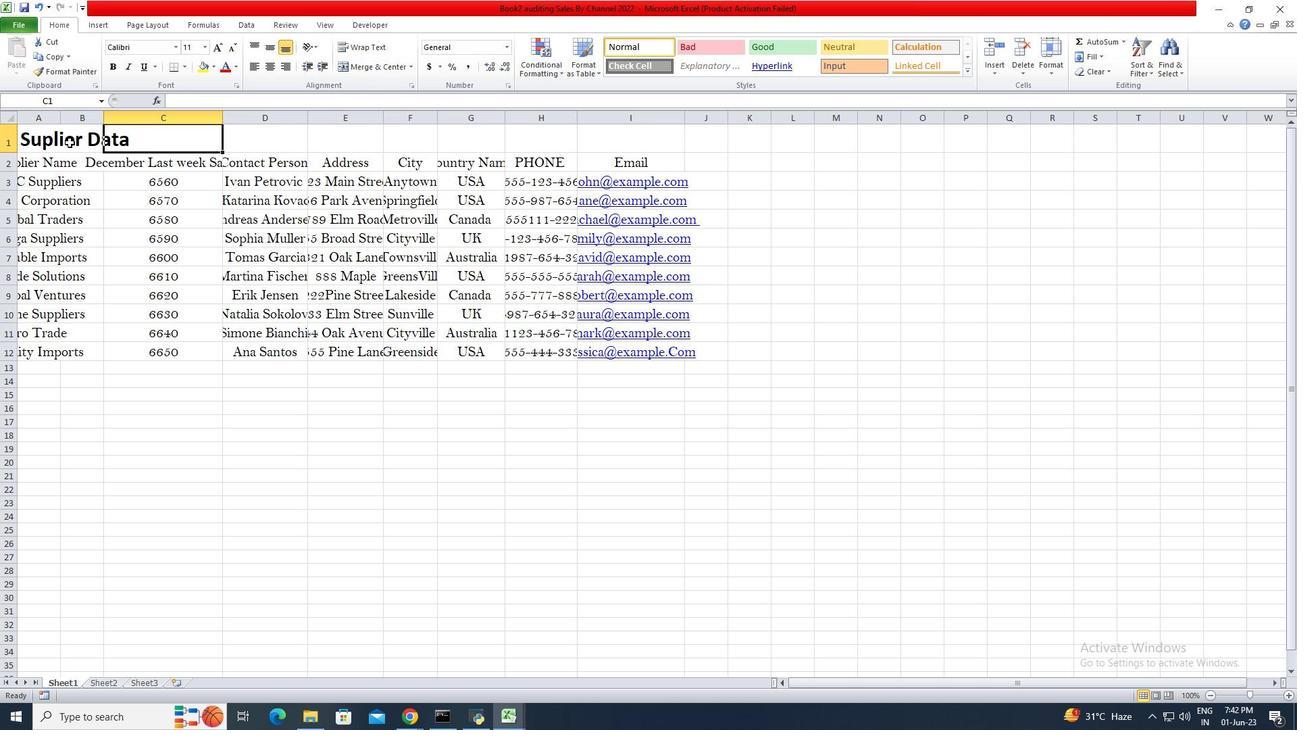 
Action: Mouse moved to (31, 140)
Screenshot: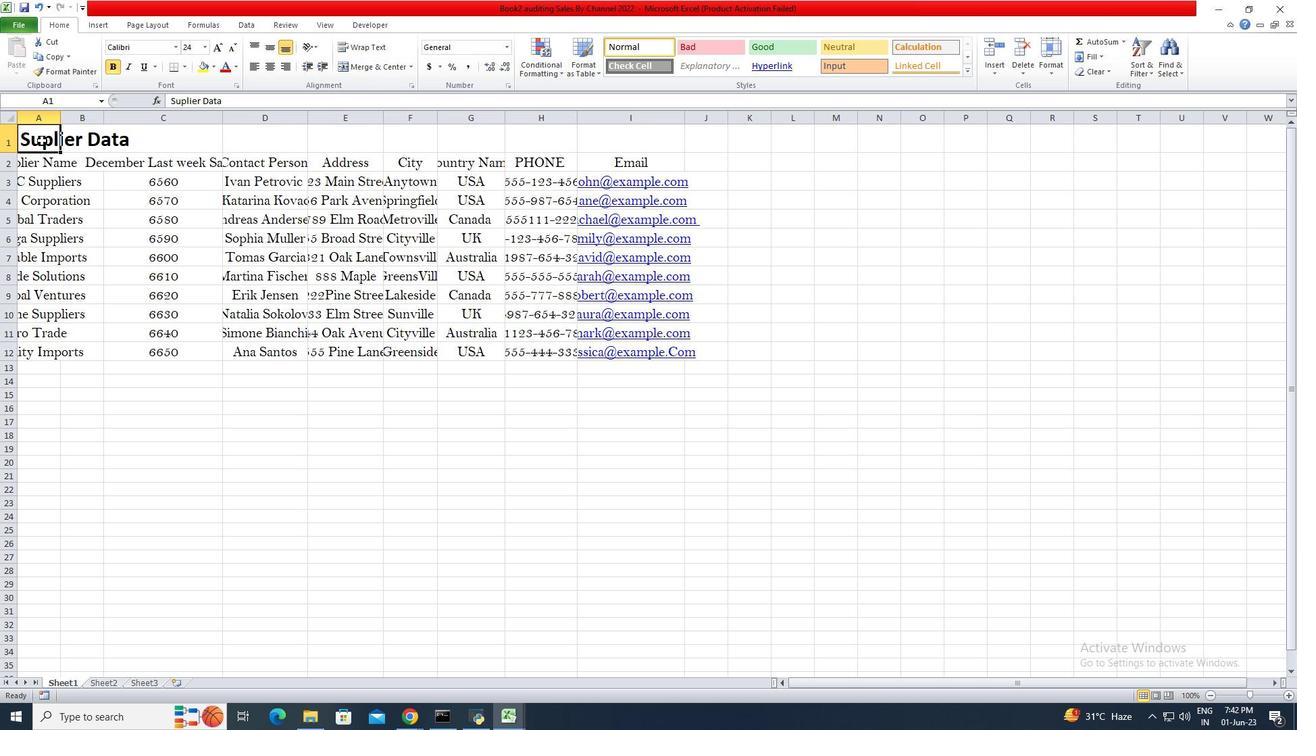 
Action: Mouse pressed left at (31, 140)
Screenshot: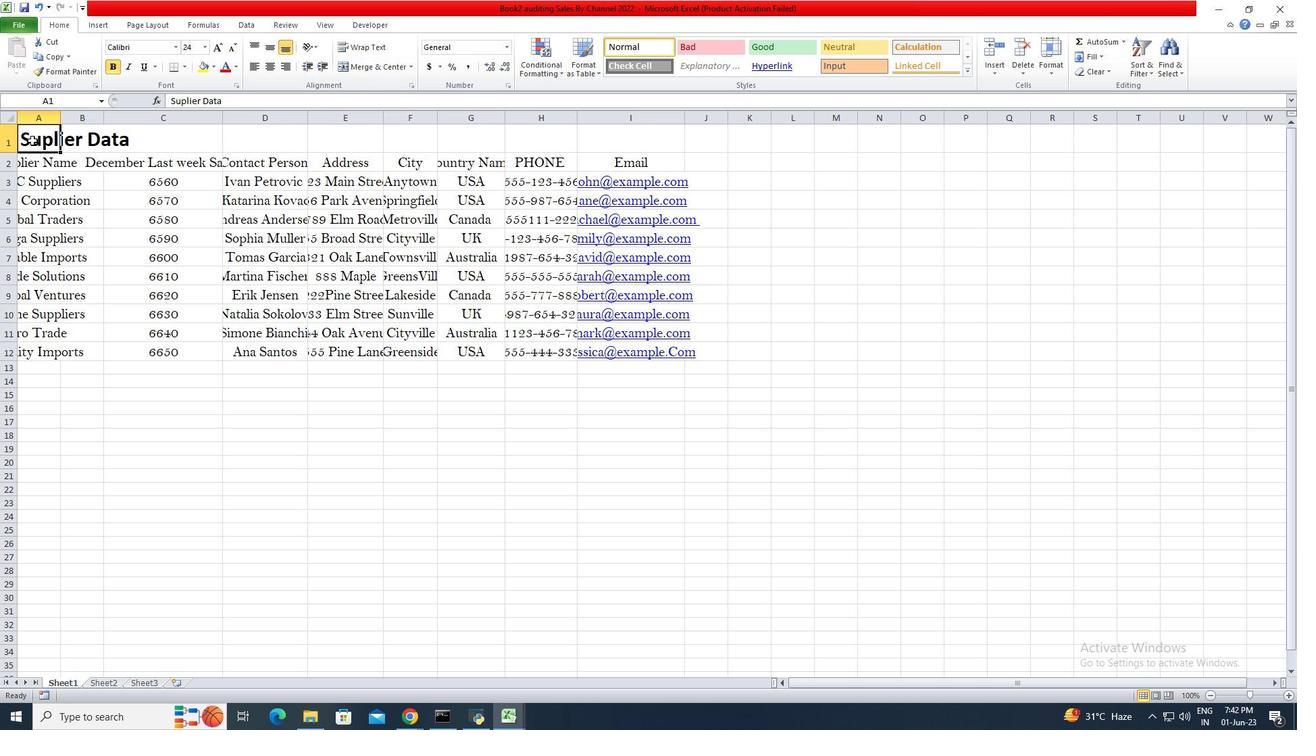 
Action: Mouse pressed left at (31, 140)
Screenshot: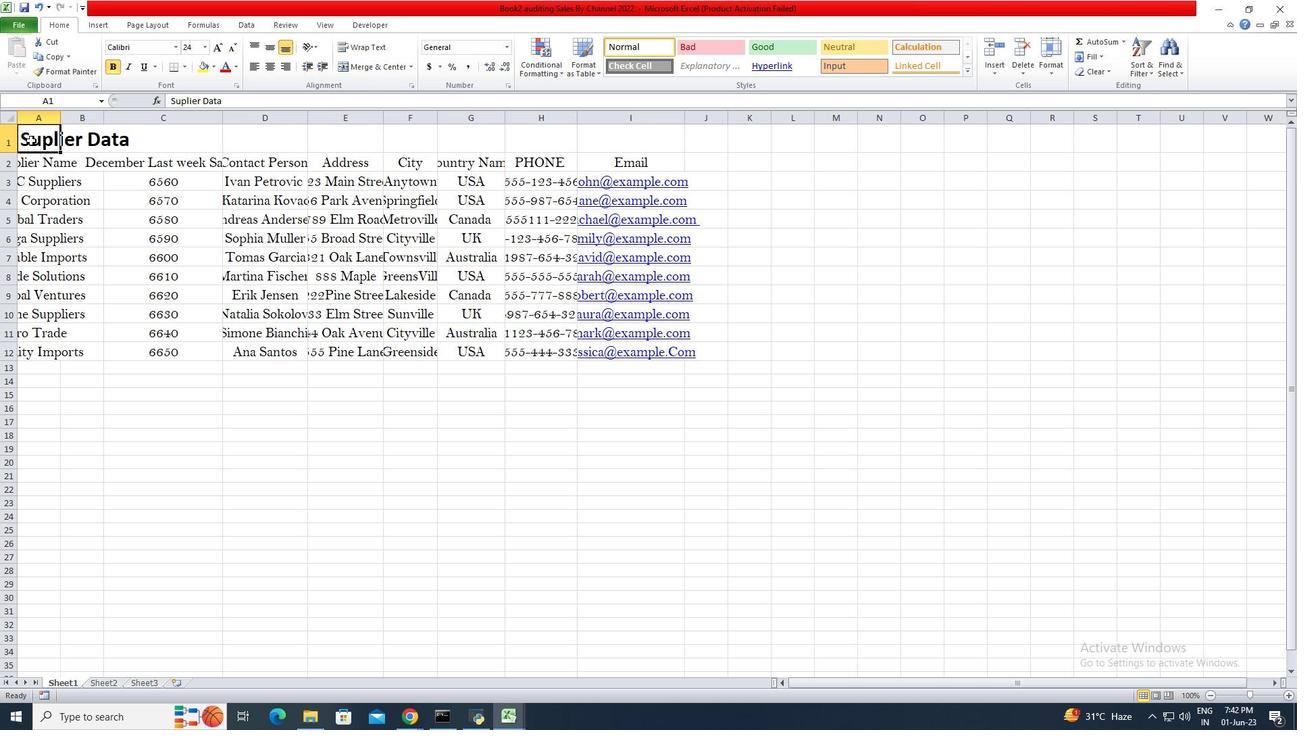 
Action: Mouse moved to (20, 136)
Screenshot: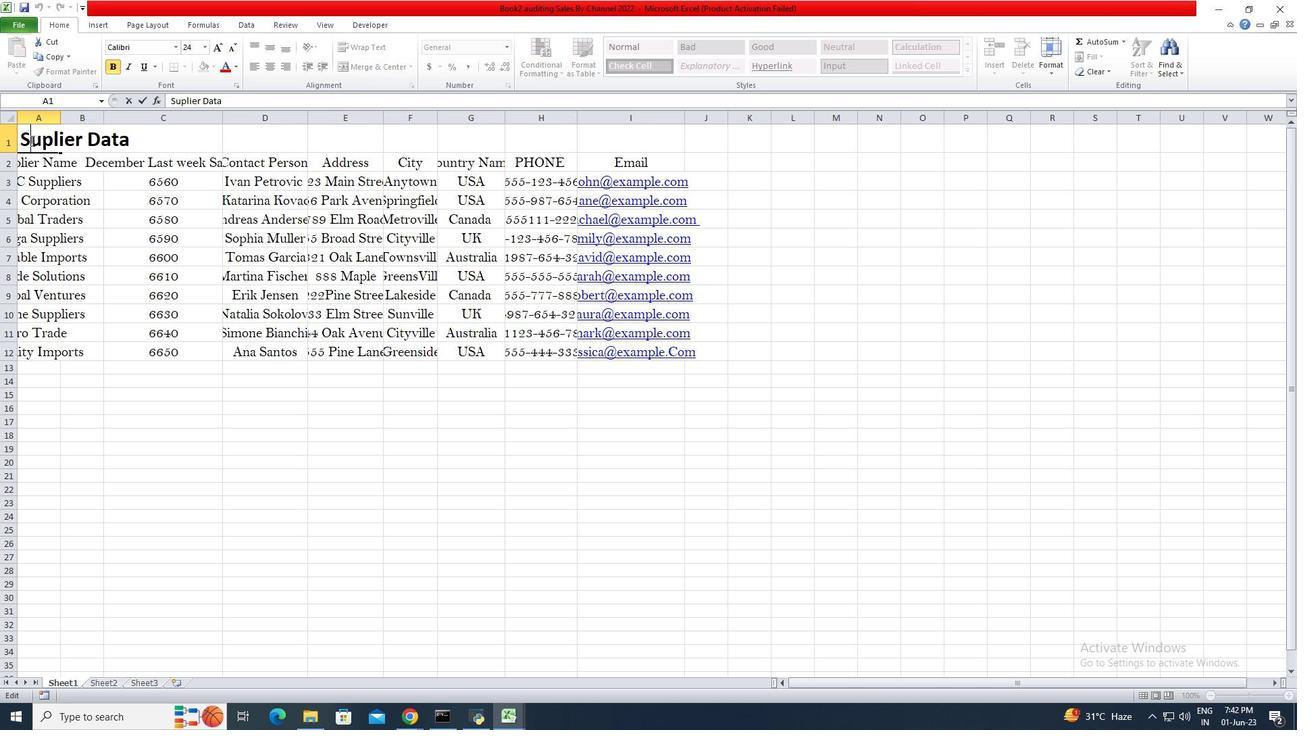 
Action: Mouse pressed left at (20, 136)
Screenshot: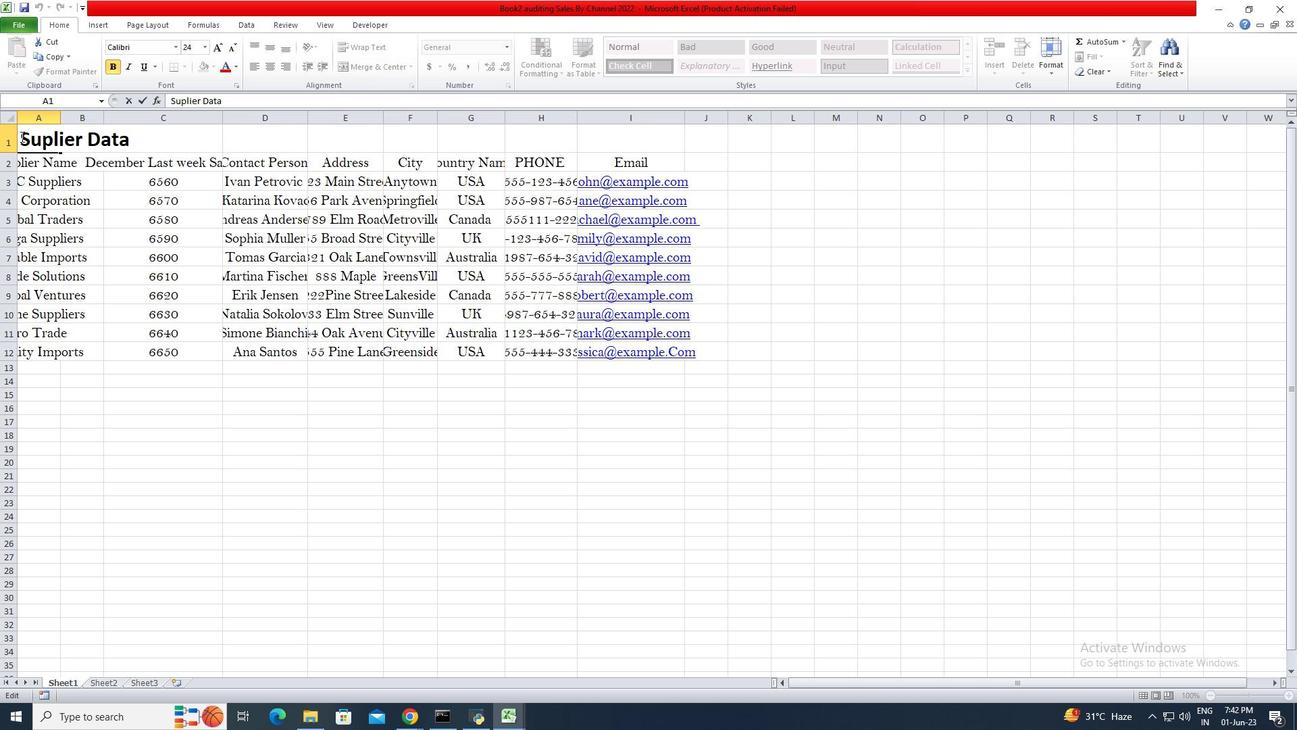 
Action: Mouse moved to (633, 133)
Screenshot: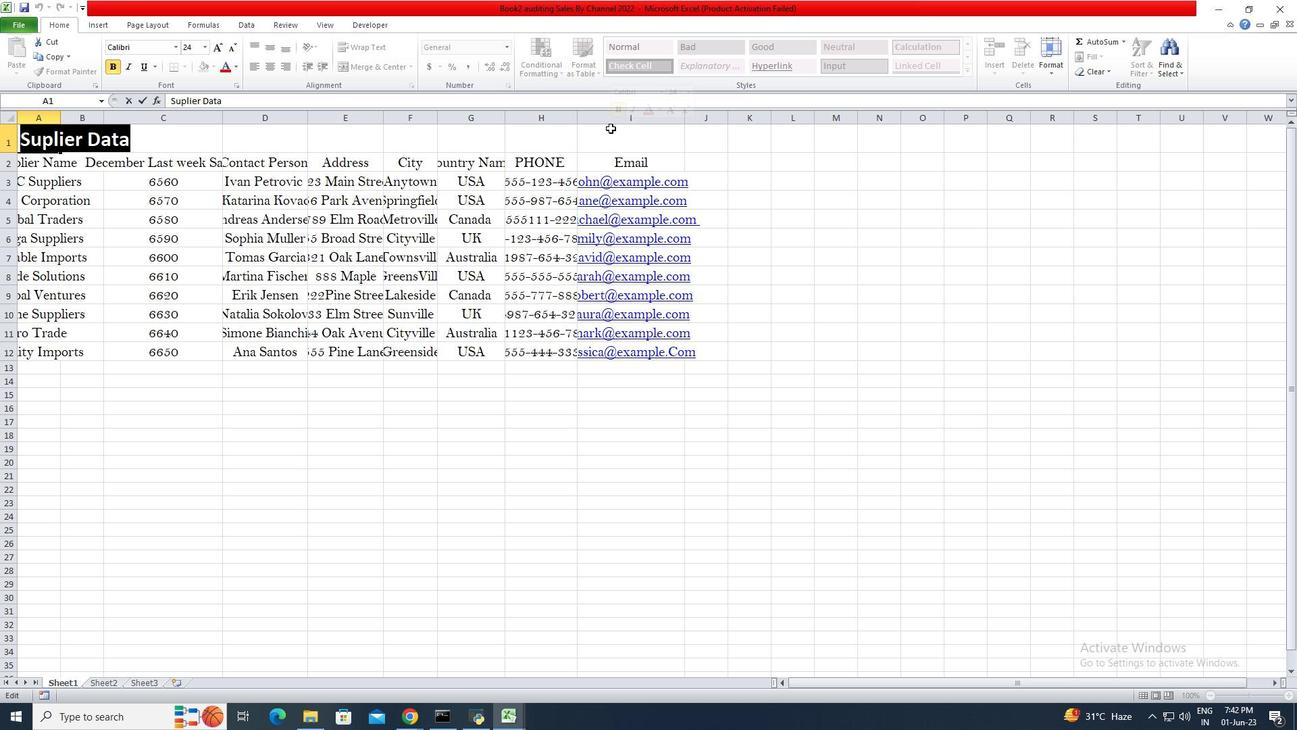 
Action: Mouse pressed left at (633, 133)
Screenshot: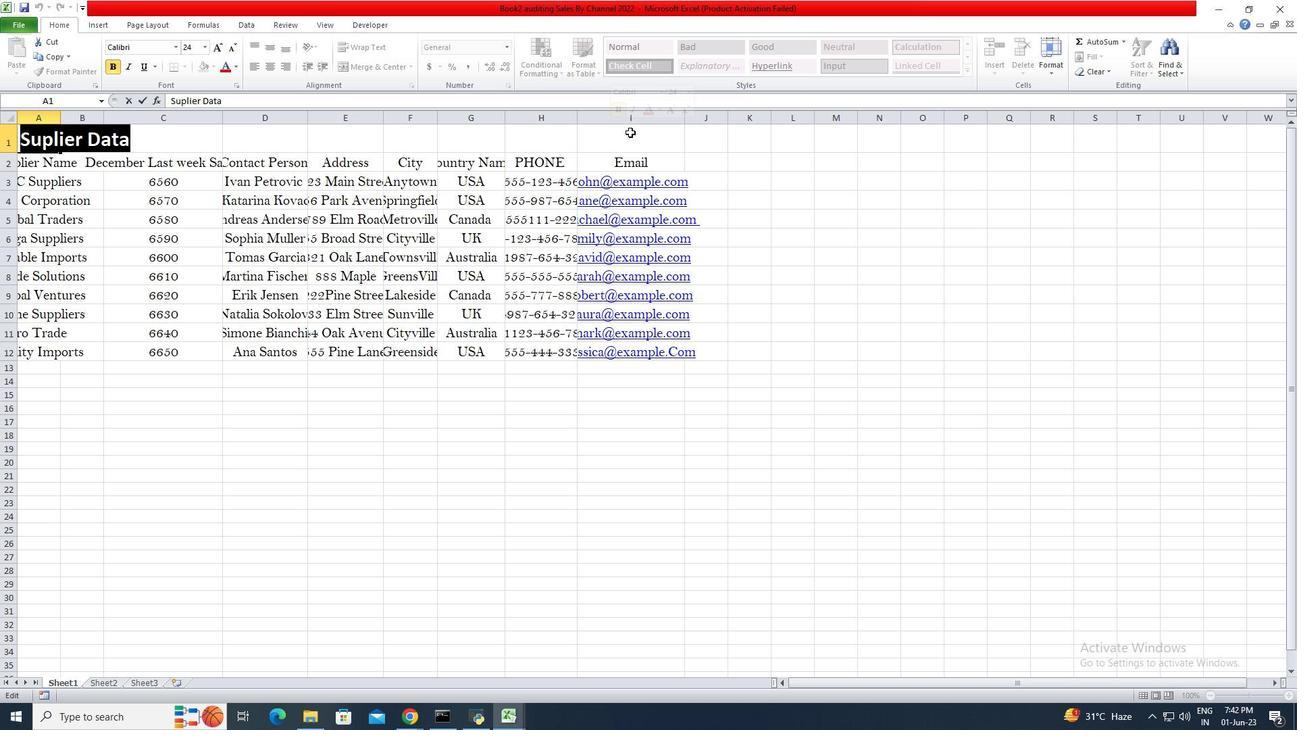 
Action: Mouse moved to (648, 143)
Screenshot: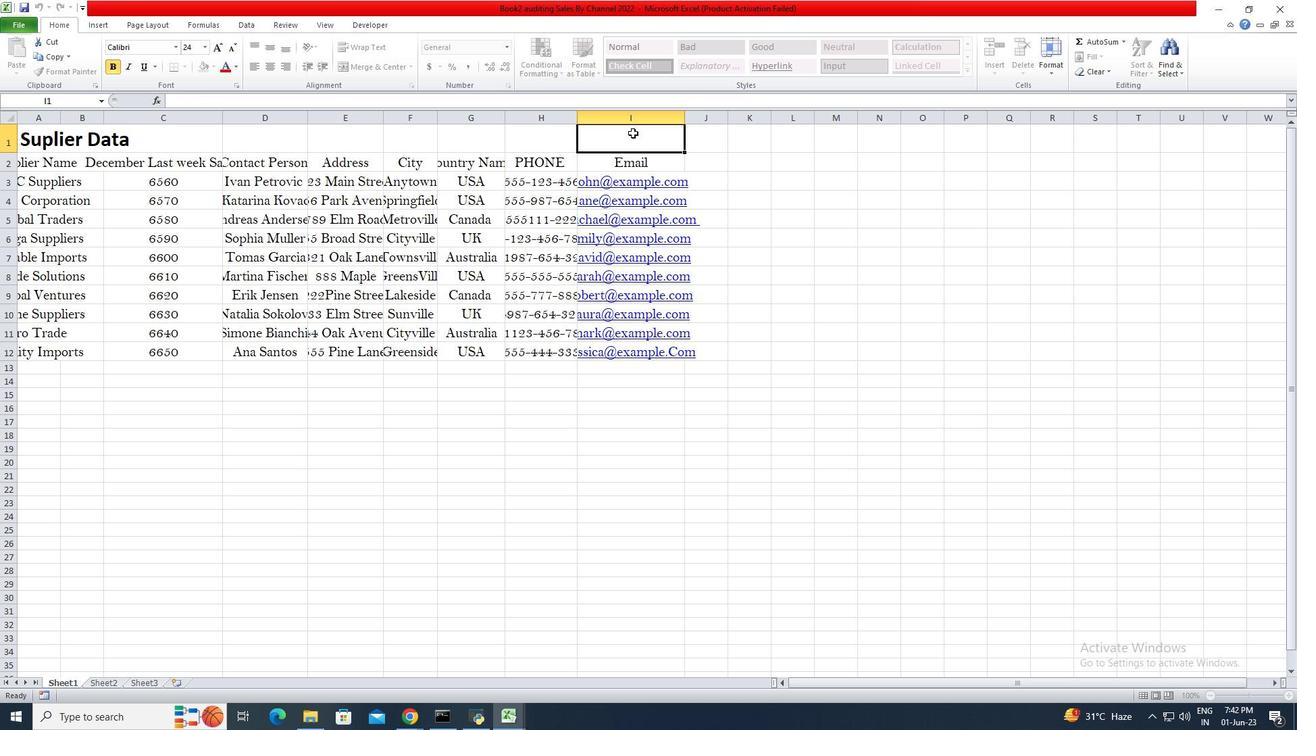 
Action: Mouse pressed left at (648, 143)
Screenshot: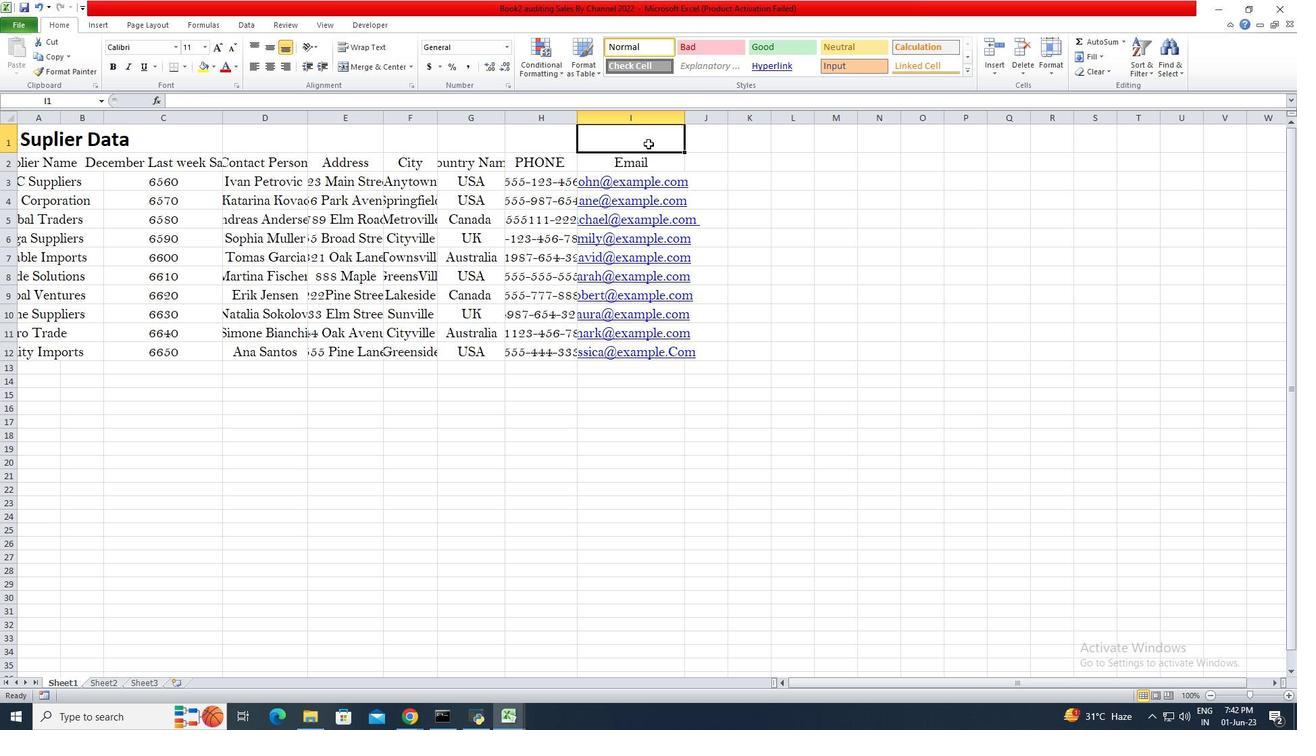 
Action: Mouse moved to (365, 66)
Screenshot: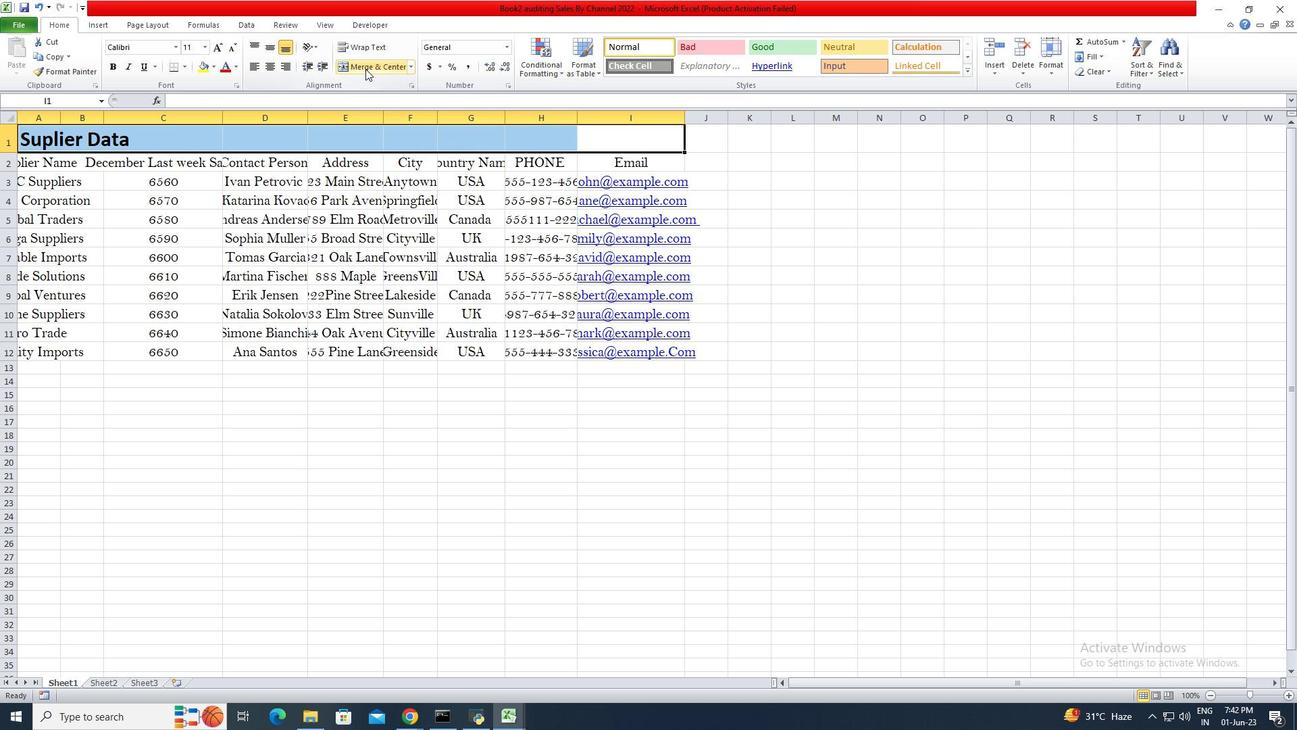 
Action: Mouse pressed left at (365, 66)
Screenshot: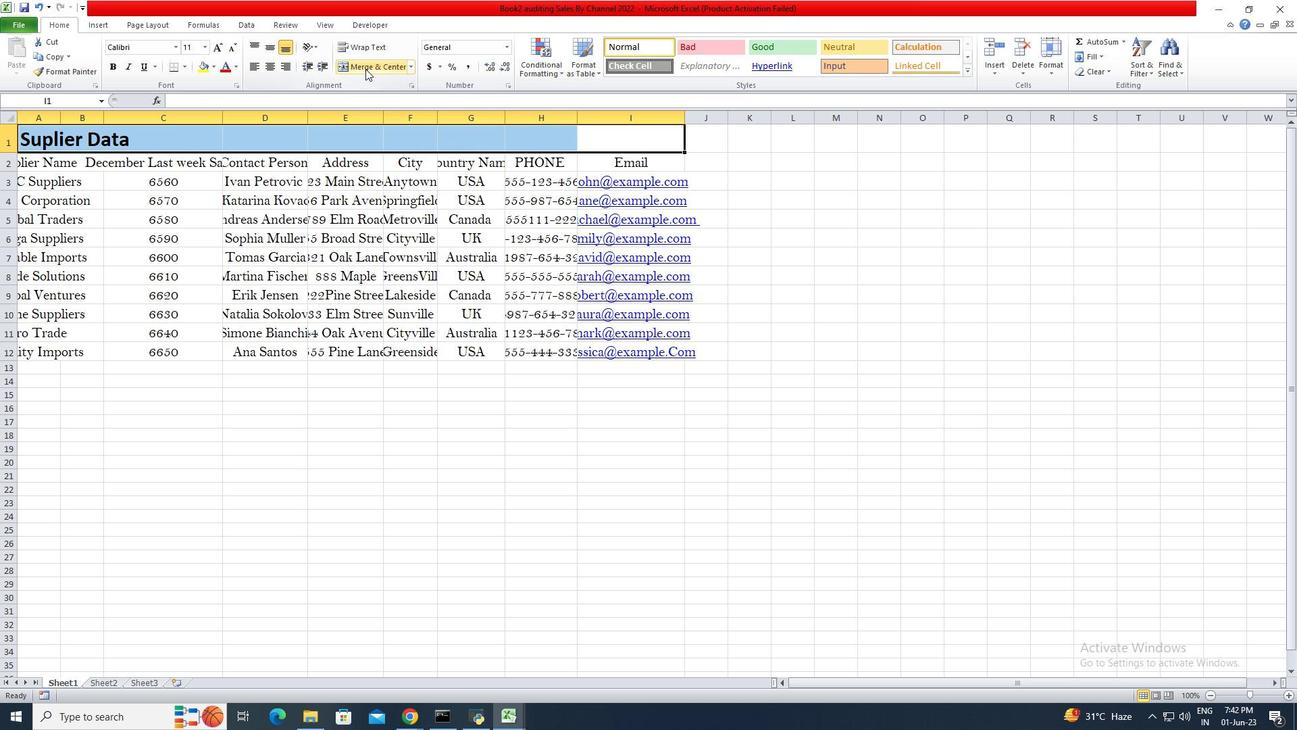 
Action: Mouse moved to (285, 142)
Screenshot: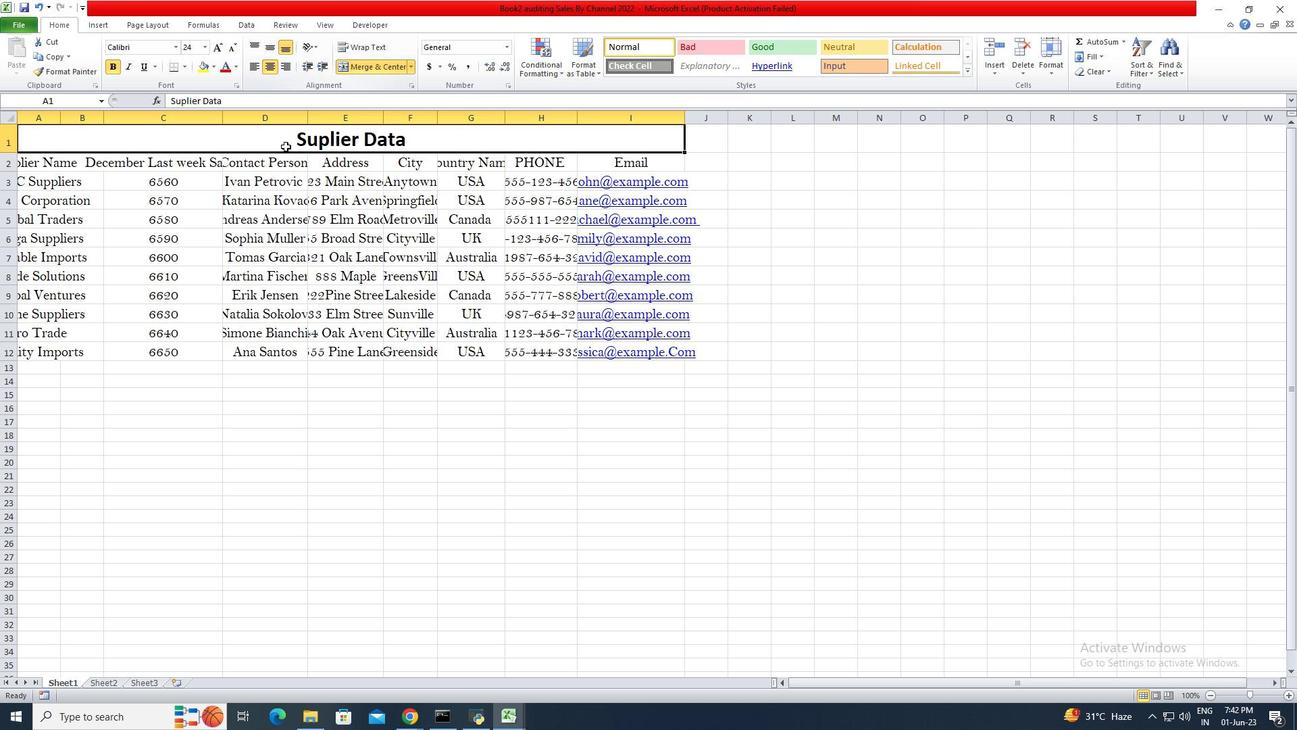 
Action: Mouse pressed left at (285, 142)
Screenshot: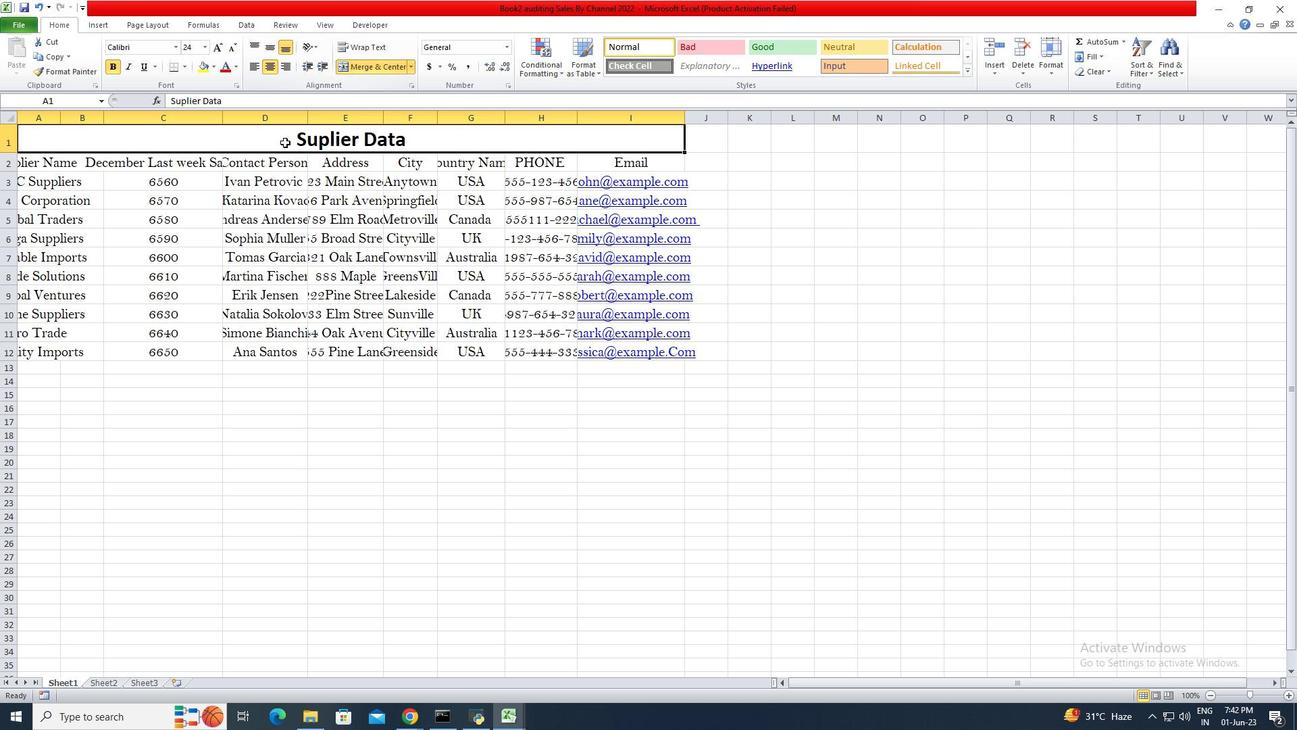 
Action: Mouse moved to (30, 139)
Screenshot: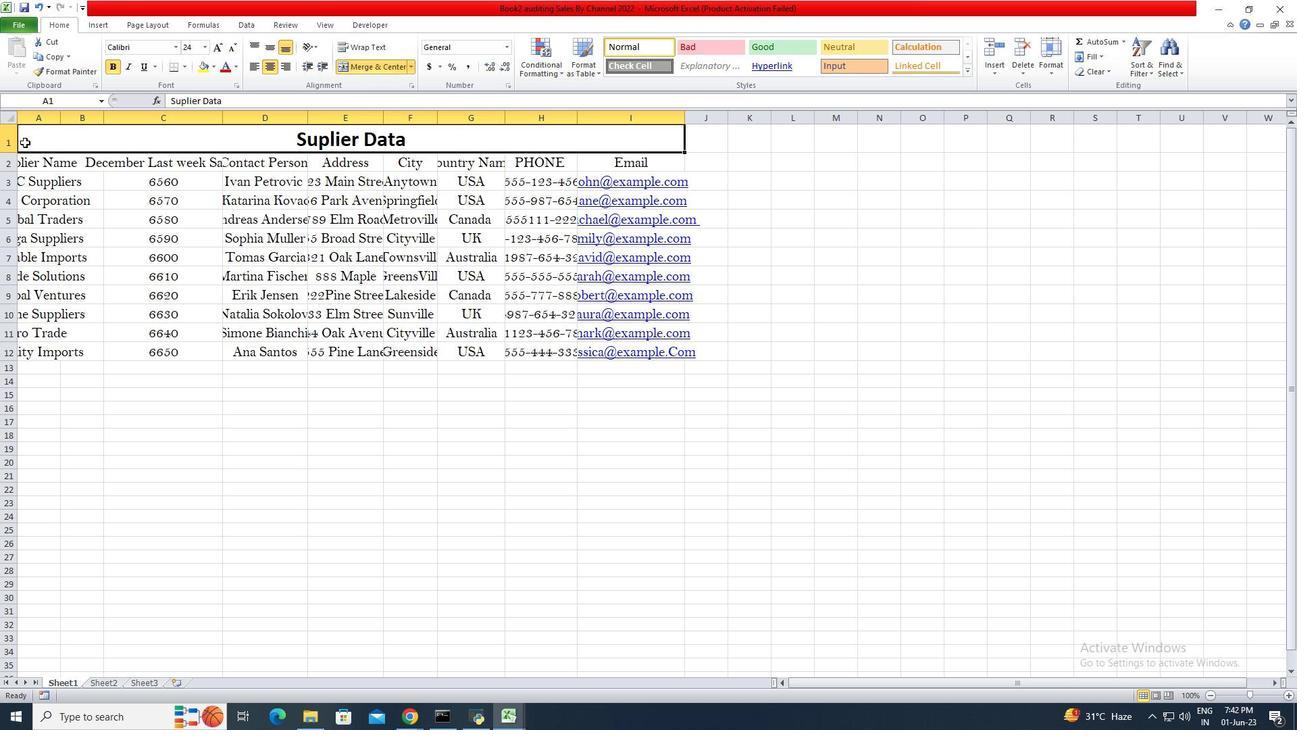 
Action: Mouse pressed left at (30, 139)
Screenshot: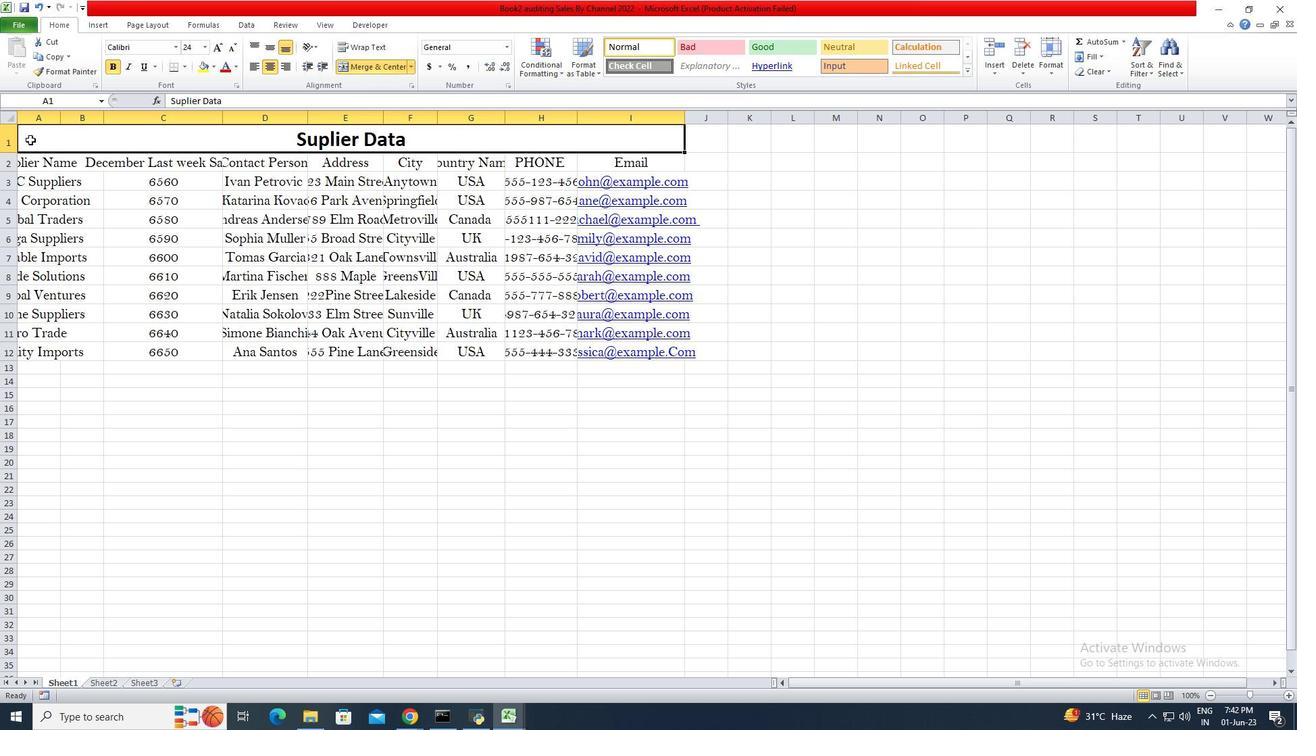 
Action: Mouse moved to (271, 68)
Screenshot: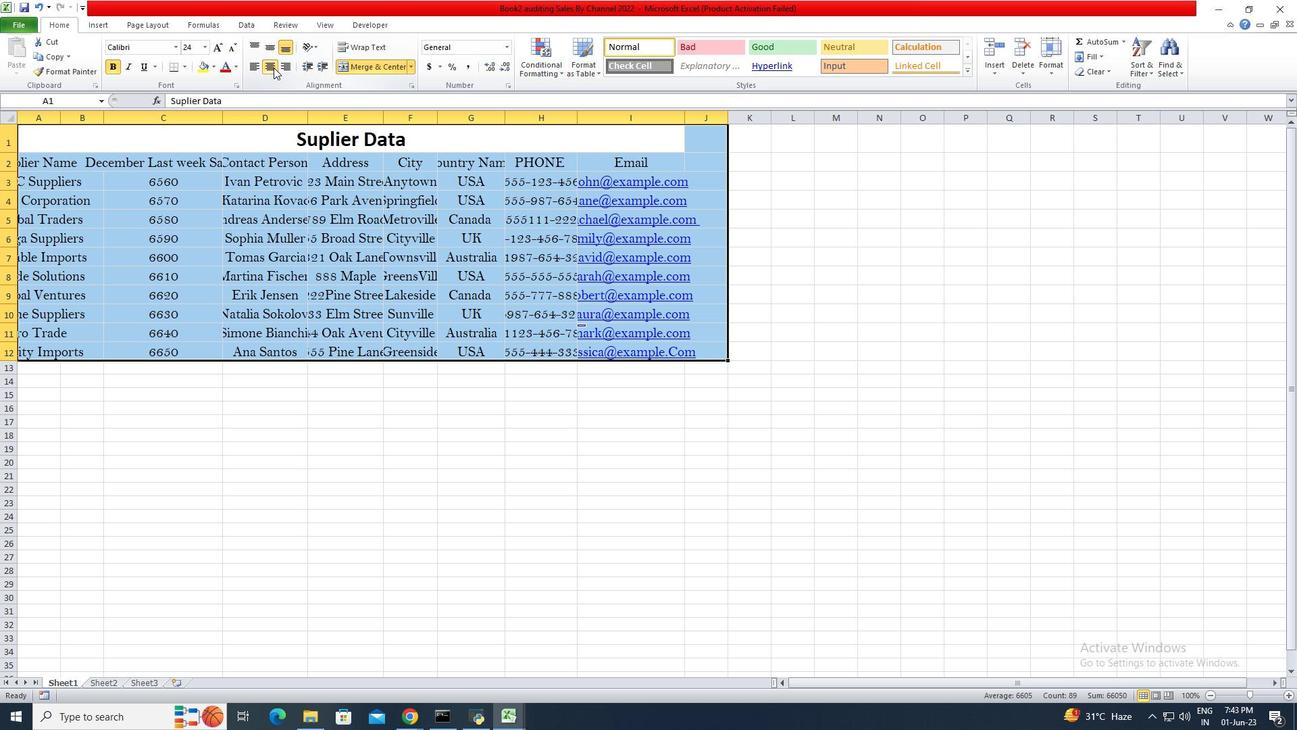 
Action: Mouse pressed left at (271, 68)
Screenshot: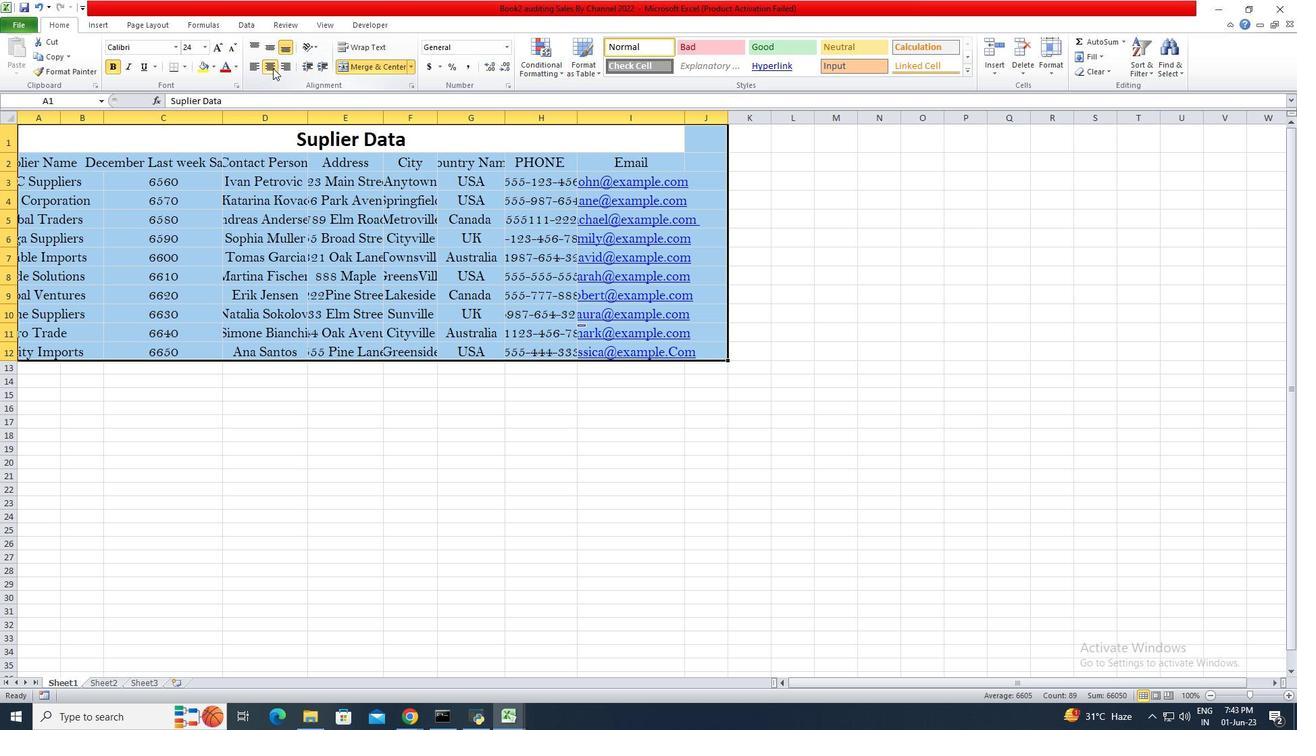 
Action: Mouse pressed left at (271, 68)
Screenshot: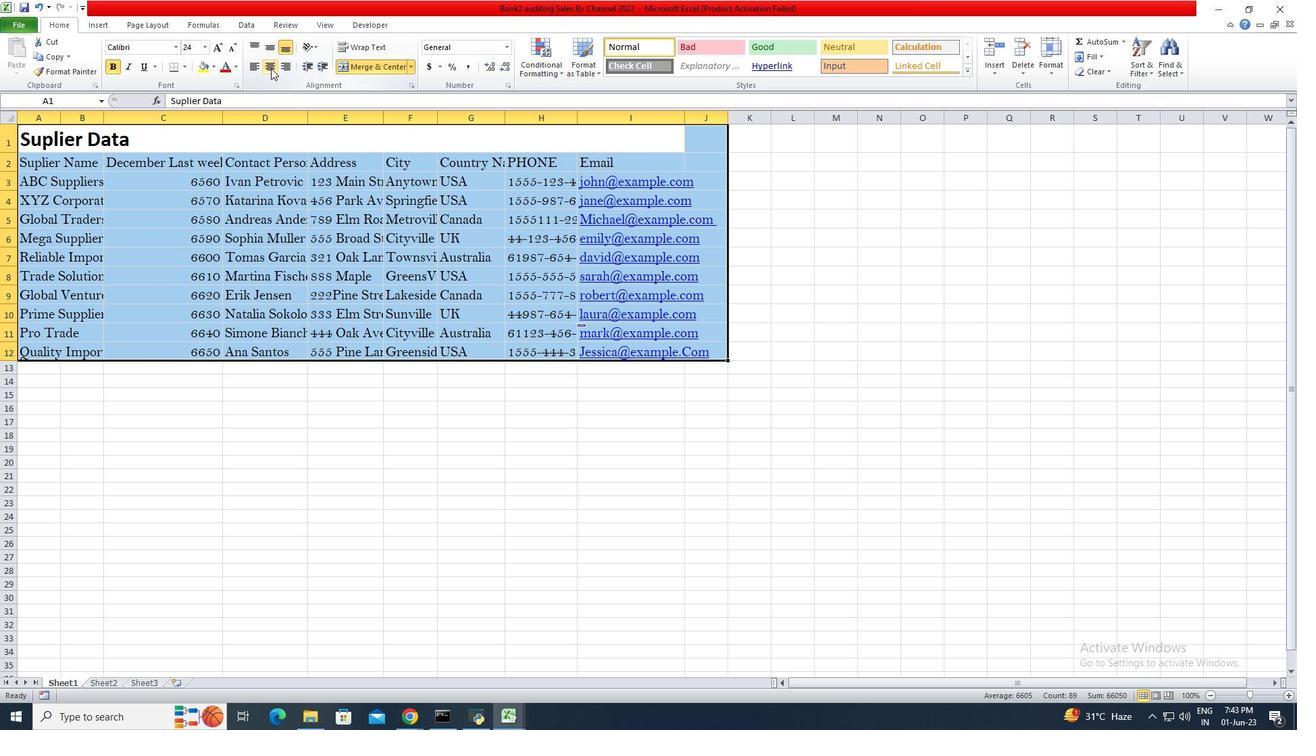 
Action: Mouse moved to (324, 410)
Screenshot: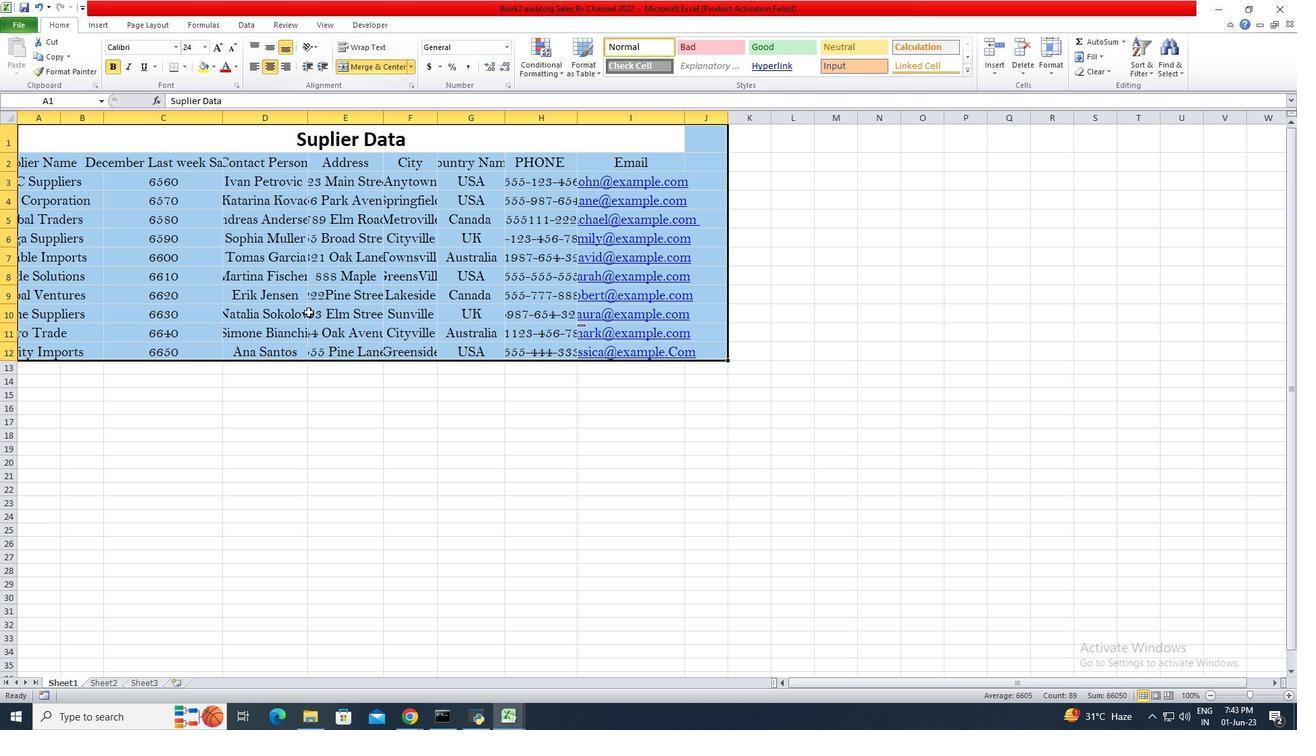 
Action: Mouse pressed left at (324, 410)
Screenshot: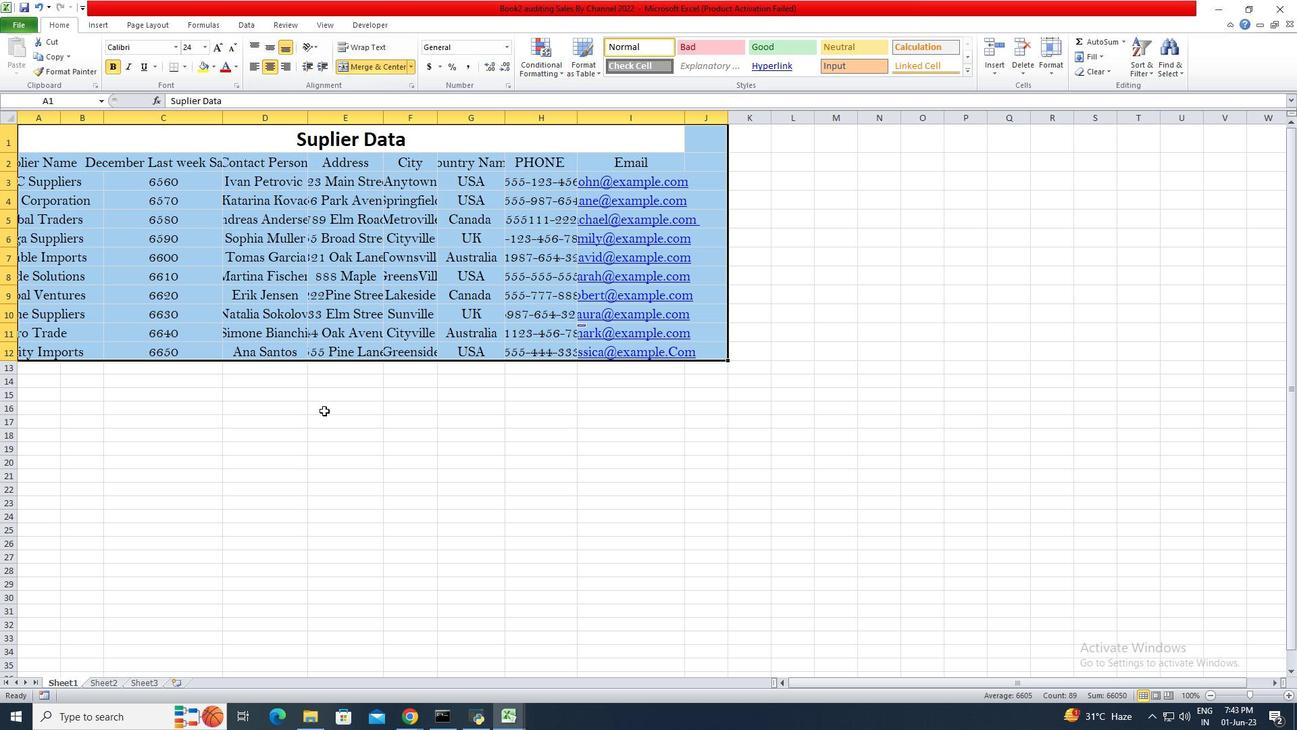 
Action: Mouse moved to (100, 156)
Screenshot: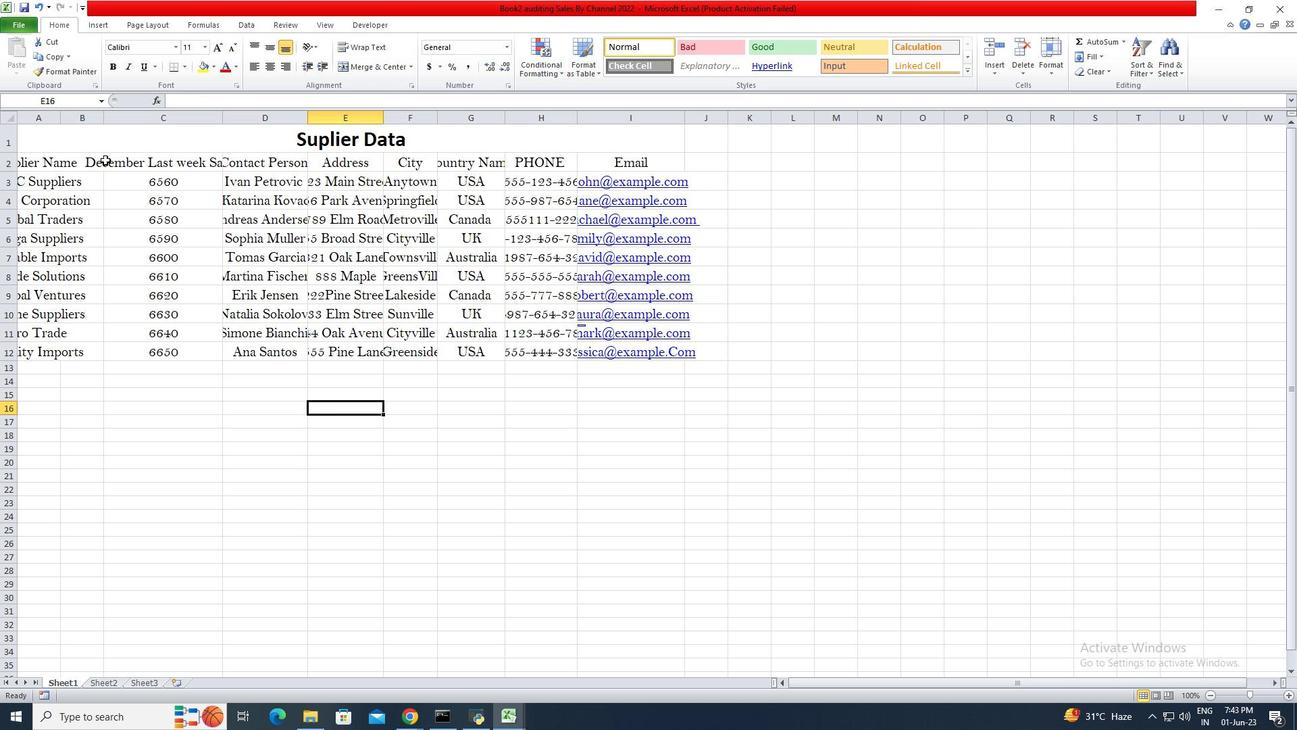 
Action: Mouse pressed left at (100, 156)
Screenshot: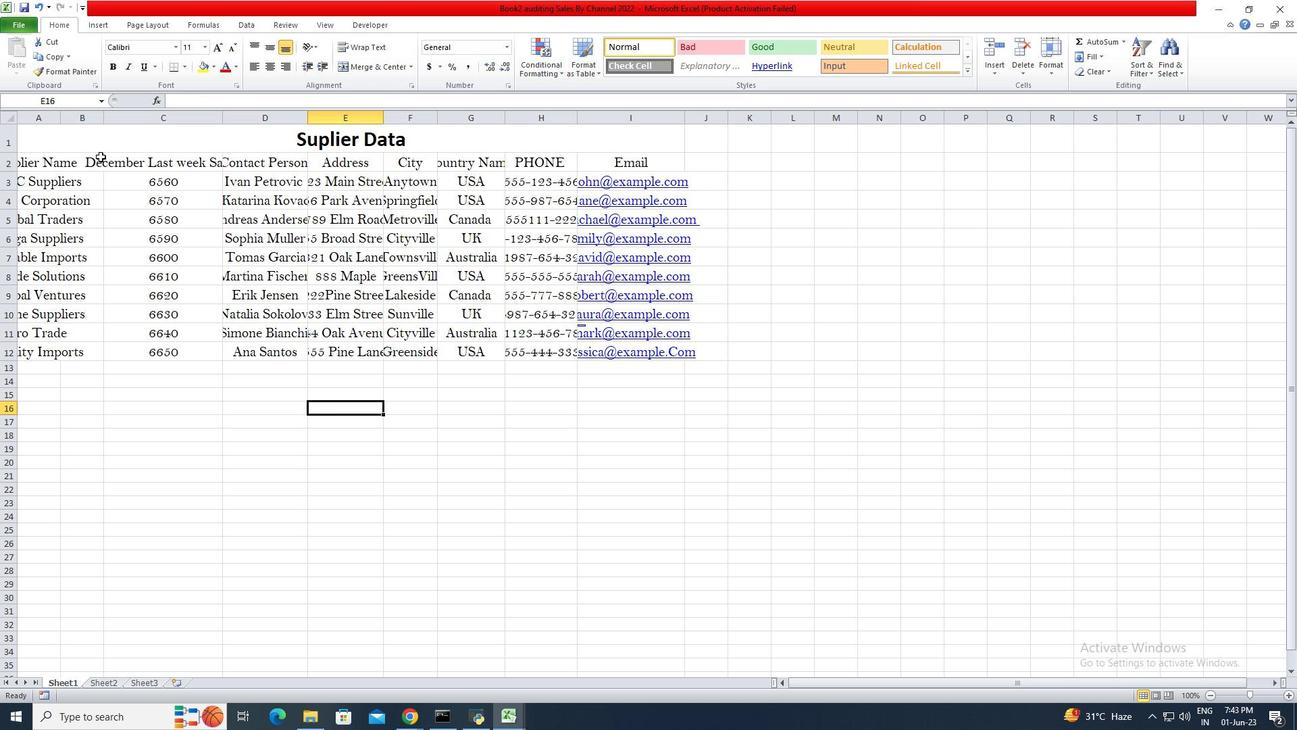 
Action: Mouse moved to (104, 116)
Screenshot: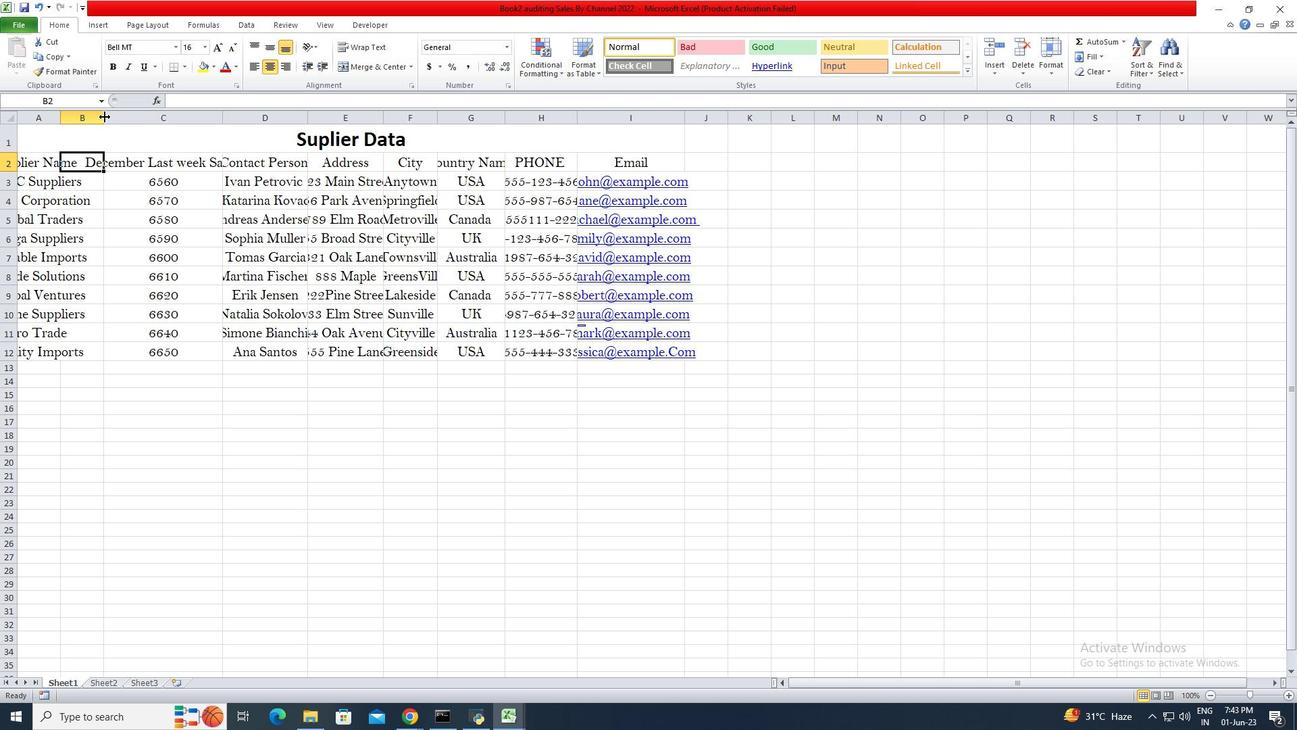 
Action: Mouse pressed left at (104, 116)
Screenshot: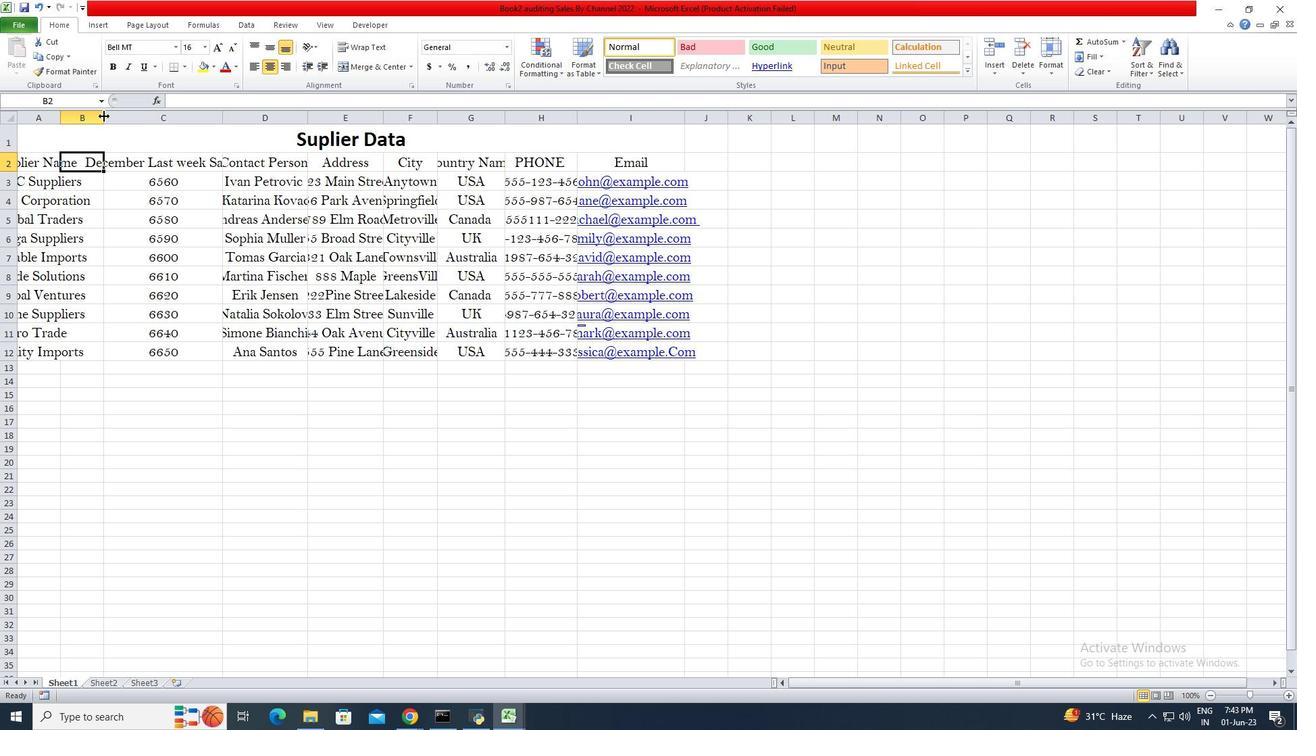 
Action: Mouse pressed left at (104, 116)
Screenshot: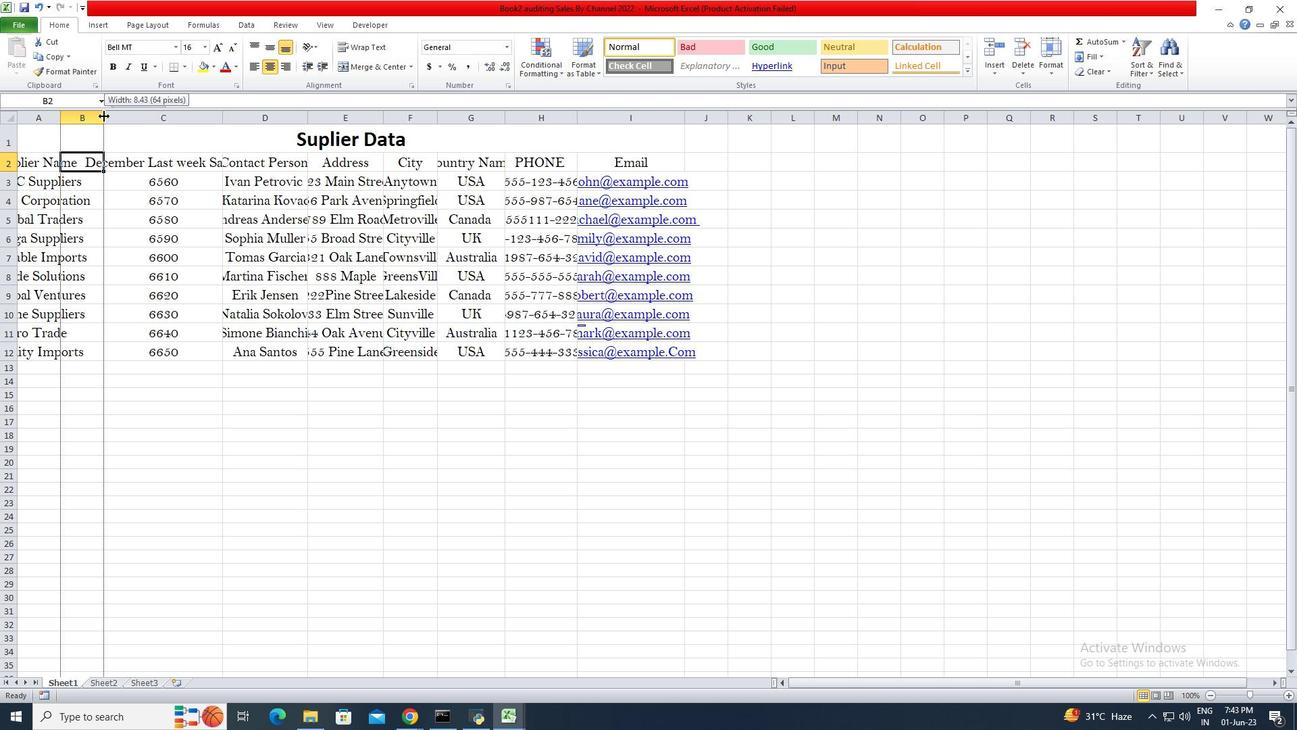 
Action: Mouse pressed left at (104, 116)
Screenshot: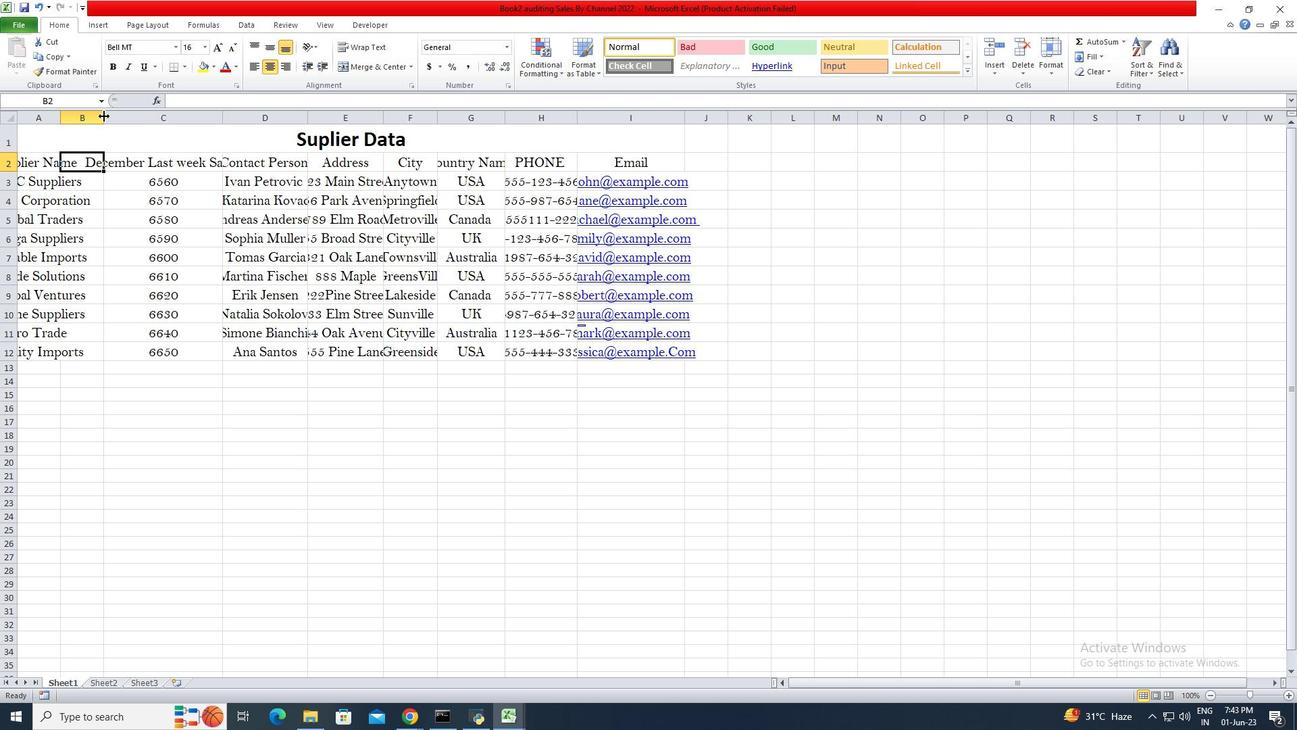 
Action: Mouse pressed left at (104, 116)
Screenshot: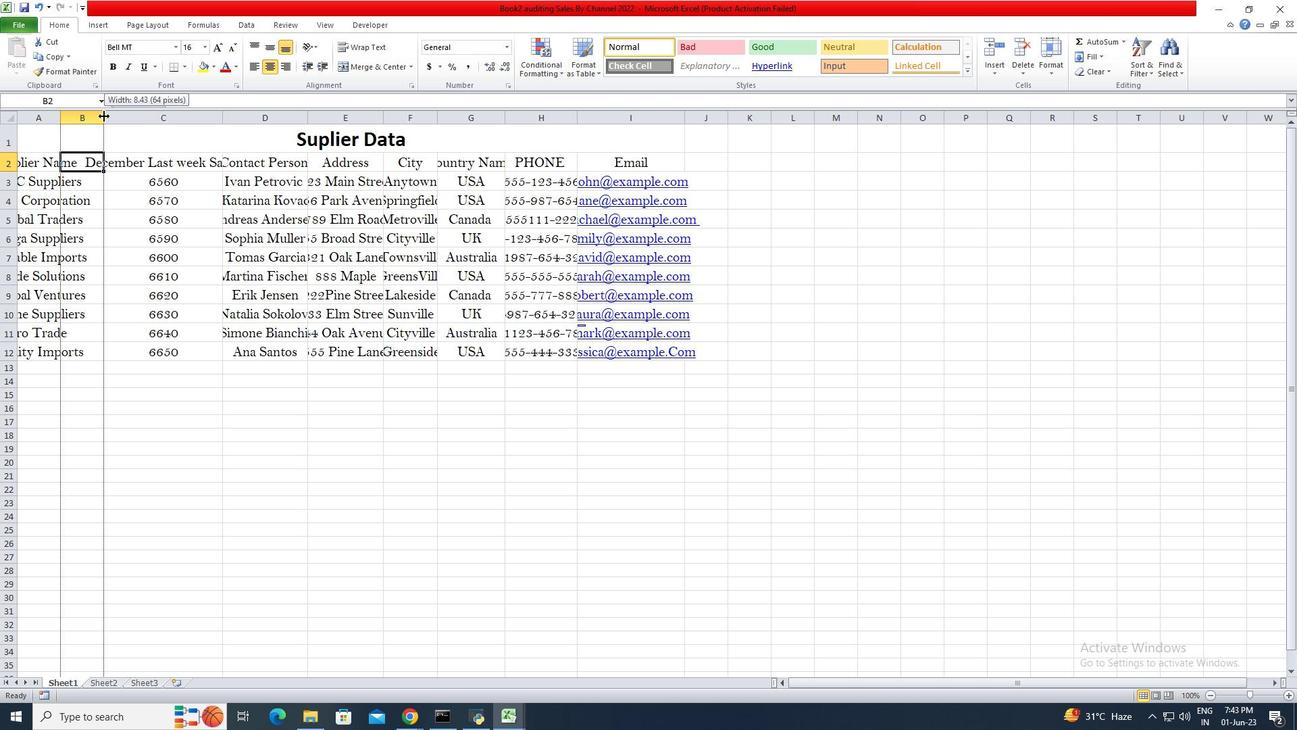 
Action: Mouse pressed left at (104, 116)
Screenshot: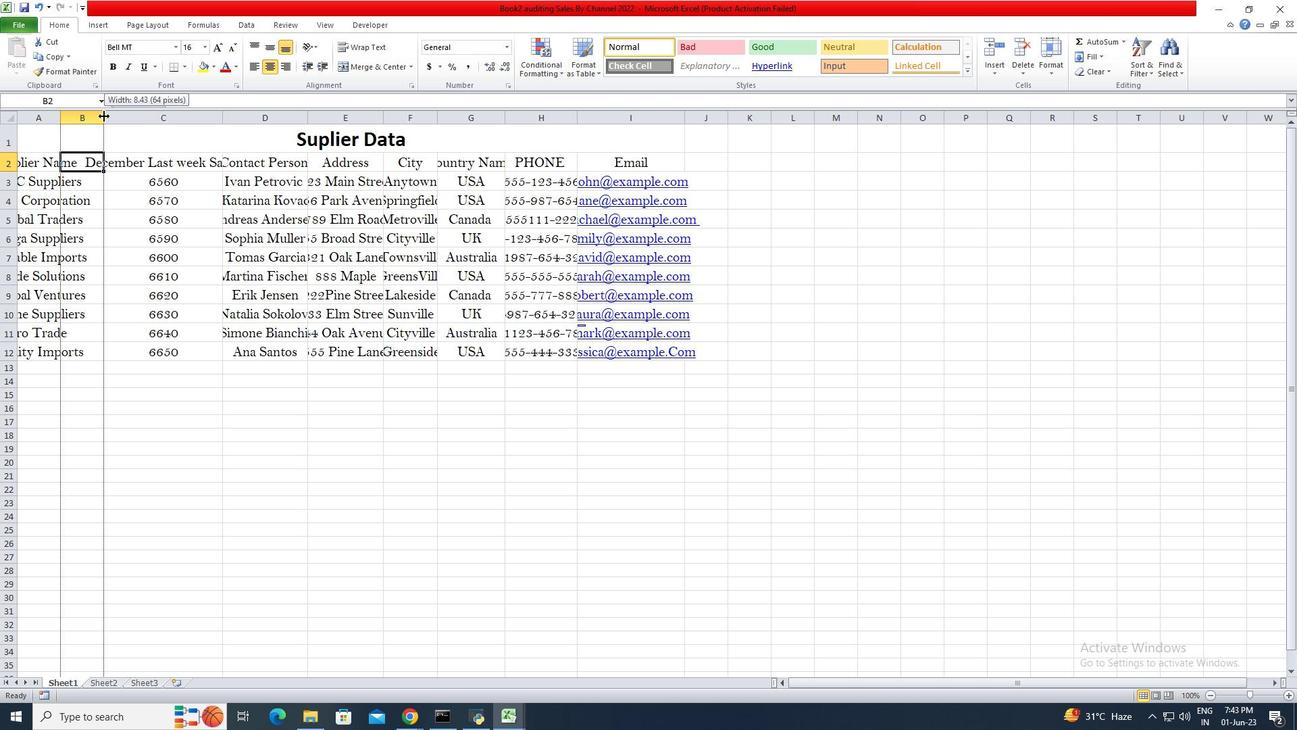 
Action: Mouse pressed left at (104, 116)
Screenshot: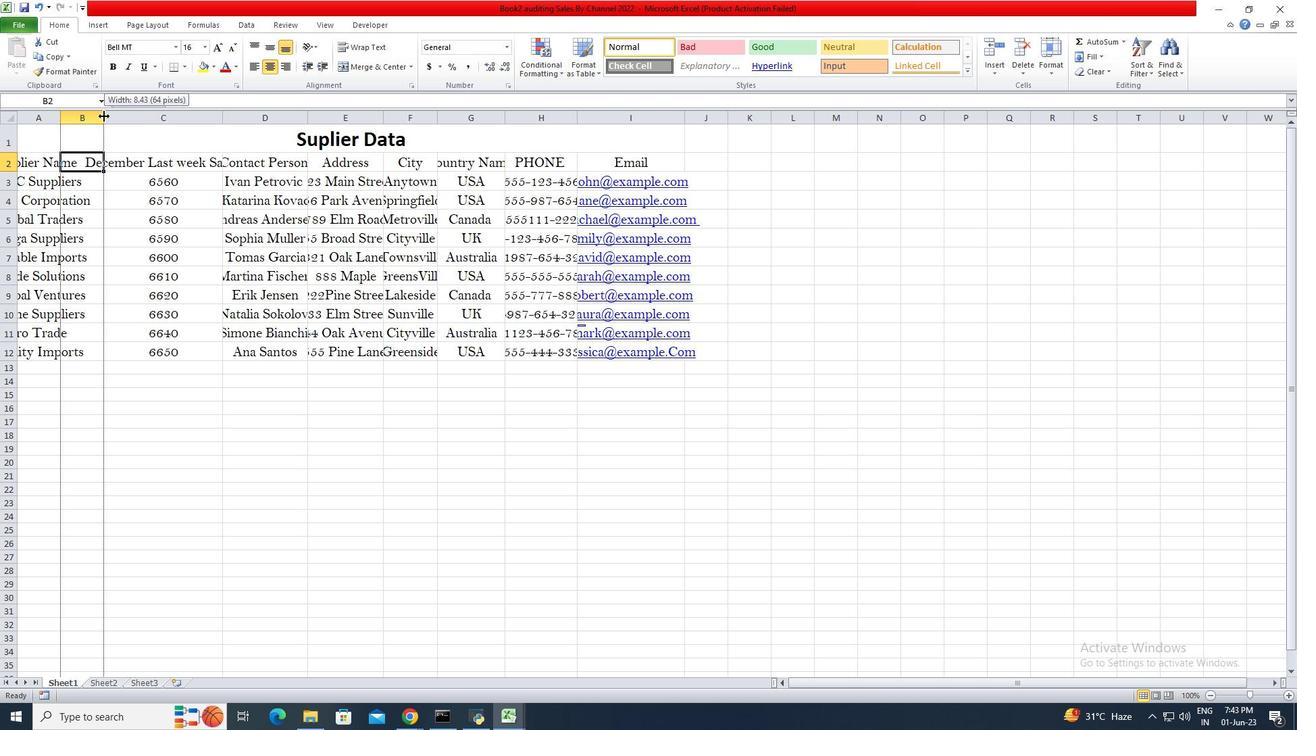 
Action: Mouse moved to (60, 118)
Screenshot: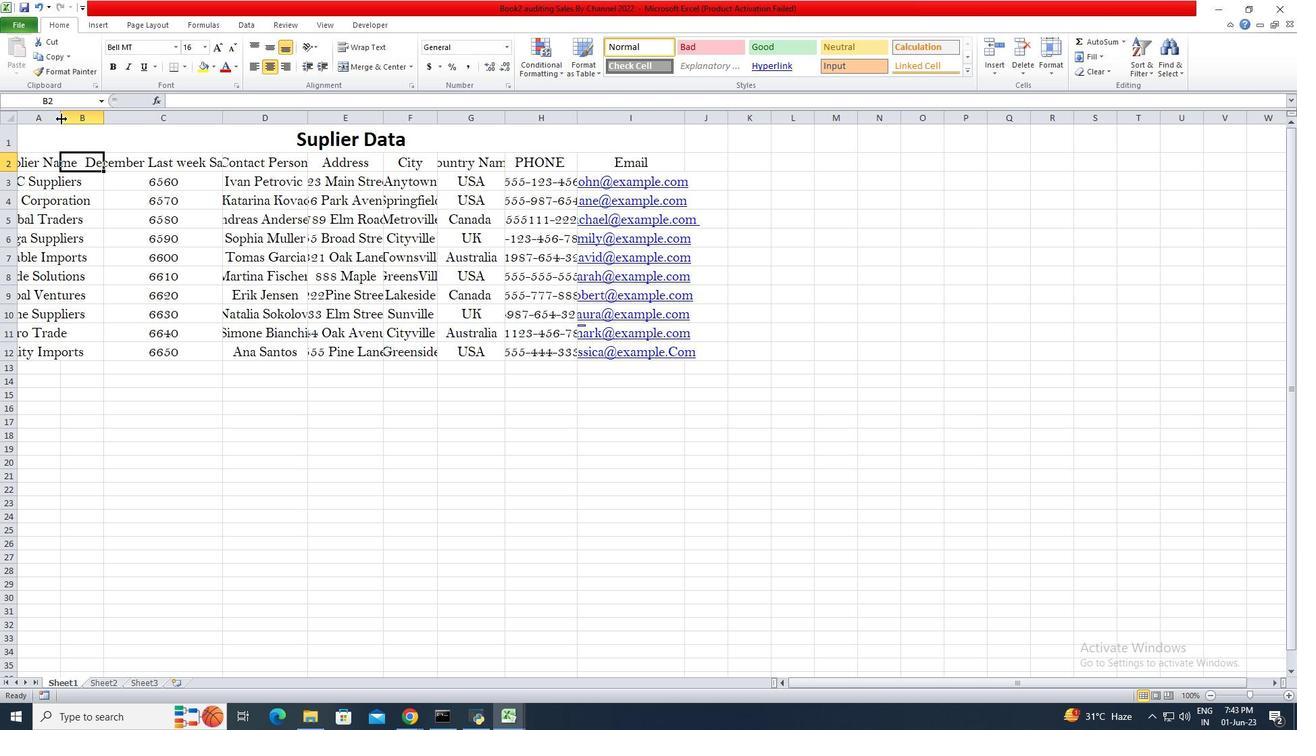 
Action: Mouse pressed left at (60, 118)
Screenshot: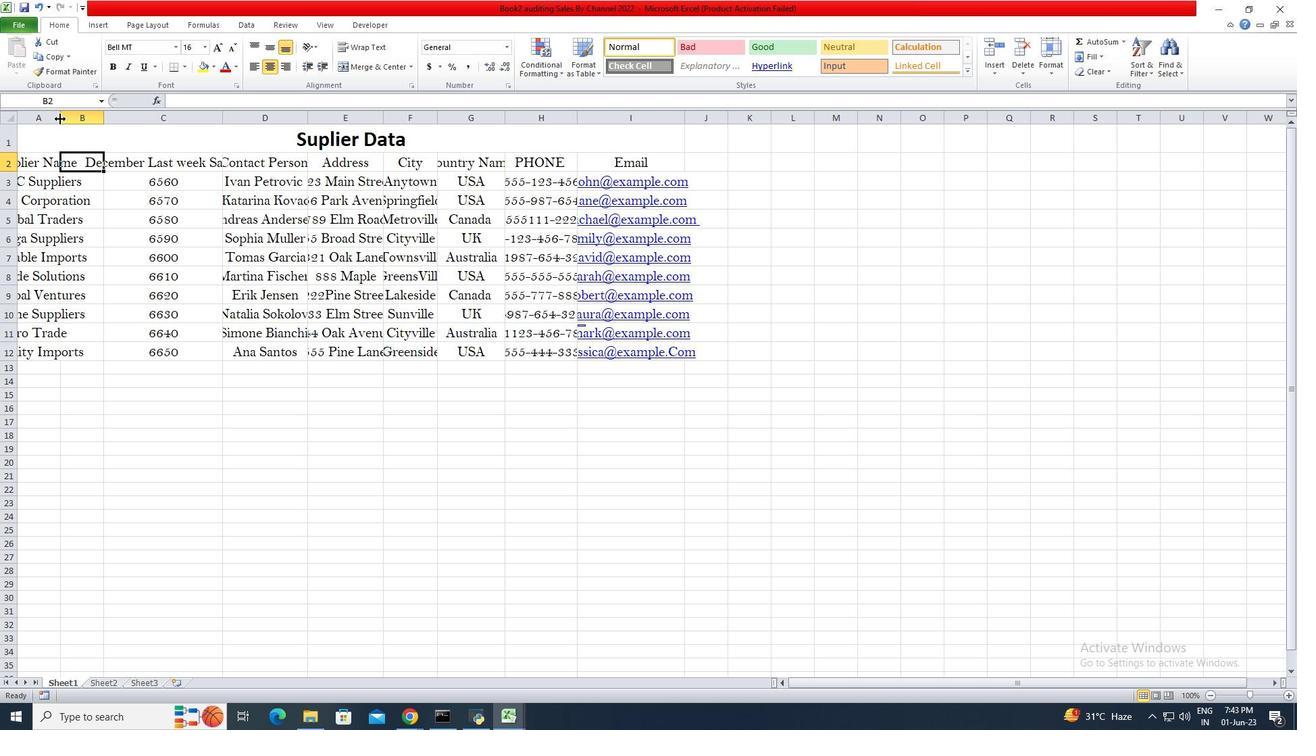 
Action: Mouse pressed left at (60, 118)
Screenshot: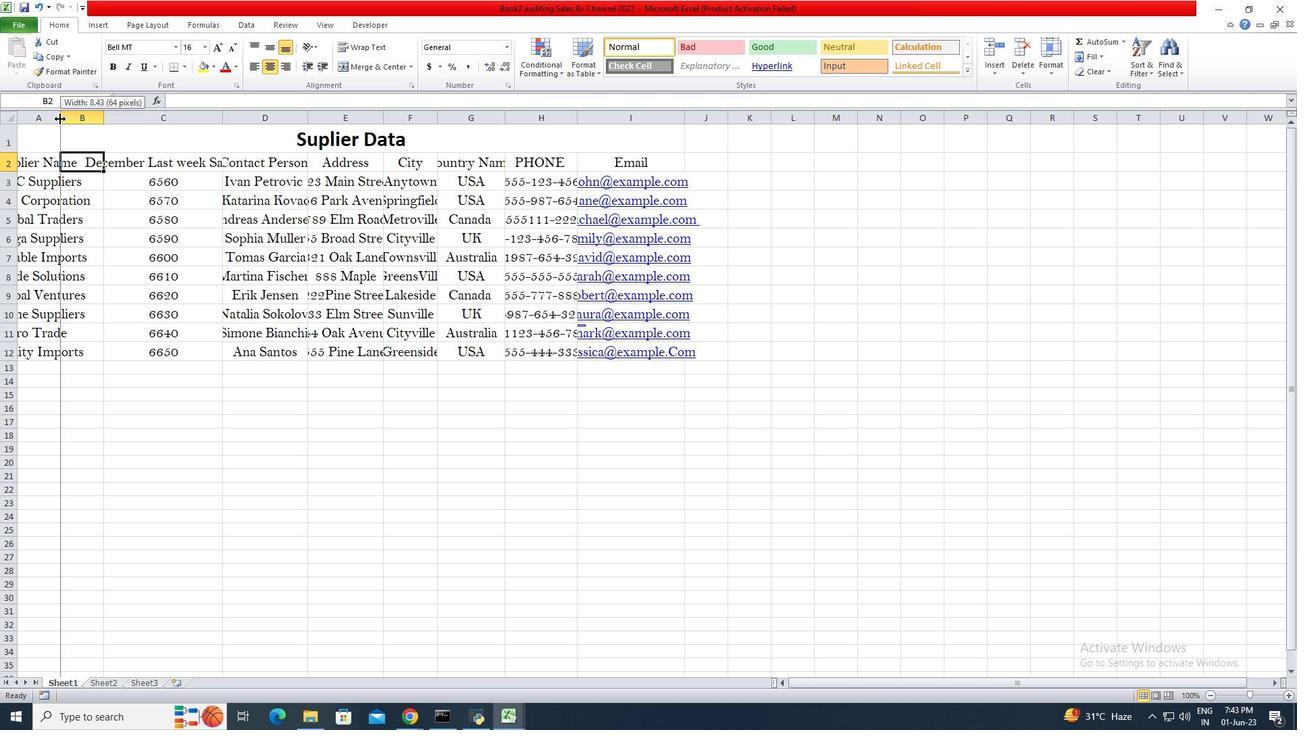 
Action: Mouse moved to (290, 116)
Screenshot: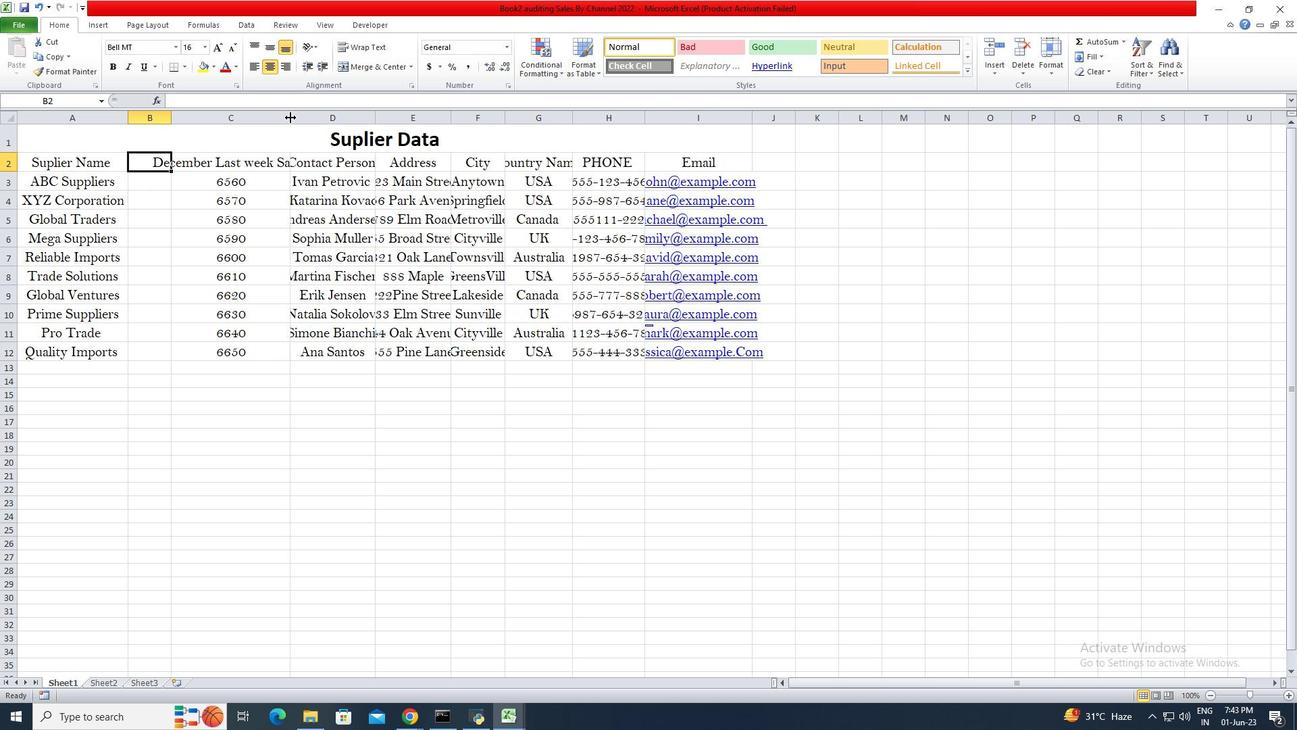 
Action: Mouse pressed left at (290, 116)
Screenshot: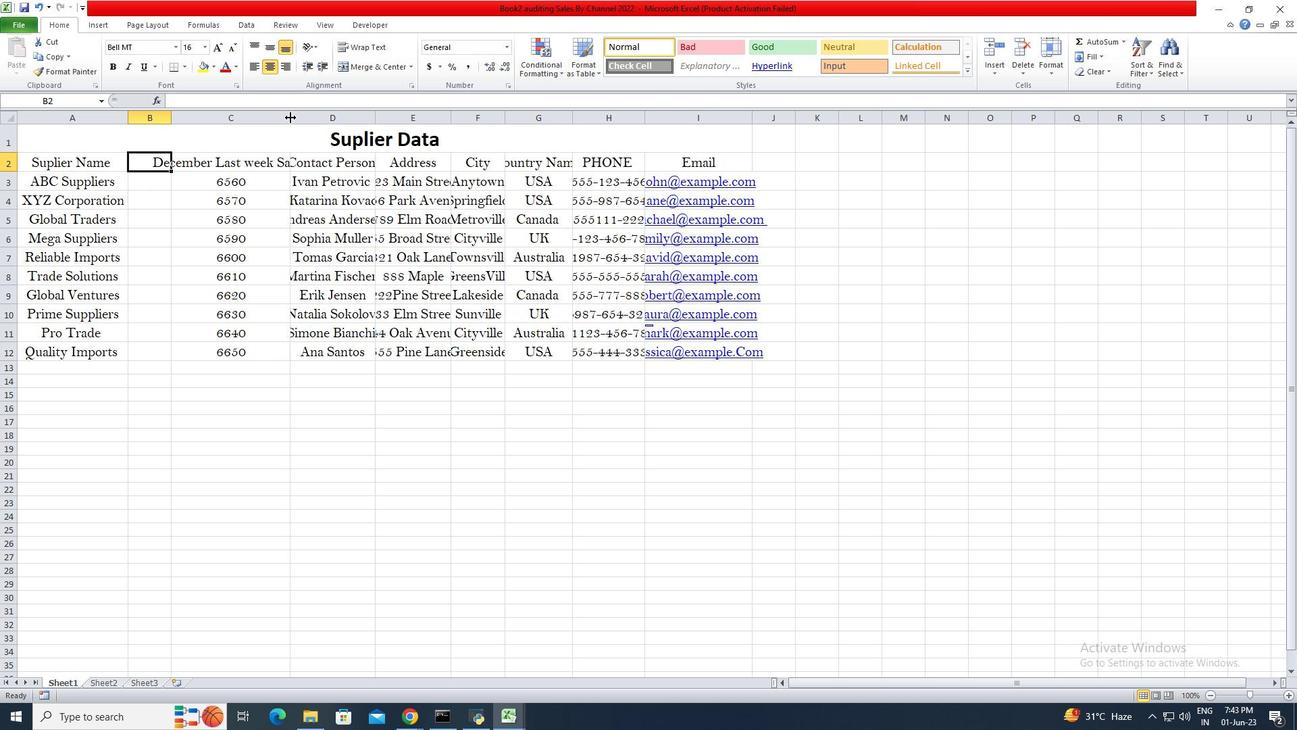 
Action: Mouse pressed left at (290, 116)
Screenshot: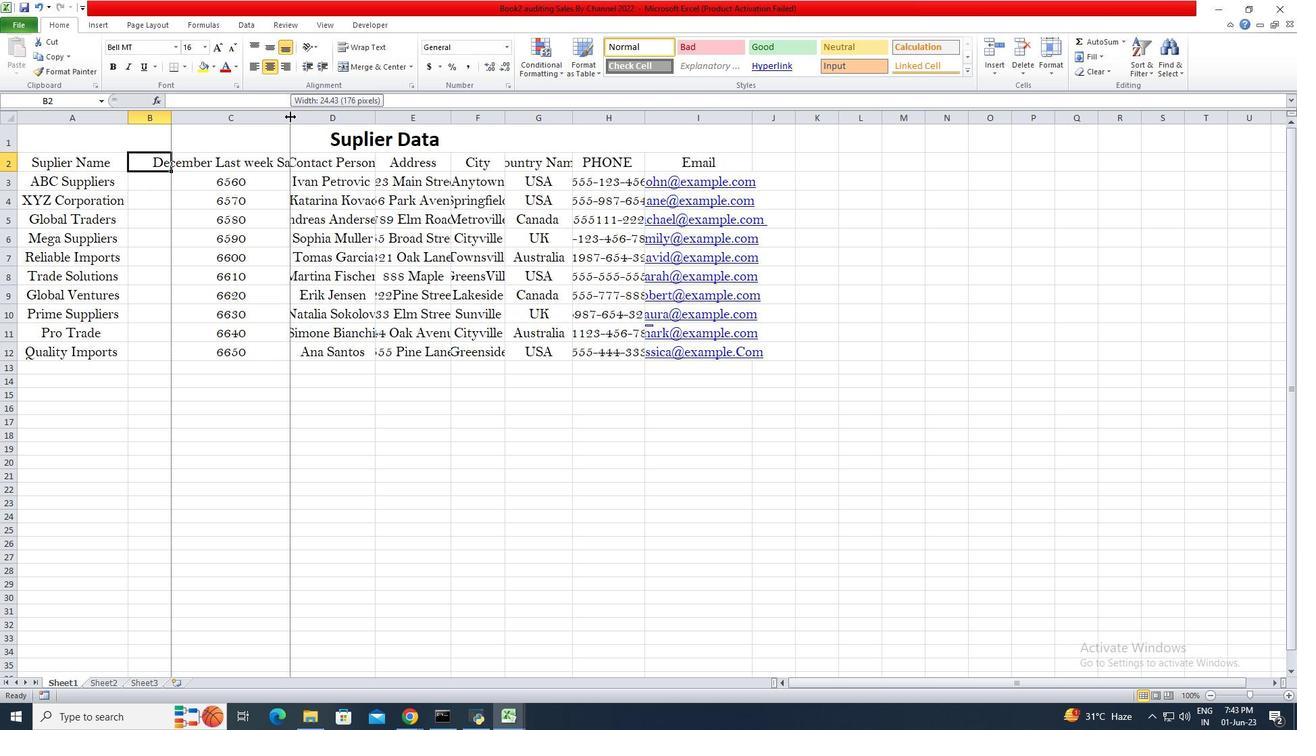 
Action: Mouse moved to (424, 118)
Screenshot: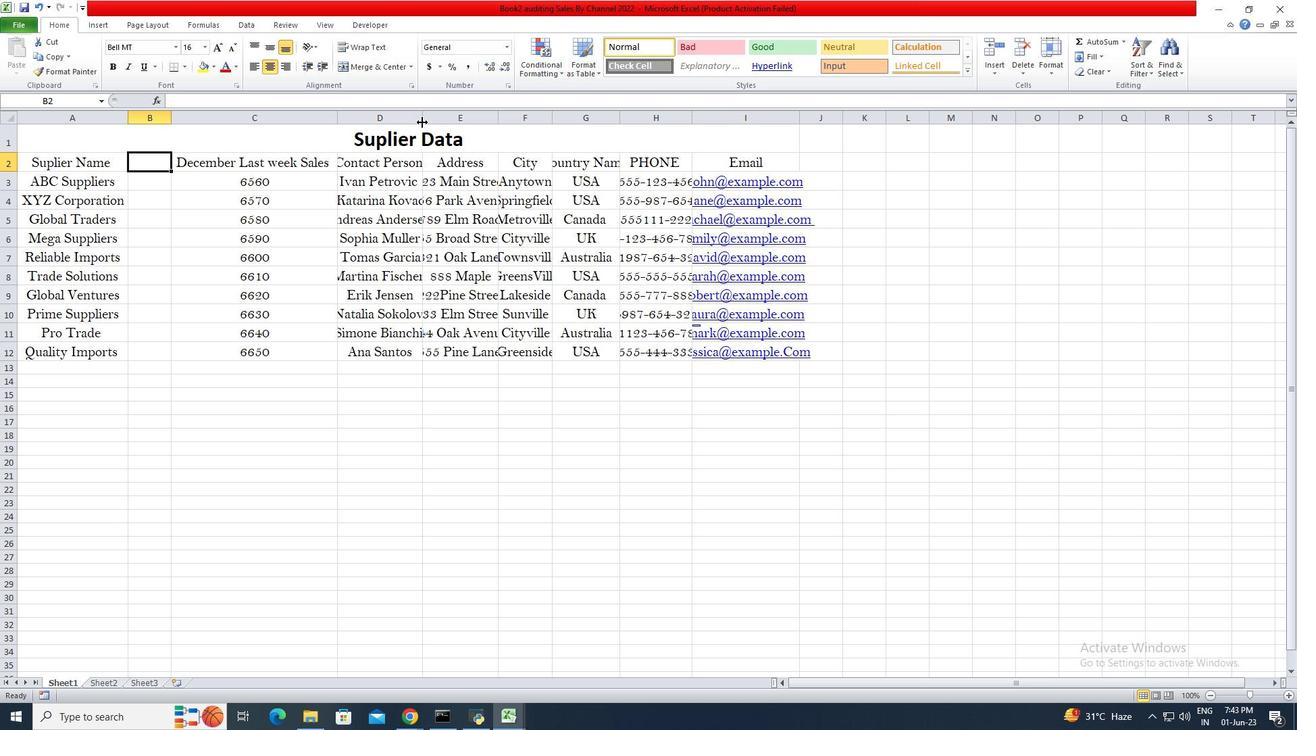 
Action: Mouse pressed left at (424, 118)
Screenshot: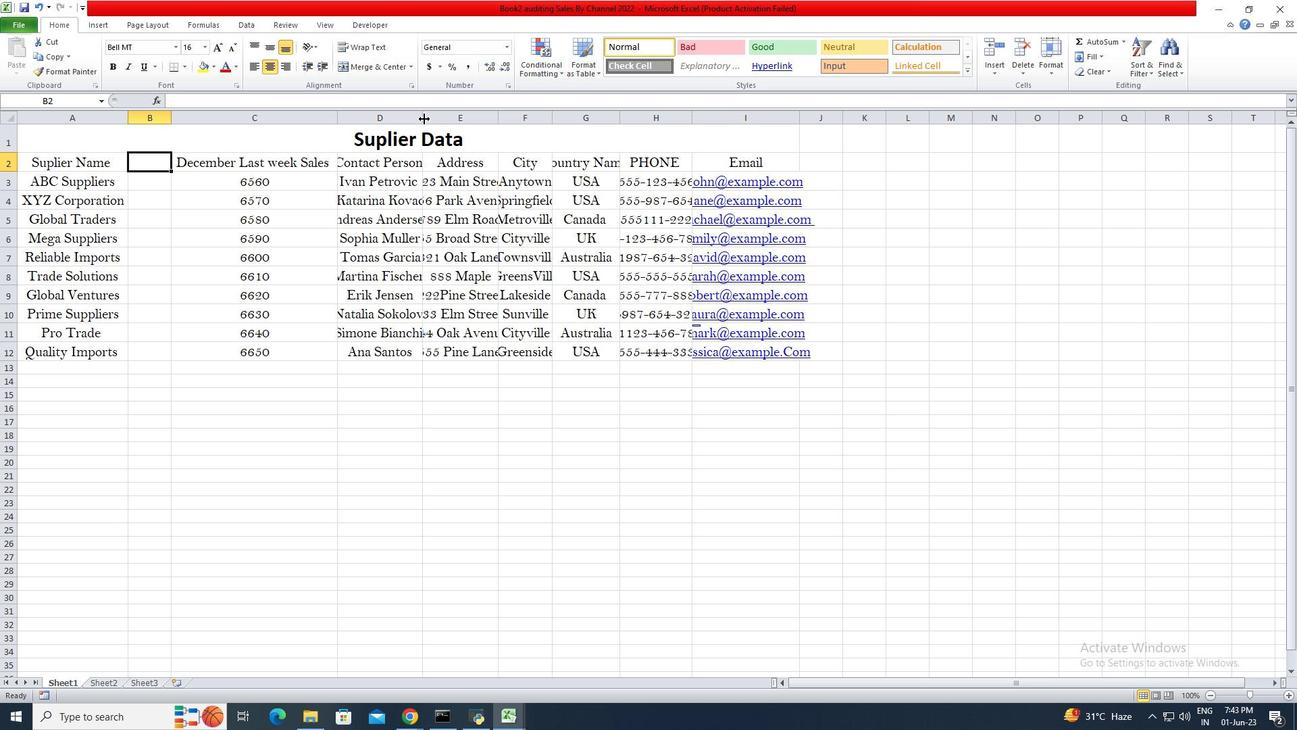 
Action: Mouse pressed left at (424, 118)
Screenshot: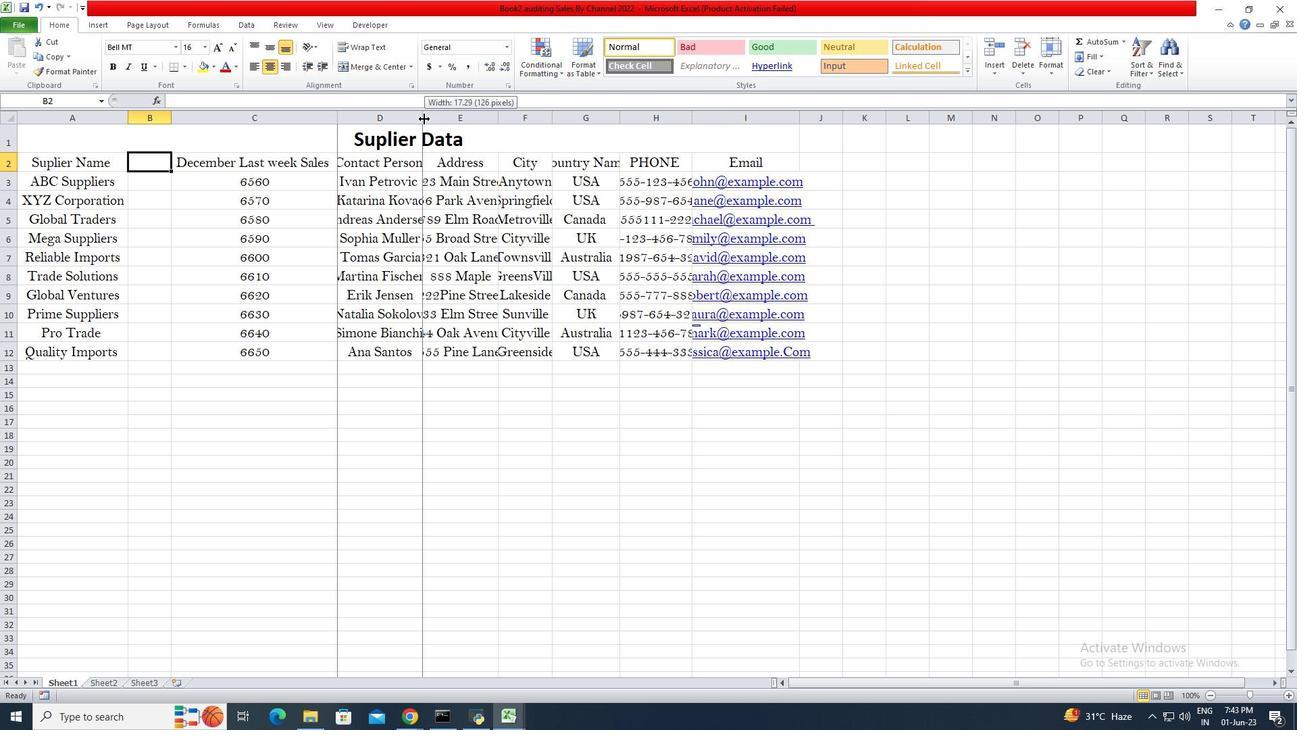 
Action: Mouse moved to (529, 115)
Screenshot: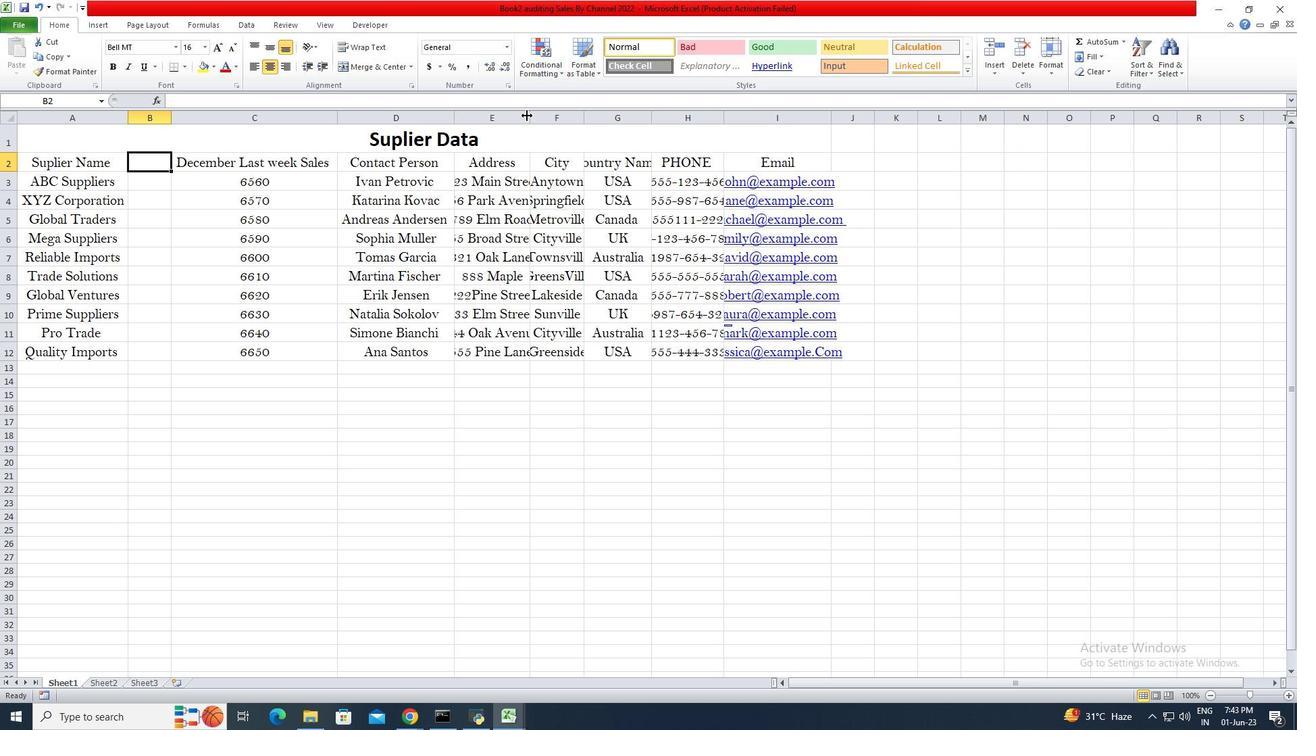 
Action: Mouse pressed left at (529, 115)
Screenshot: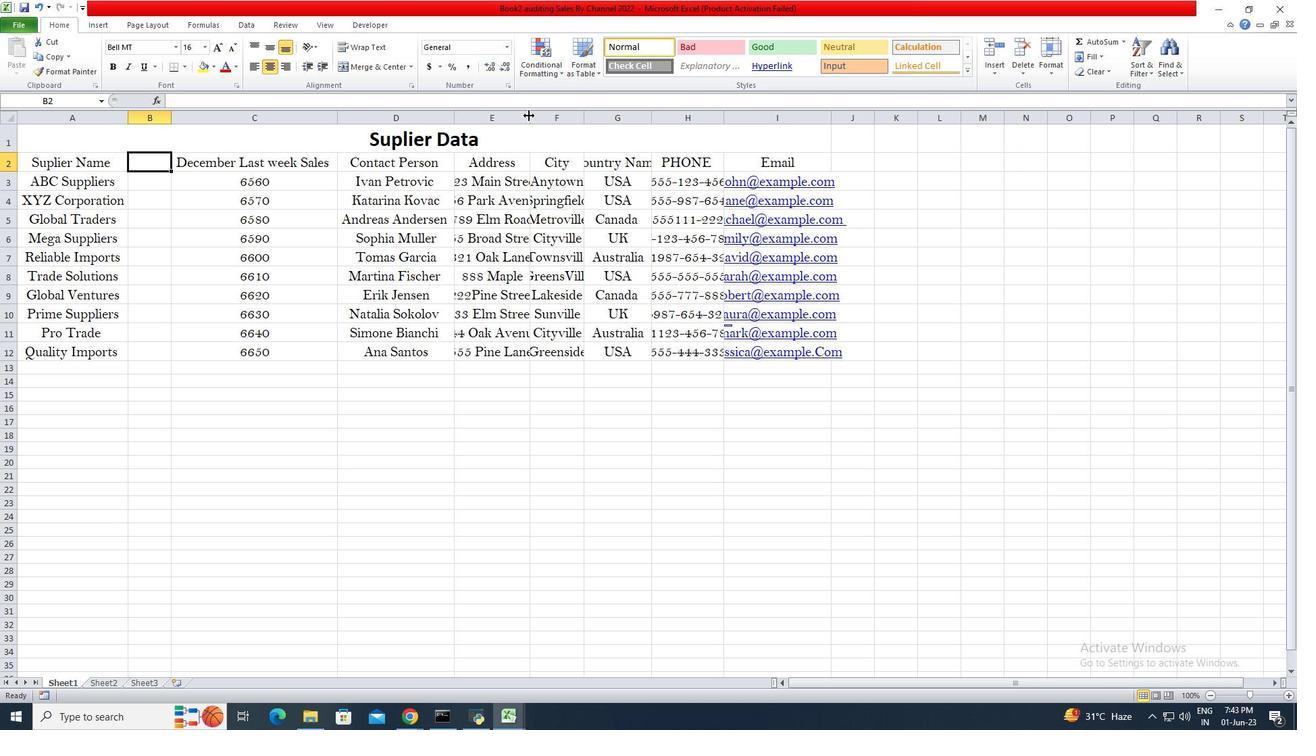 
Action: Mouse pressed left at (529, 115)
Screenshot: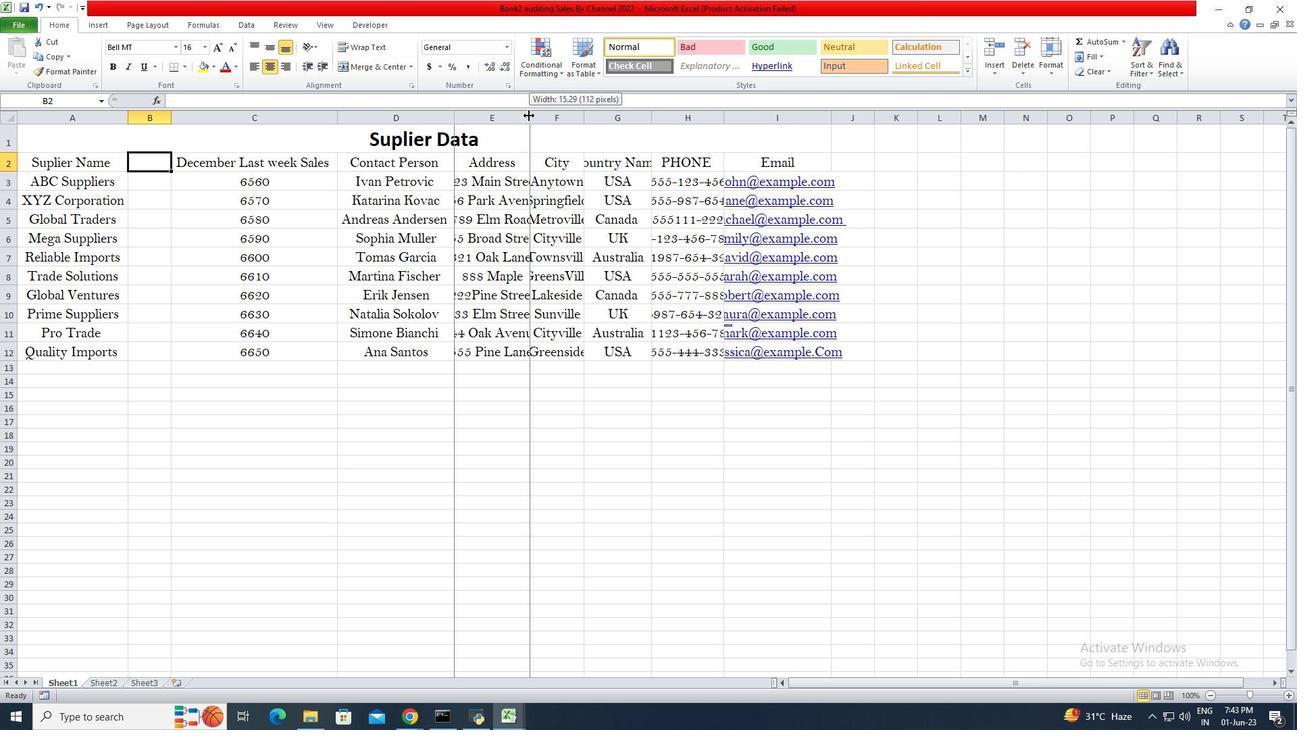 
Action: Mouse moved to (615, 121)
Screenshot: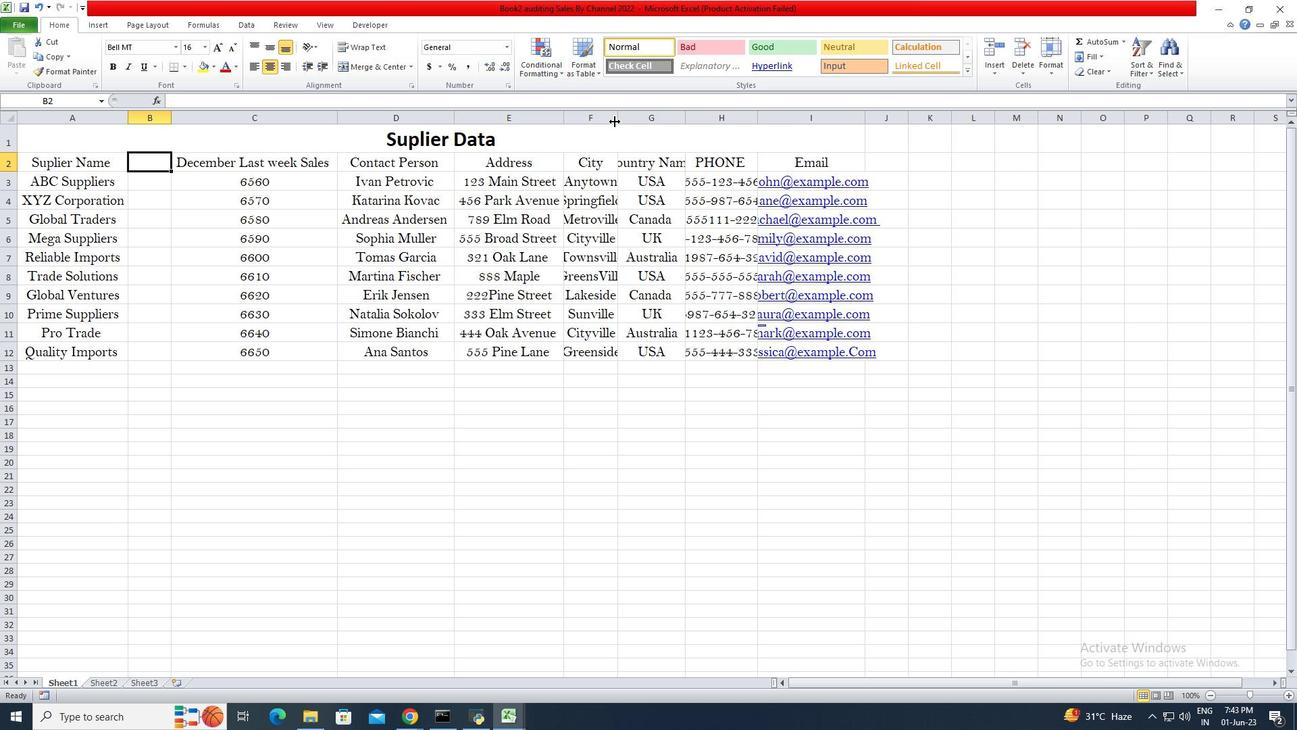 
Action: Mouse pressed left at (615, 121)
Screenshot: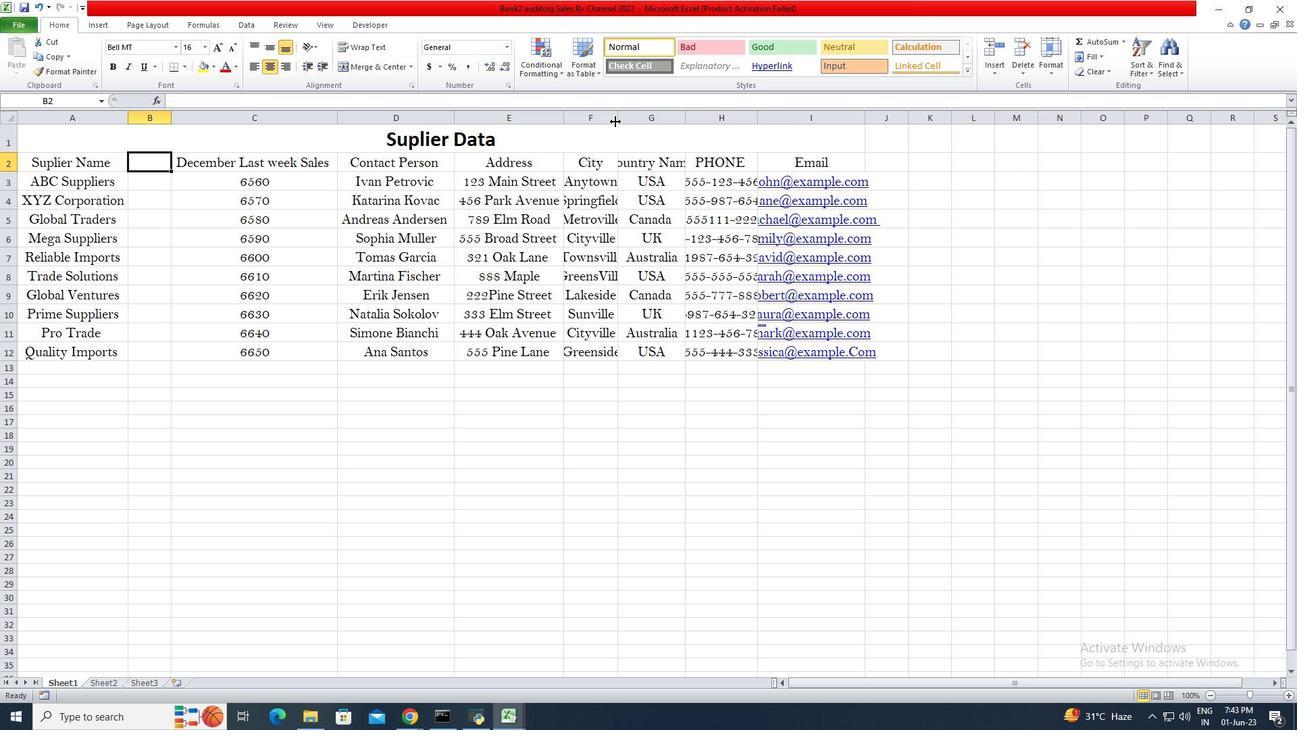 
Action: Mouse pressed left at (615, 121)
Screenshot: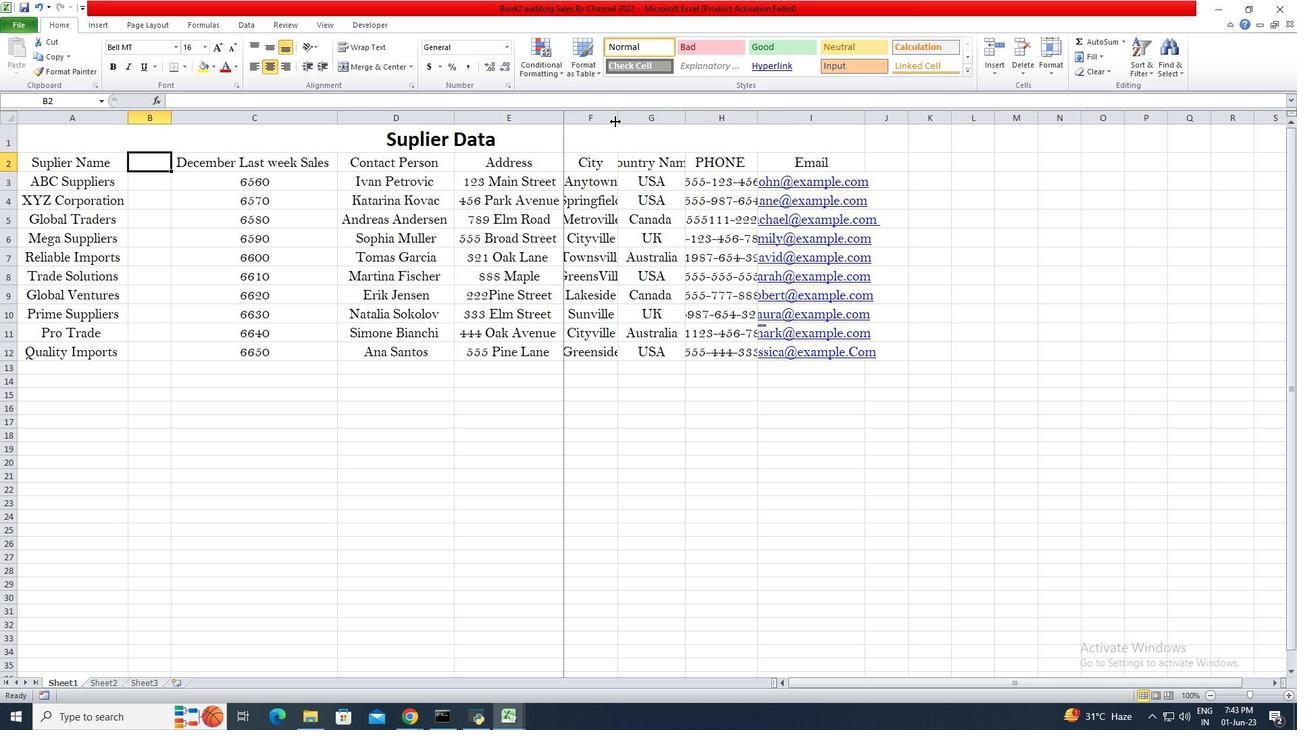 
Action: Mouse pressed left at (615, 121)
Screenshot: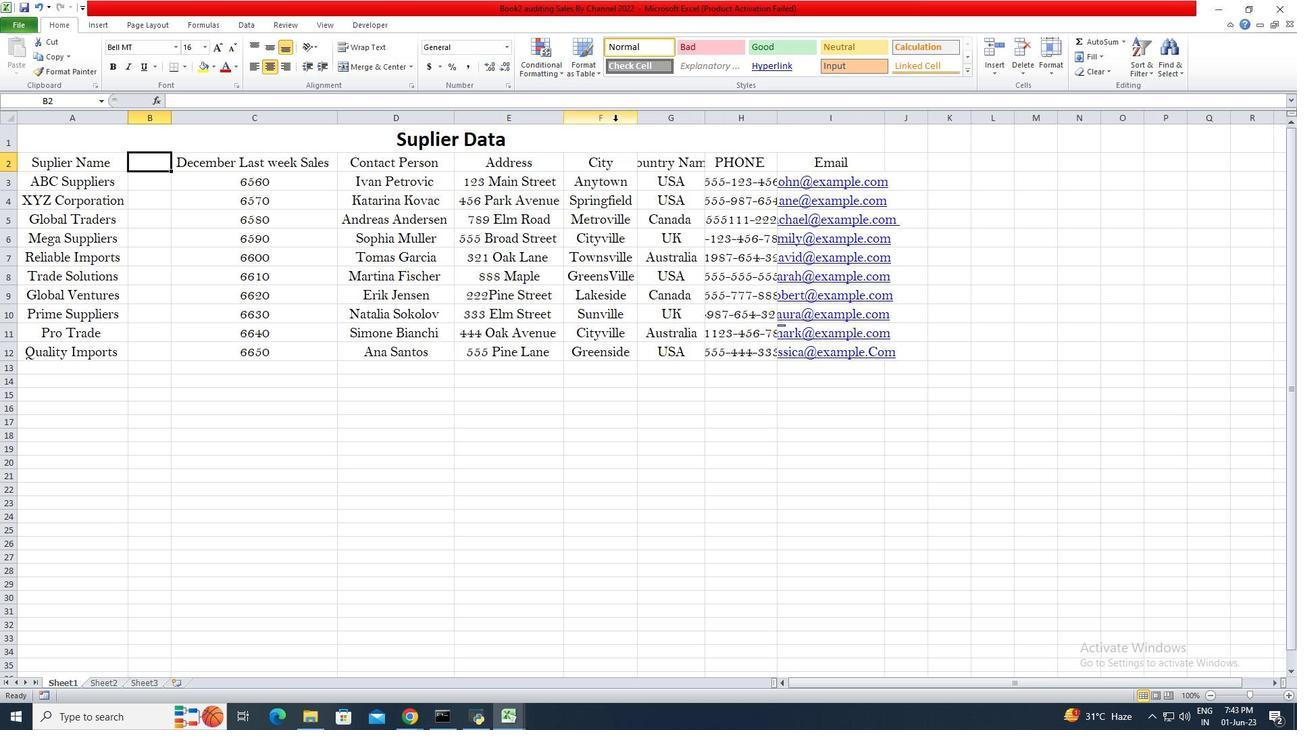 
Action: Mouse moved to (706, 117)
Screenshot: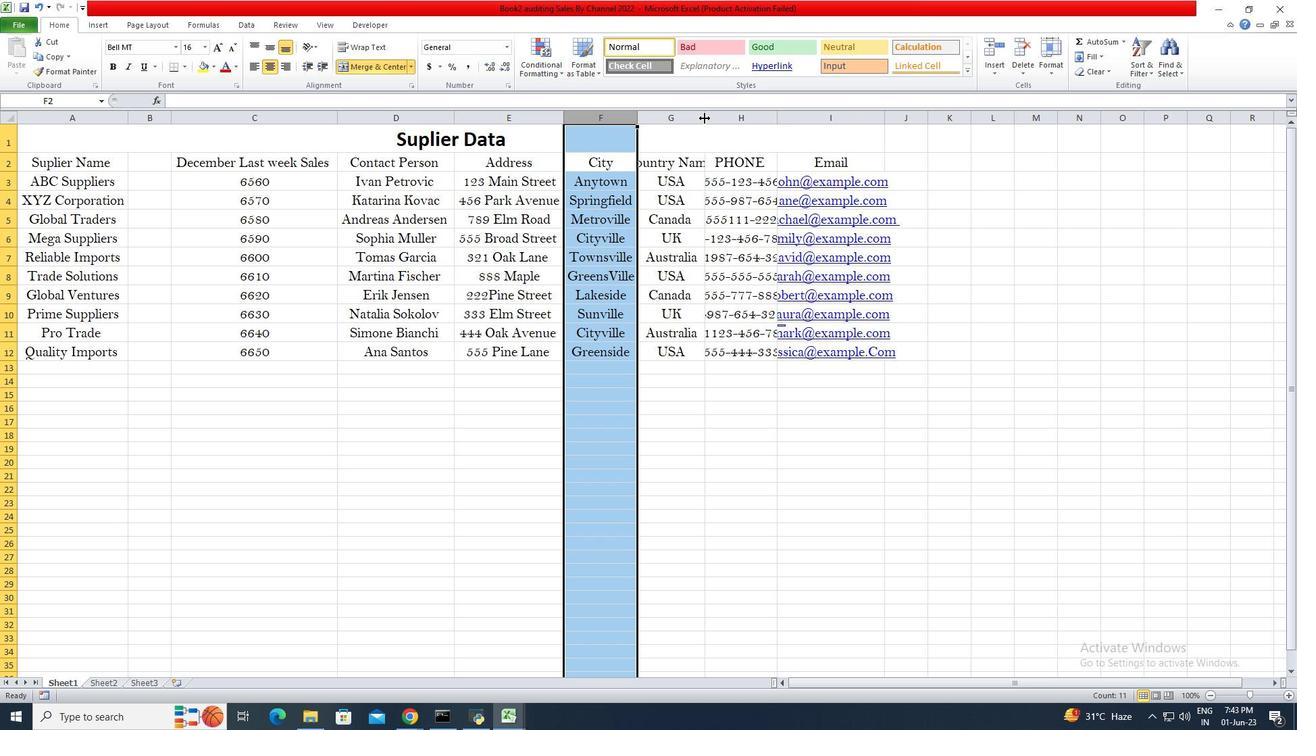 
Action: Mouse pressed left at (706, 117)
Screenshot: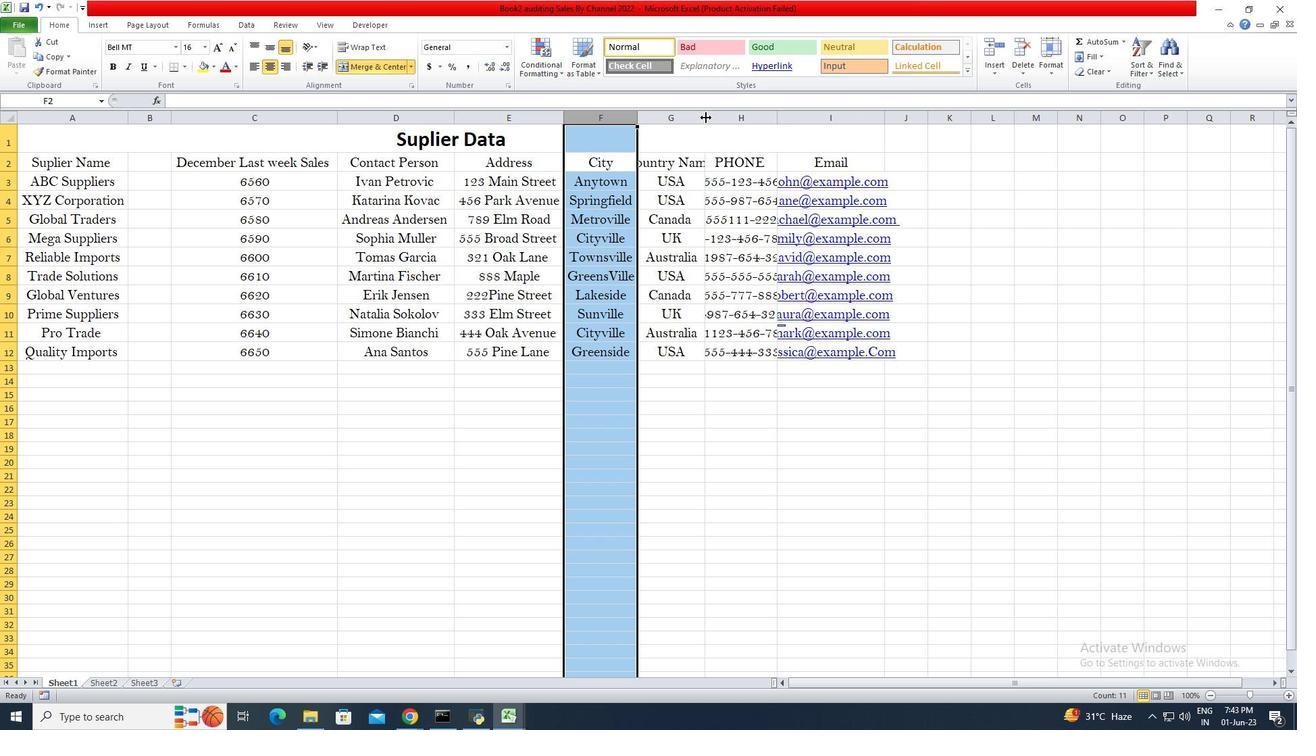 
Action: Mouse pressed left at (706, 117)
Screenshot: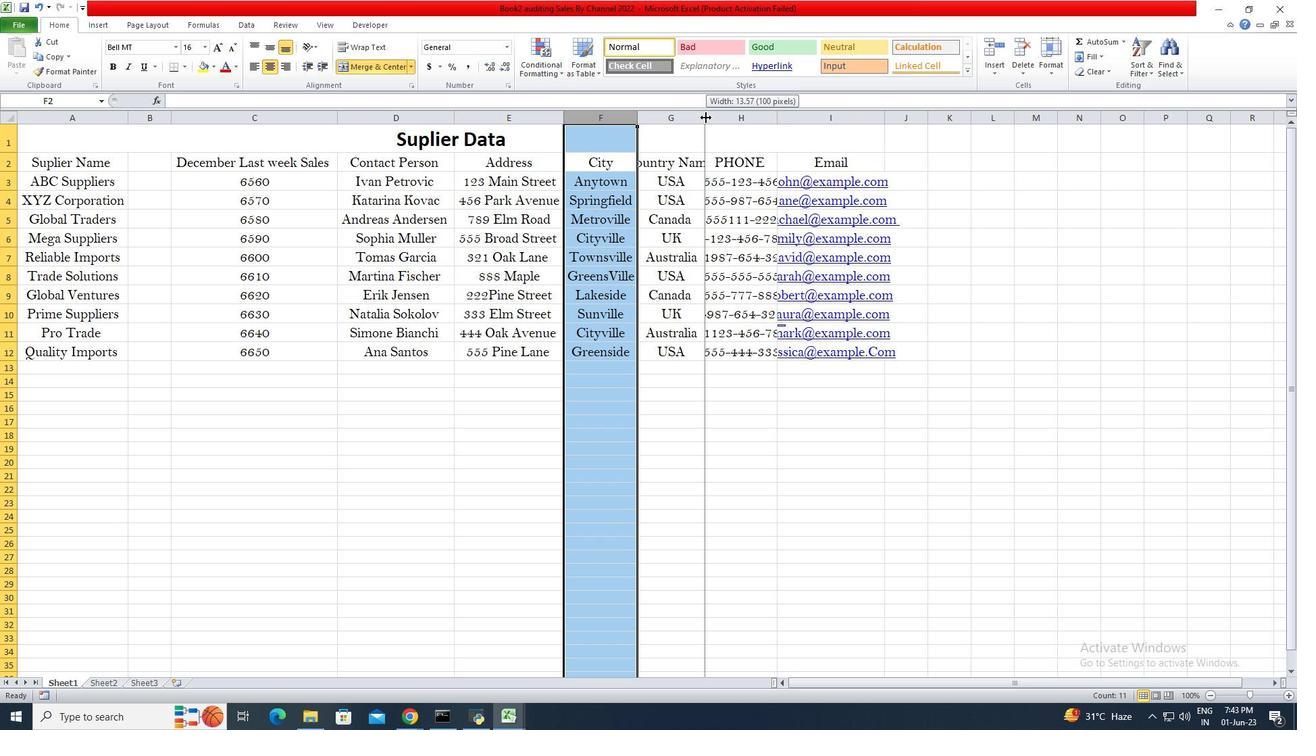 
Action: Mouse moved to (809, 120)
Screenshot: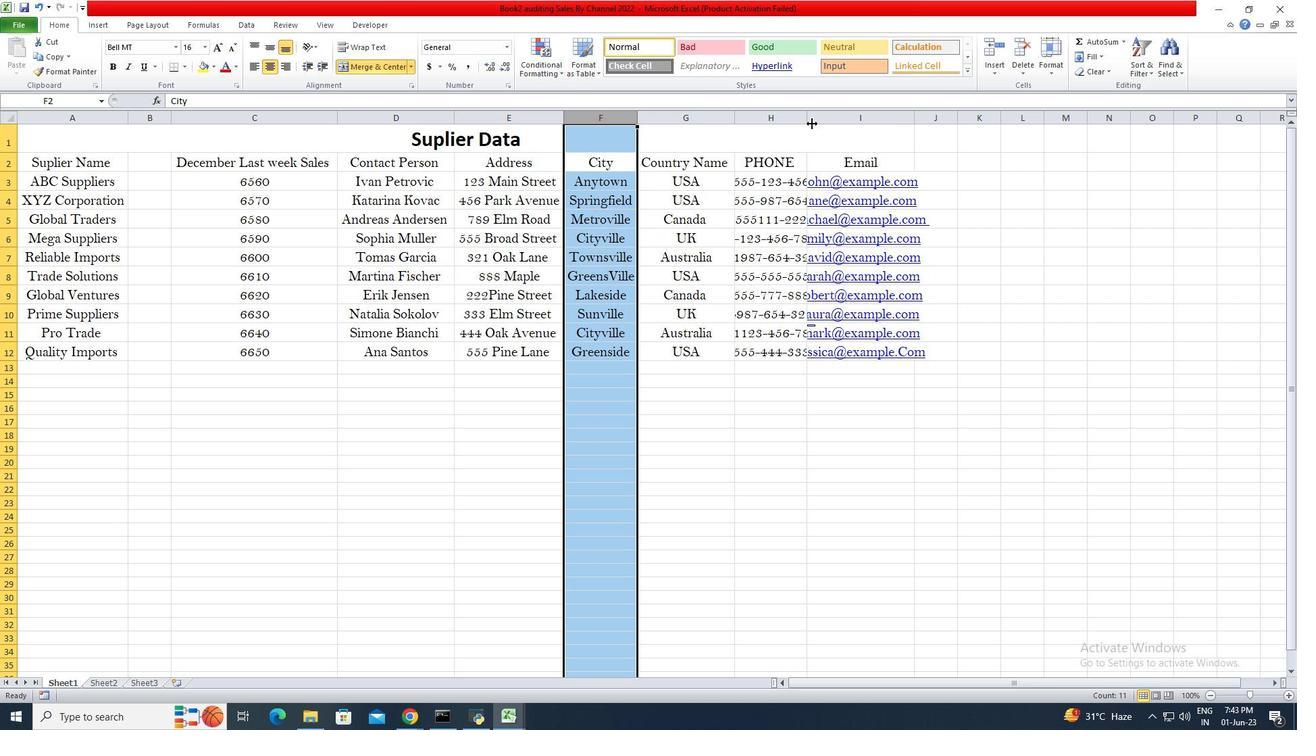 
Action: Mouse pressed left at (809, 120)
Screenshot: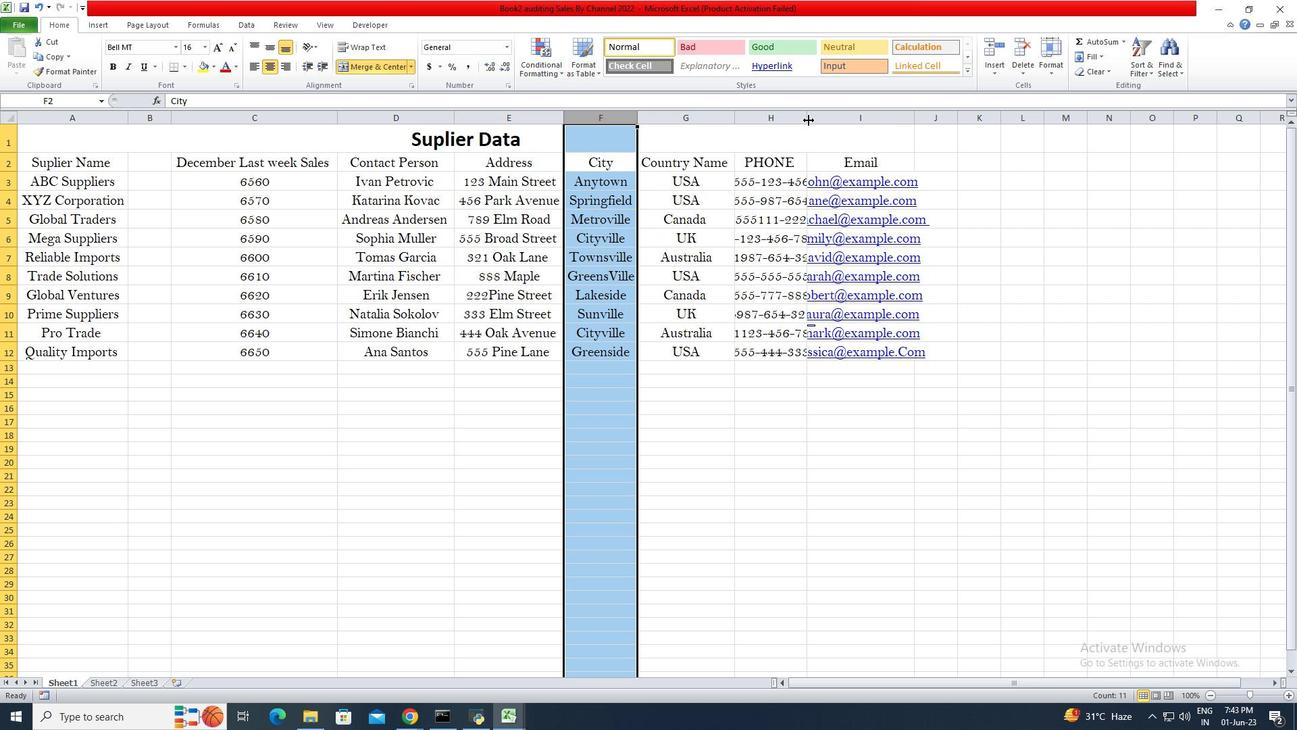
Action: Mouse pressed left at (809, 120)
Screenshot: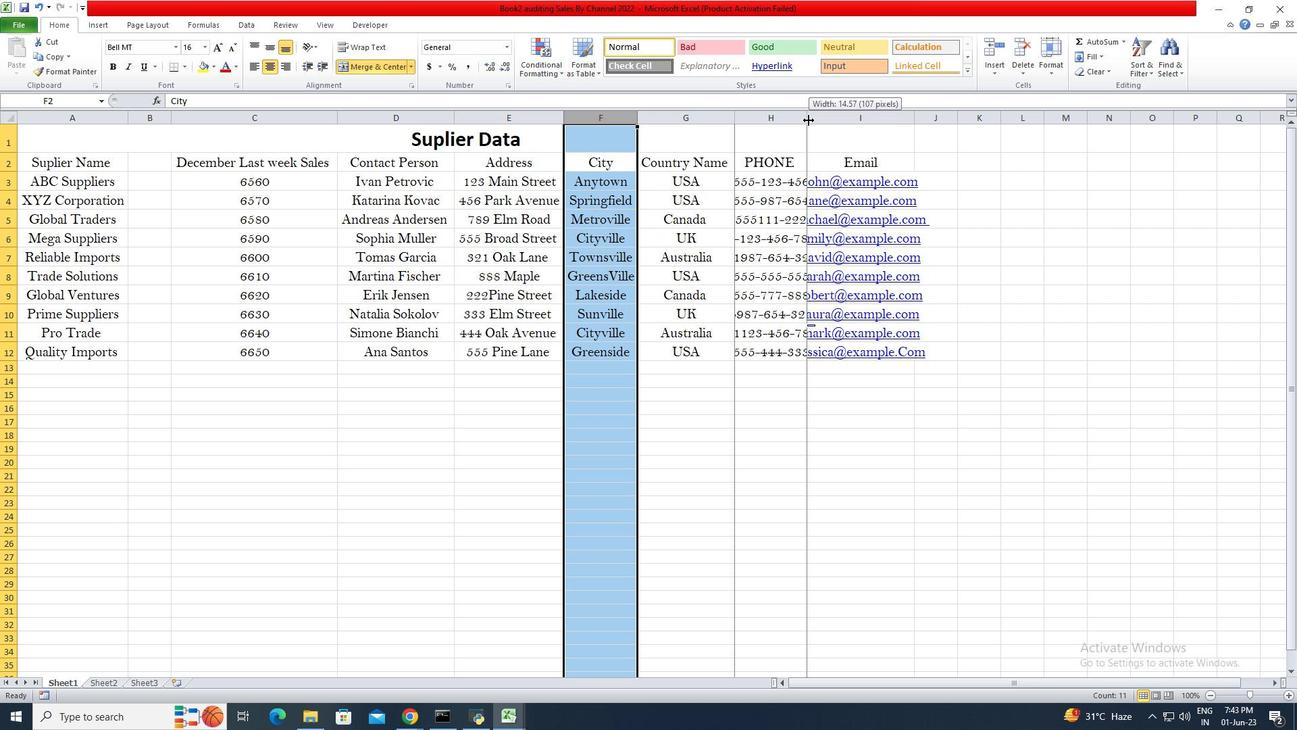 
Action: Mouse moved to (955, 118)
Screenshot: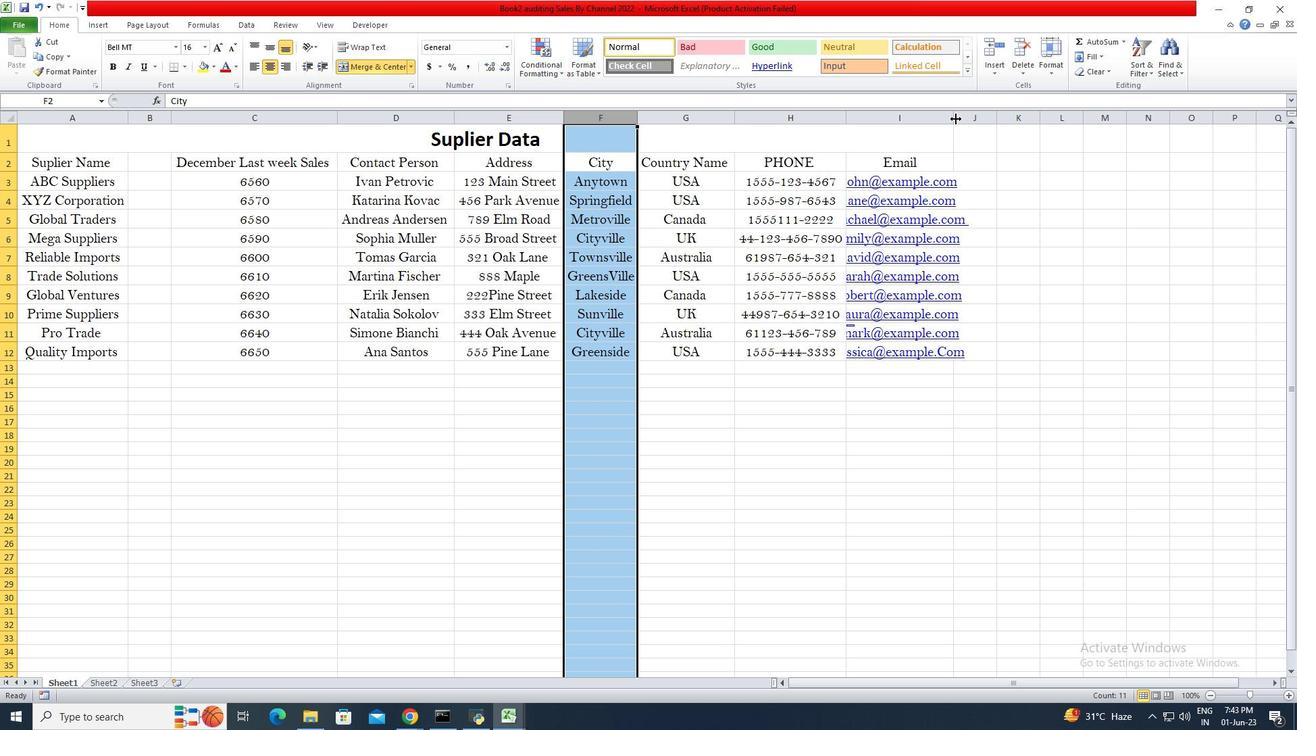 
Action: Mouse pressed left at (955, 118)
Screenshot: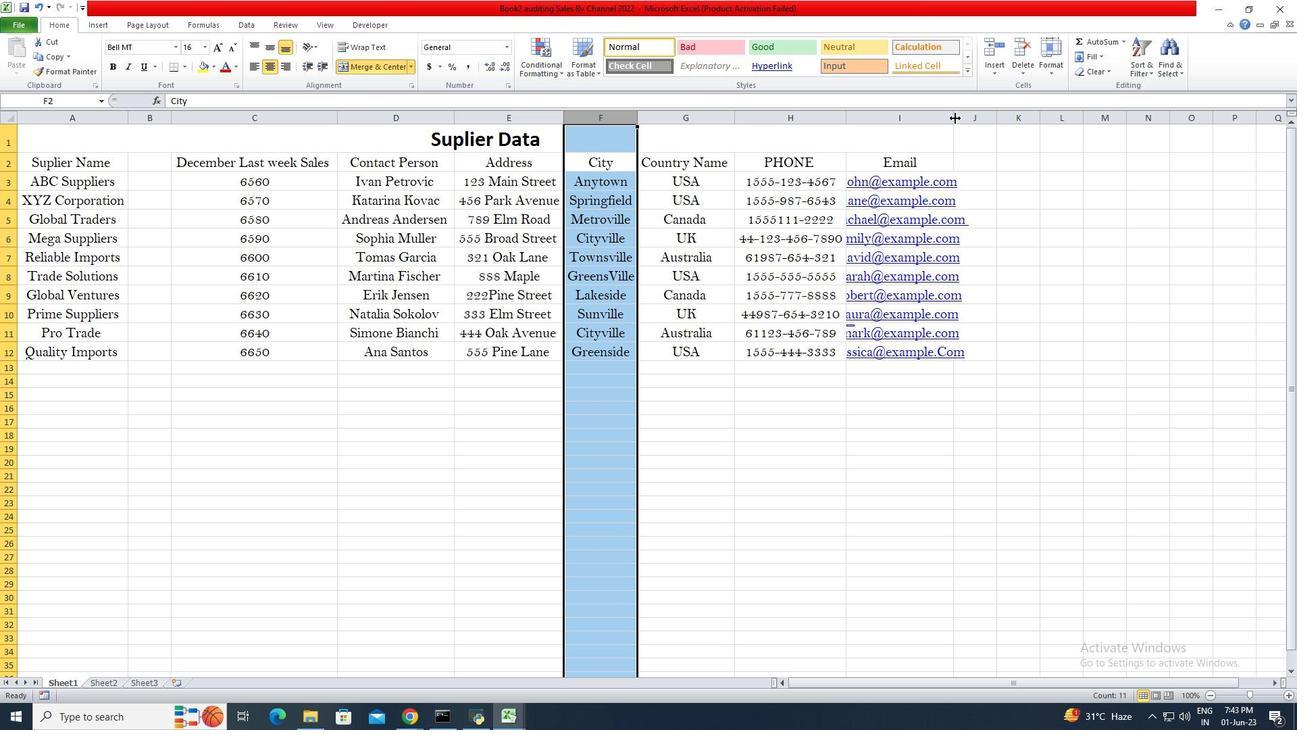 
Action: Mouse pressed left at (955, 118)
Screenshot: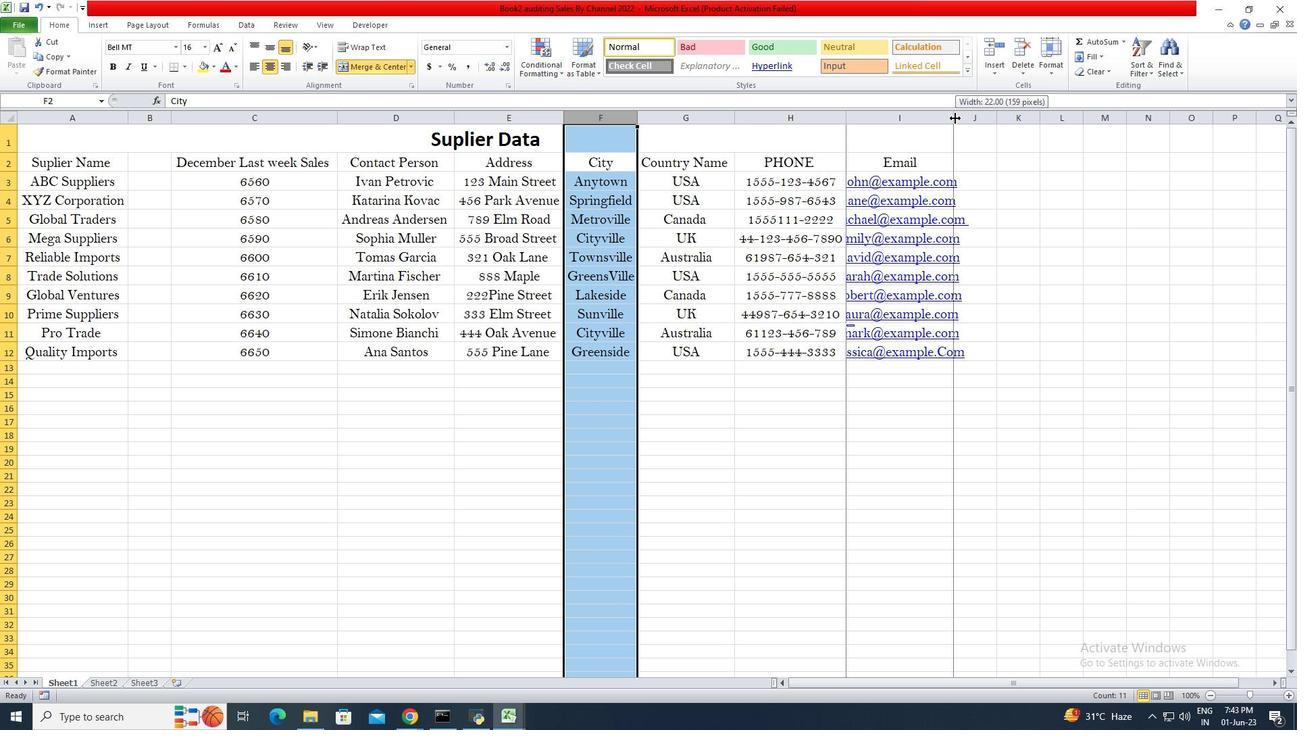 
Action: Mouse moved to (472, 464)
Screenshot: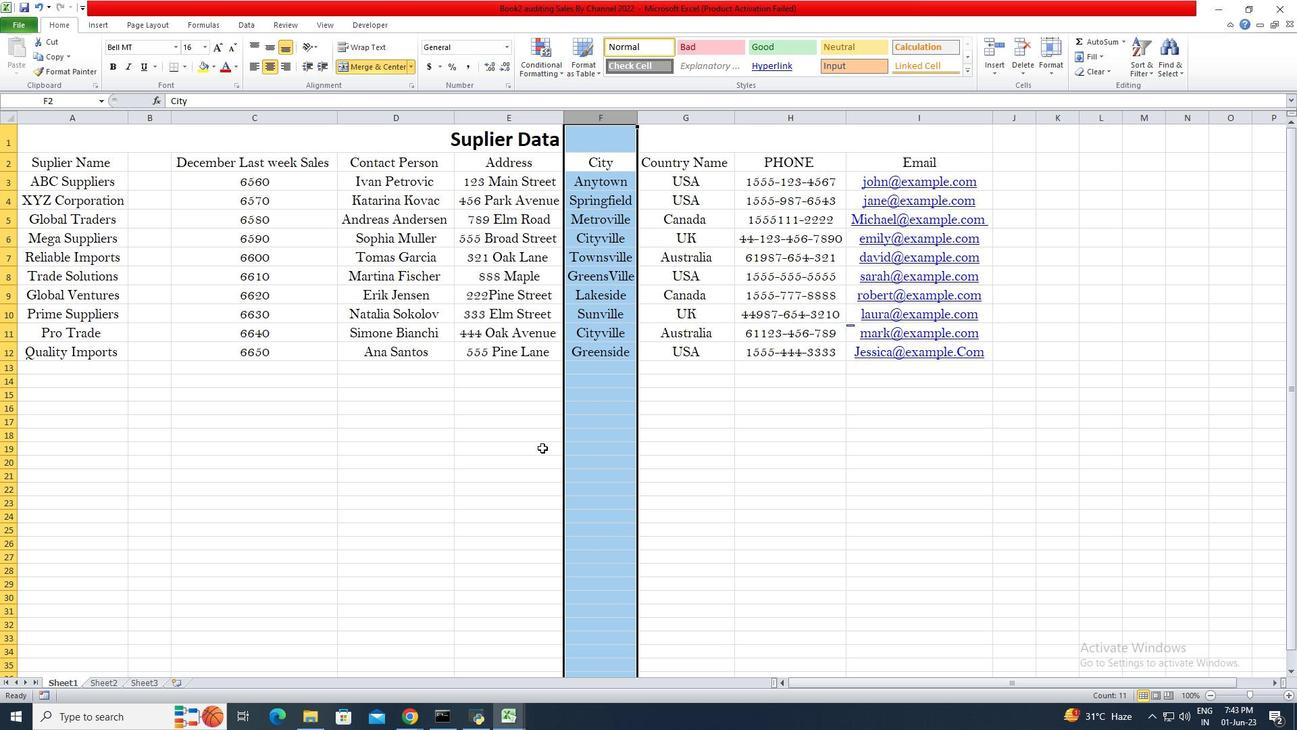 
Action: Mouse pressed left at (472, 464)
Screenshot: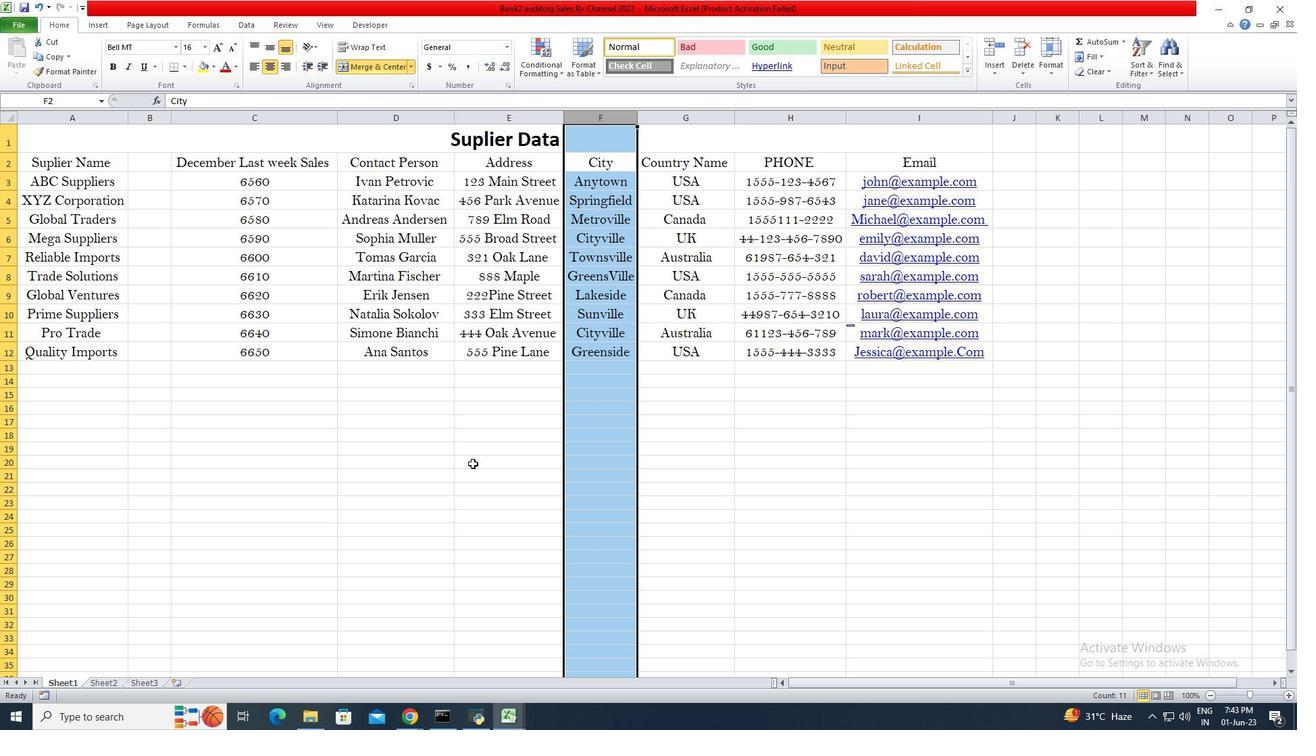 
Action: Mouse moved to (407, 140)
Screenshot: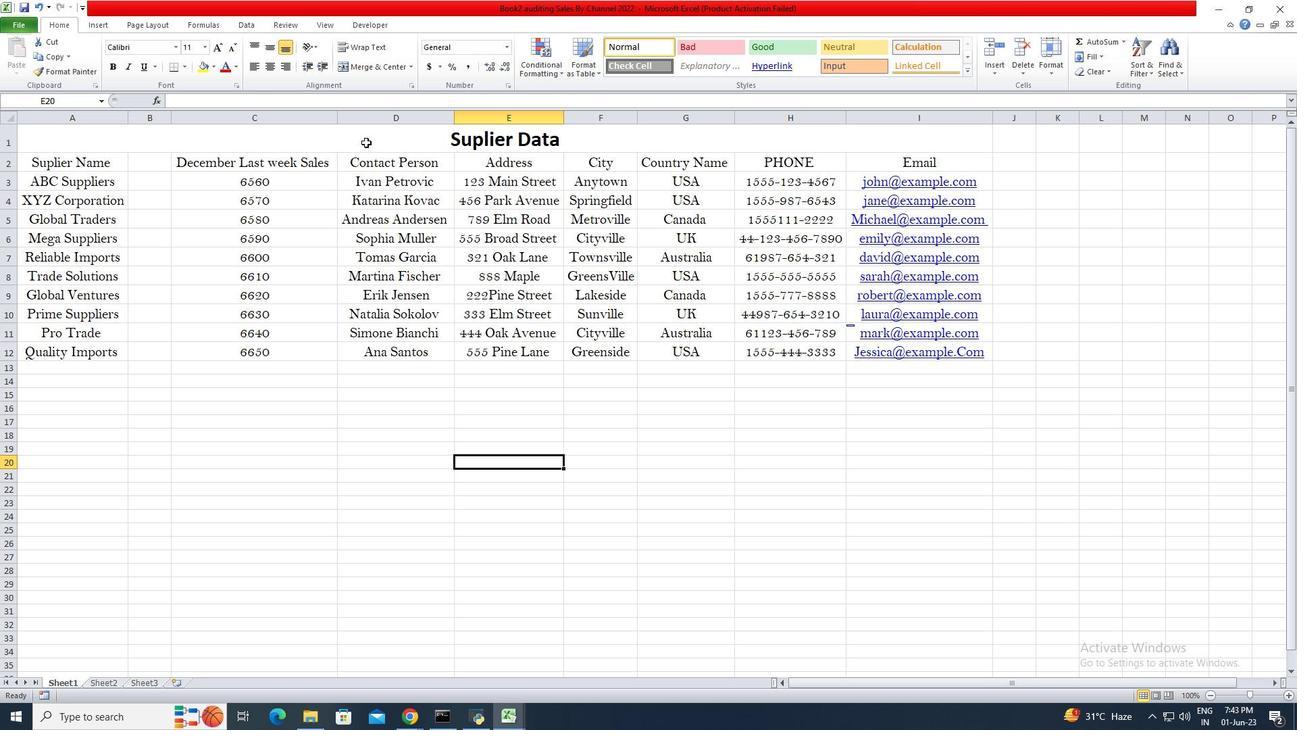 
Action: Mouse pressed left at (407, 140)
Screenshot: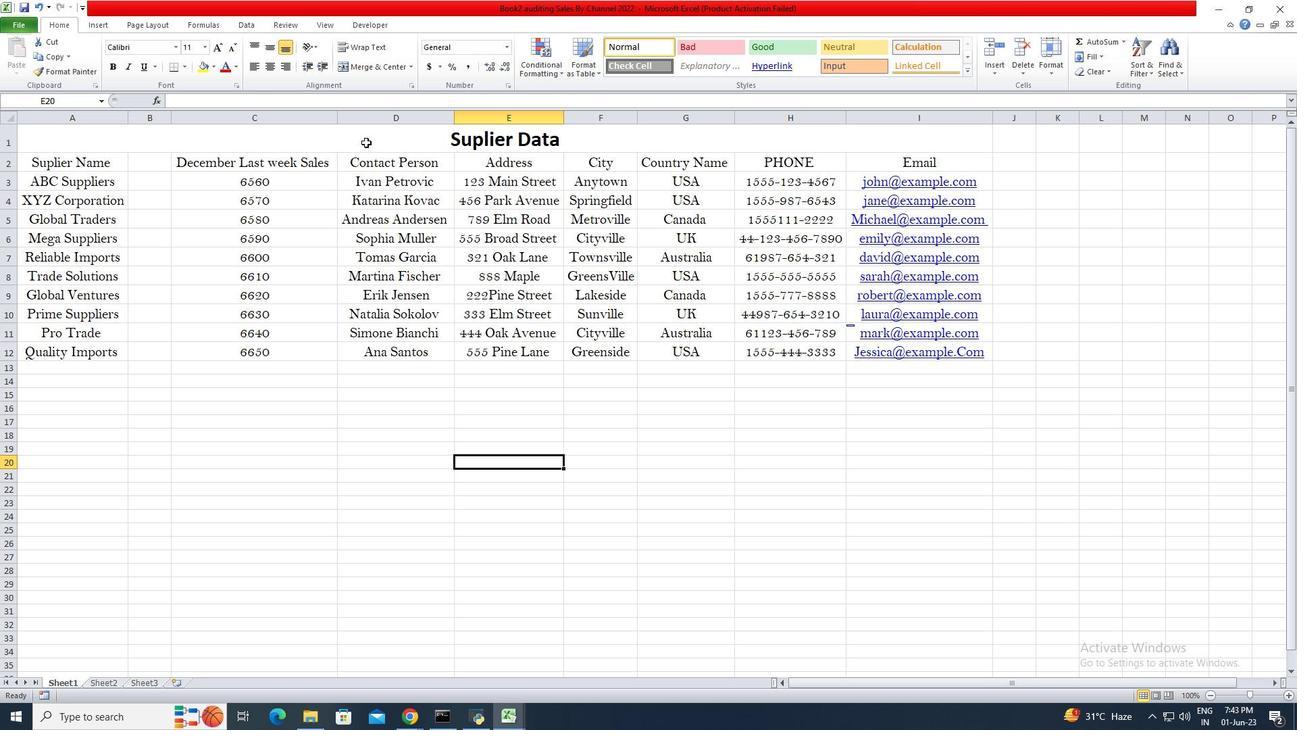 
Action: Mouse moved to (638, 134)
Screenshot: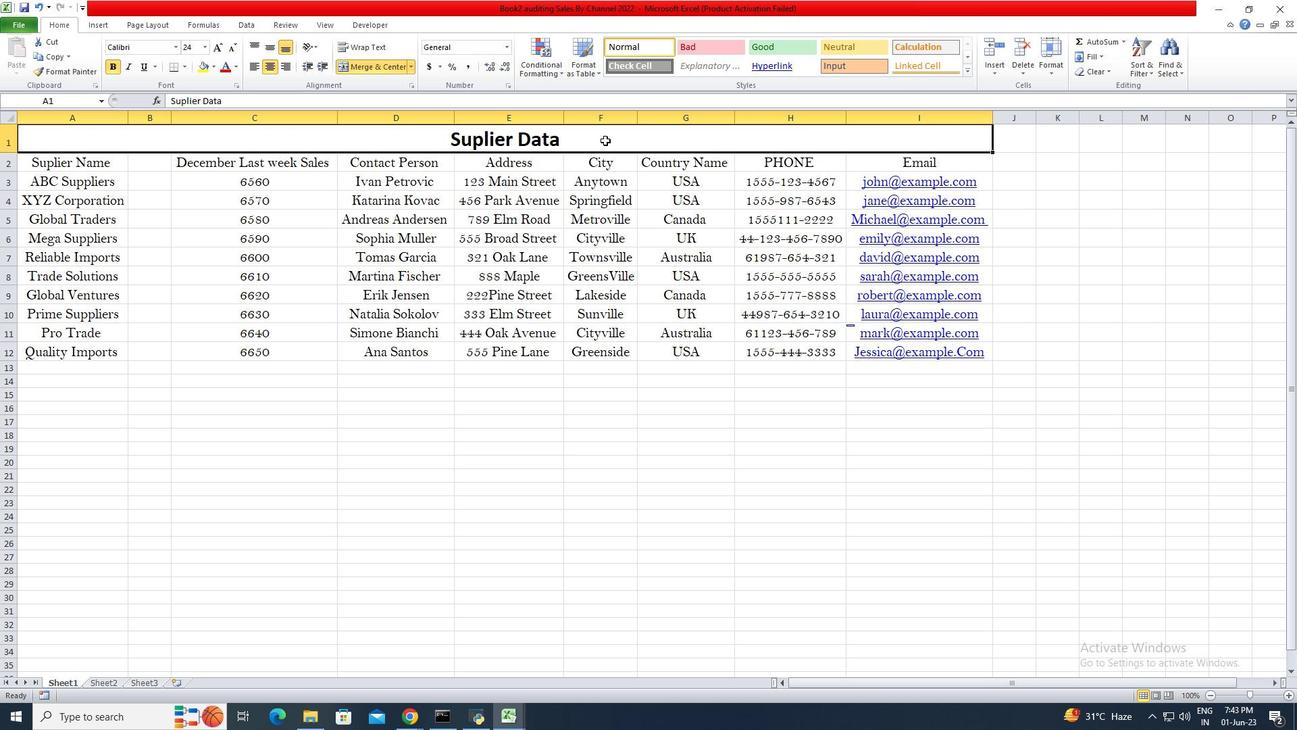
Action: Mouse pressed left at (638, 134)
Screenshot: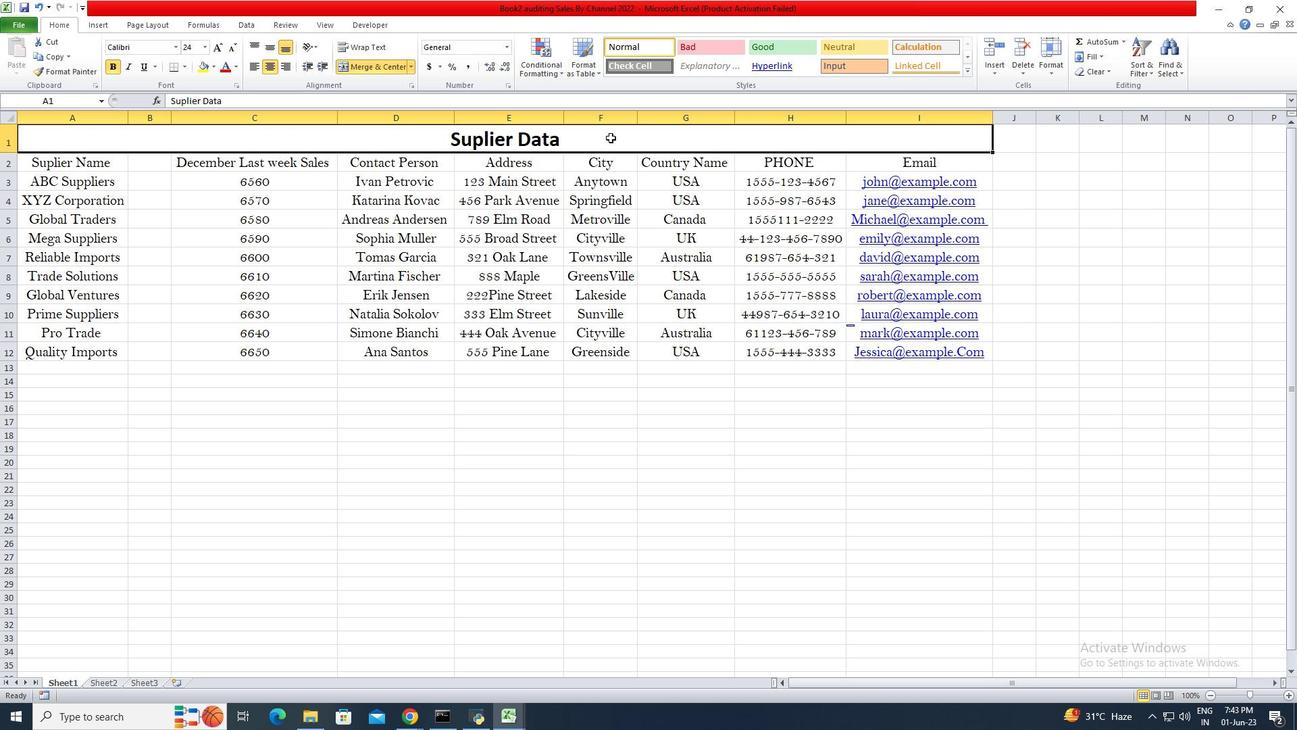 
Action: Mouse pressed left at (638, 134)
Screenshot: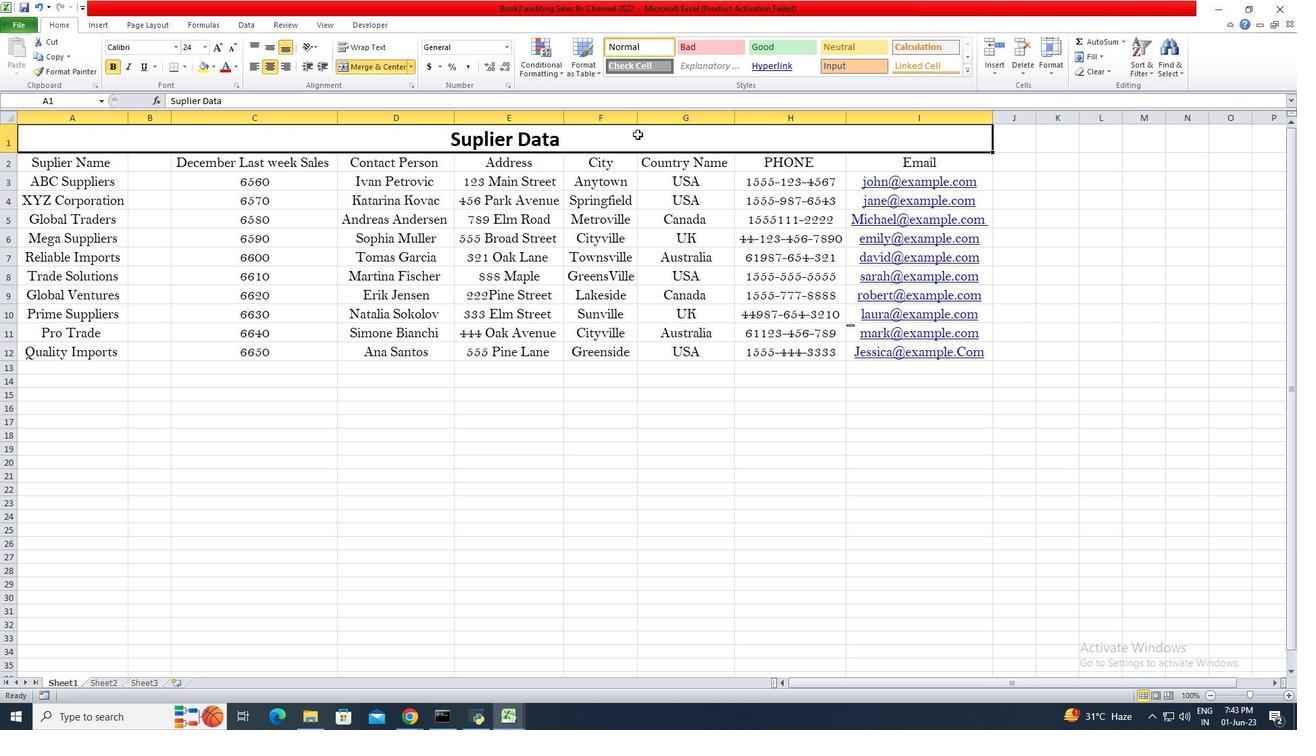
Action: Mouse pressed left at (638, 134)
Screenshot: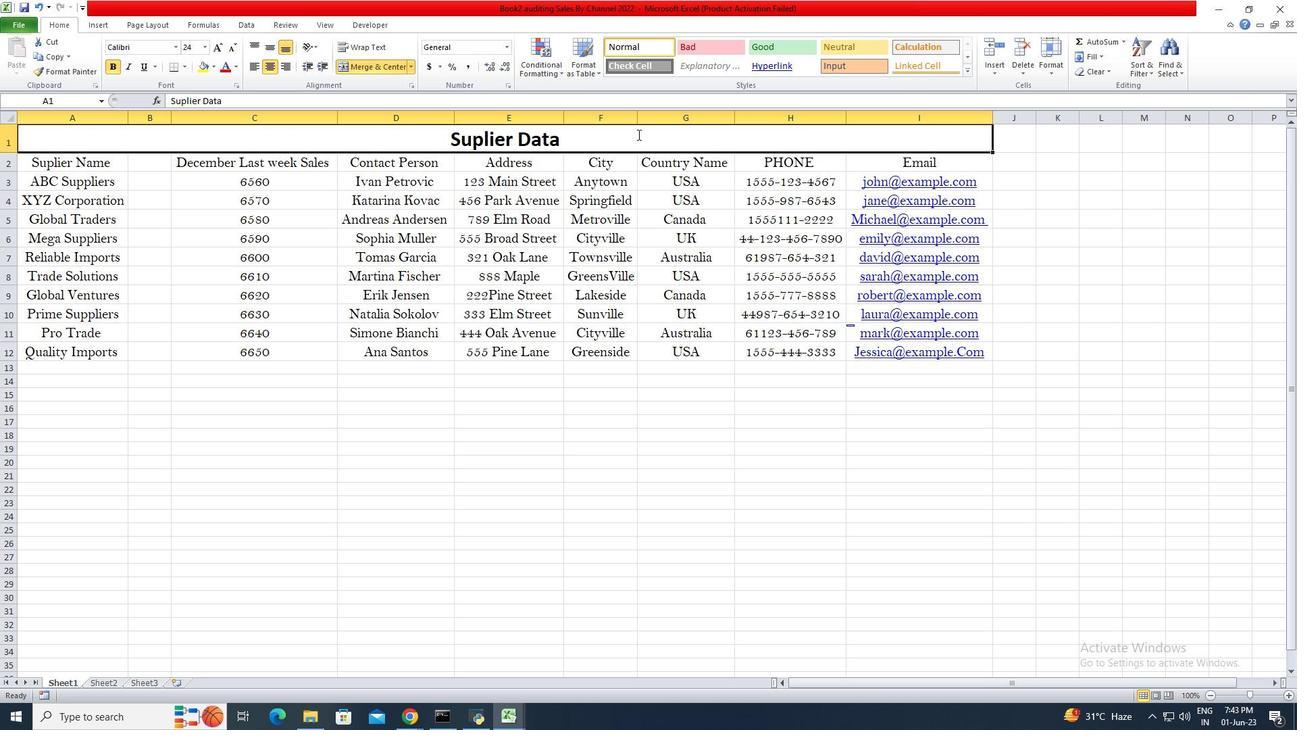 
Action: Mouse pressed left at (638, 134)
Screenshot: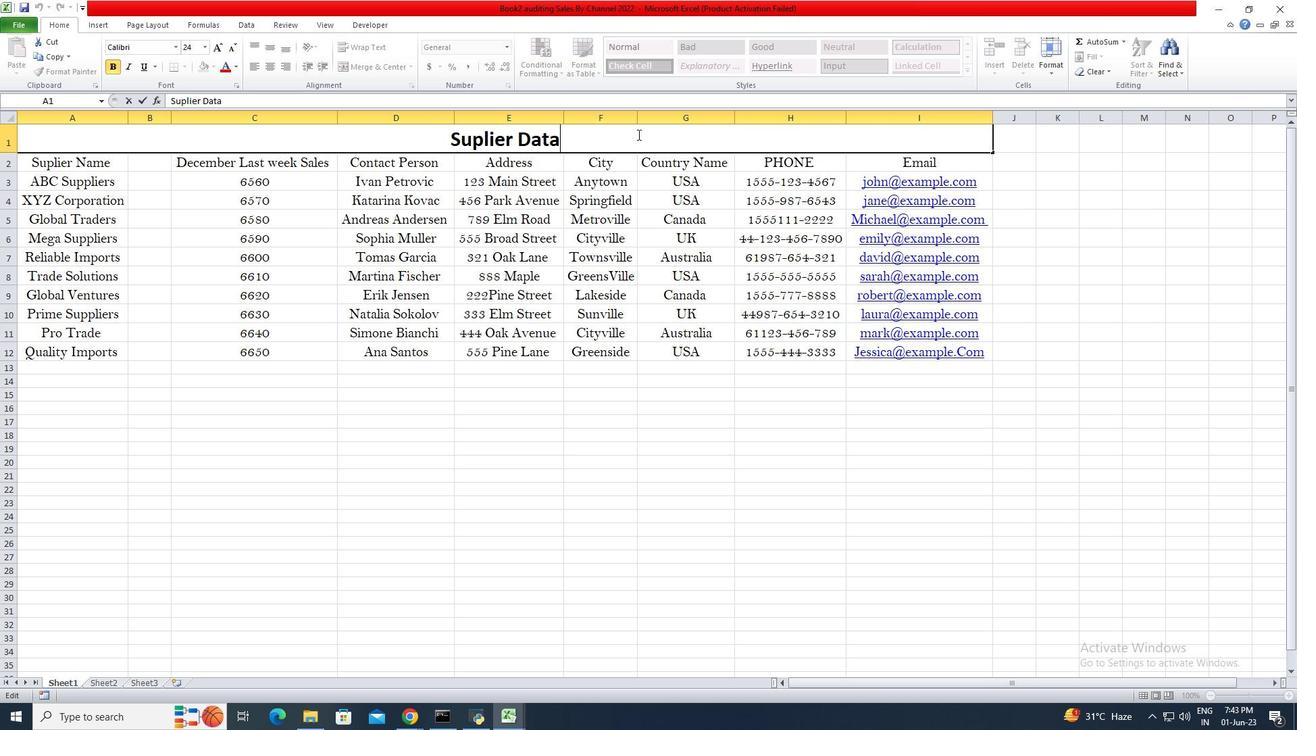 
Action: Mouse moved to (156, 176)
Screenshot: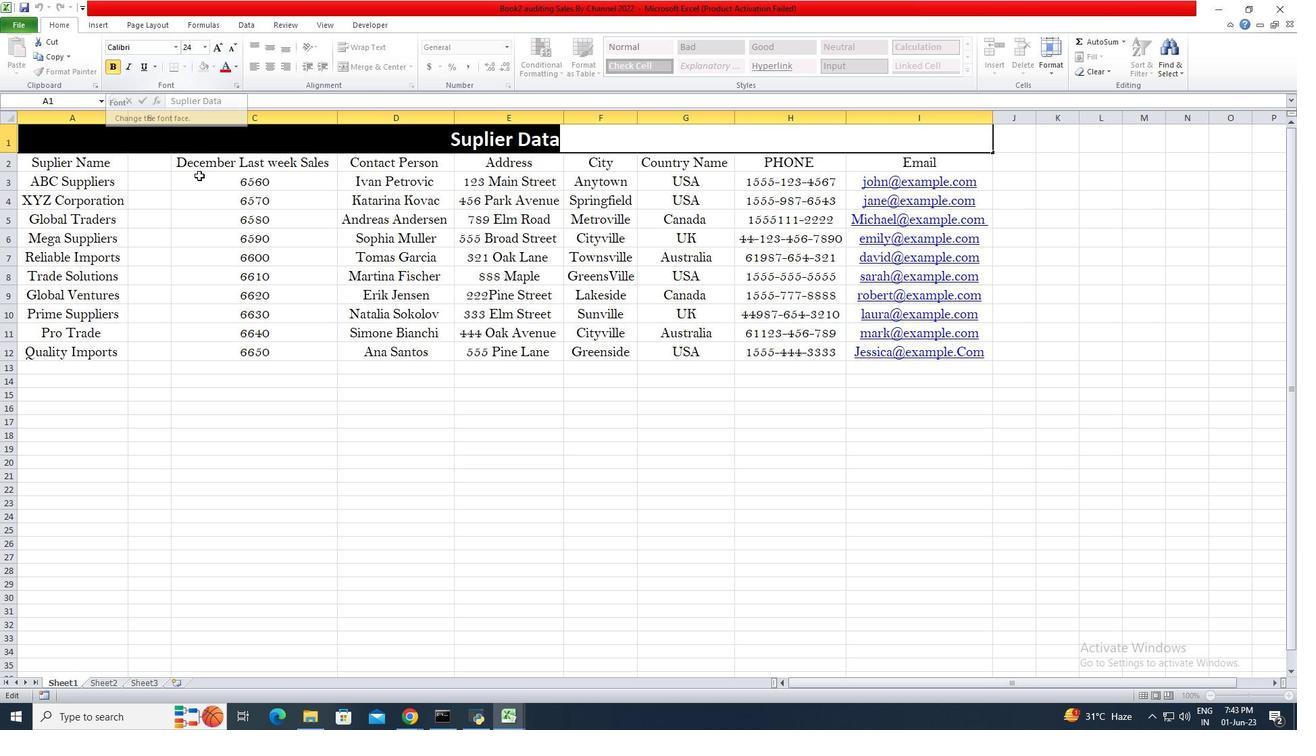 
Action: Mouse pressed left at (156, 176)
Screenshot: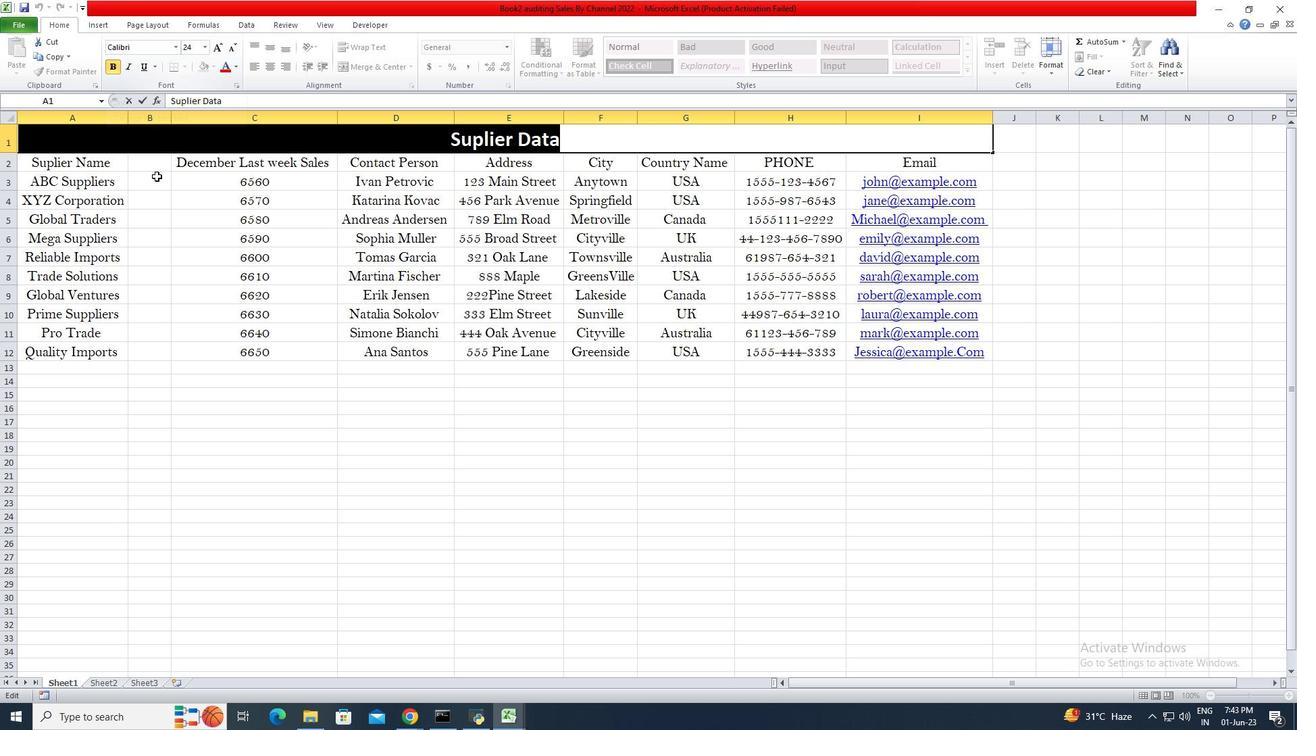 
Action: Mouse moved to (49, 158)
Screenshot: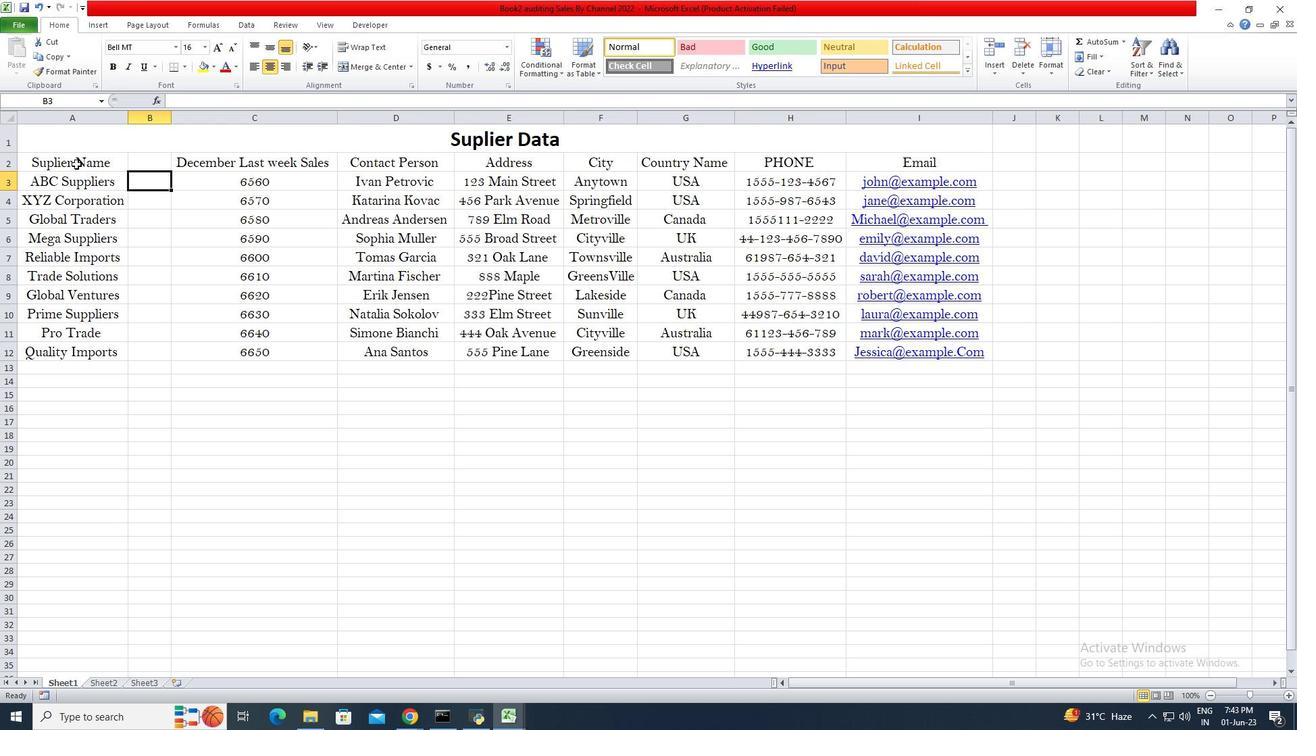 
Action: Mouse pressed left at (49, 158)
Screenshot: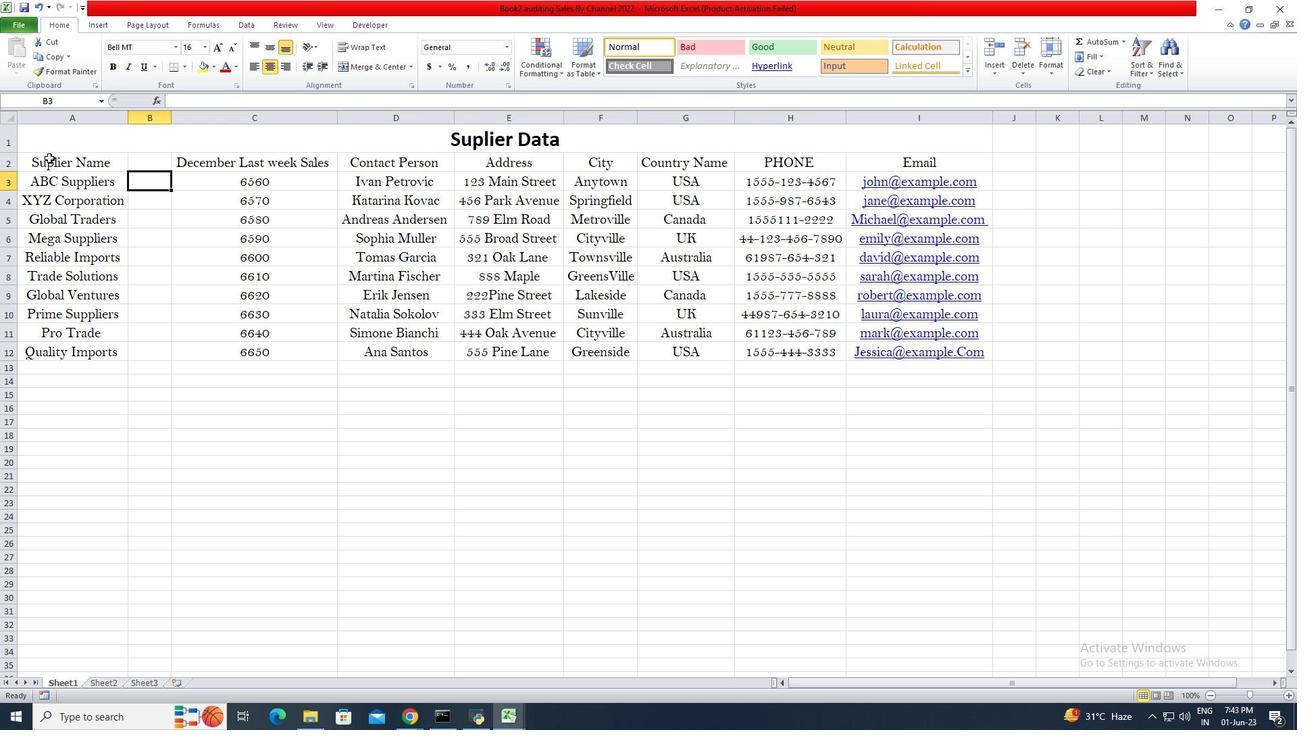 
Action: Mouse moved to (319, 289)
Screenshot: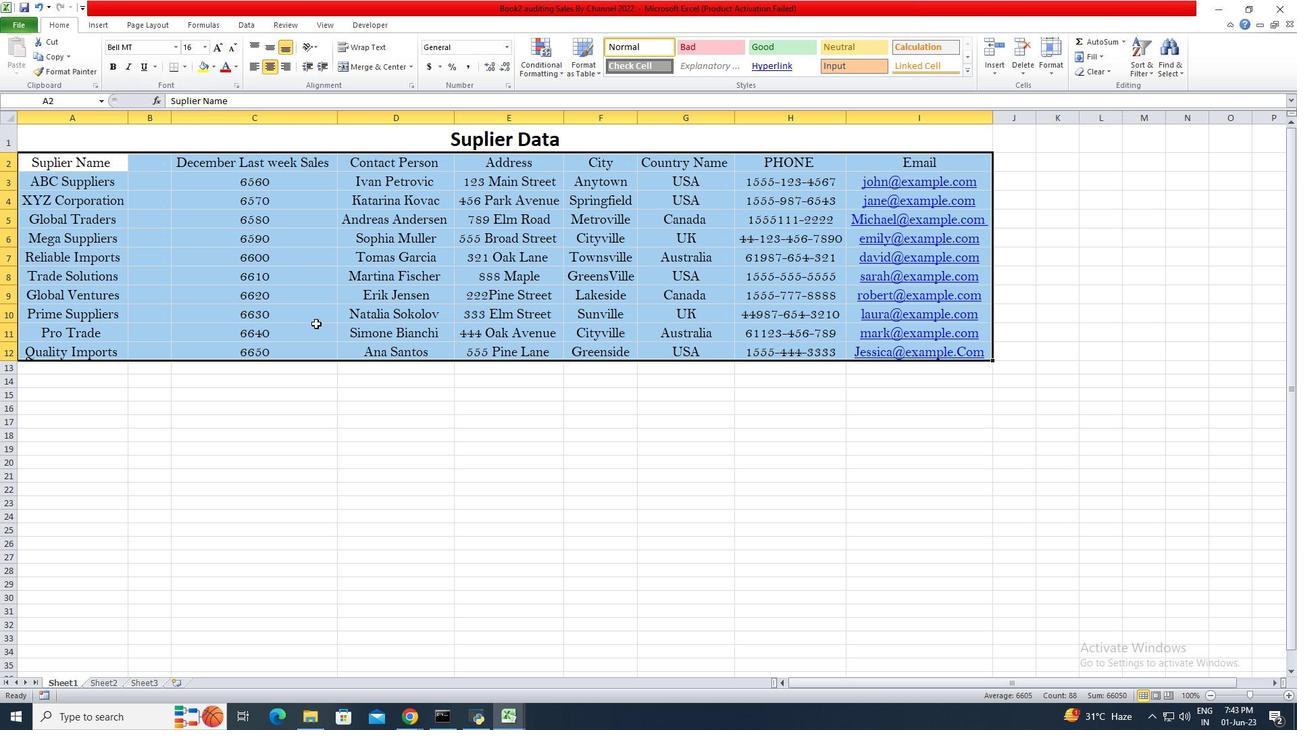 
Action: Mouse pressed left at (319, 289)
Screenshot: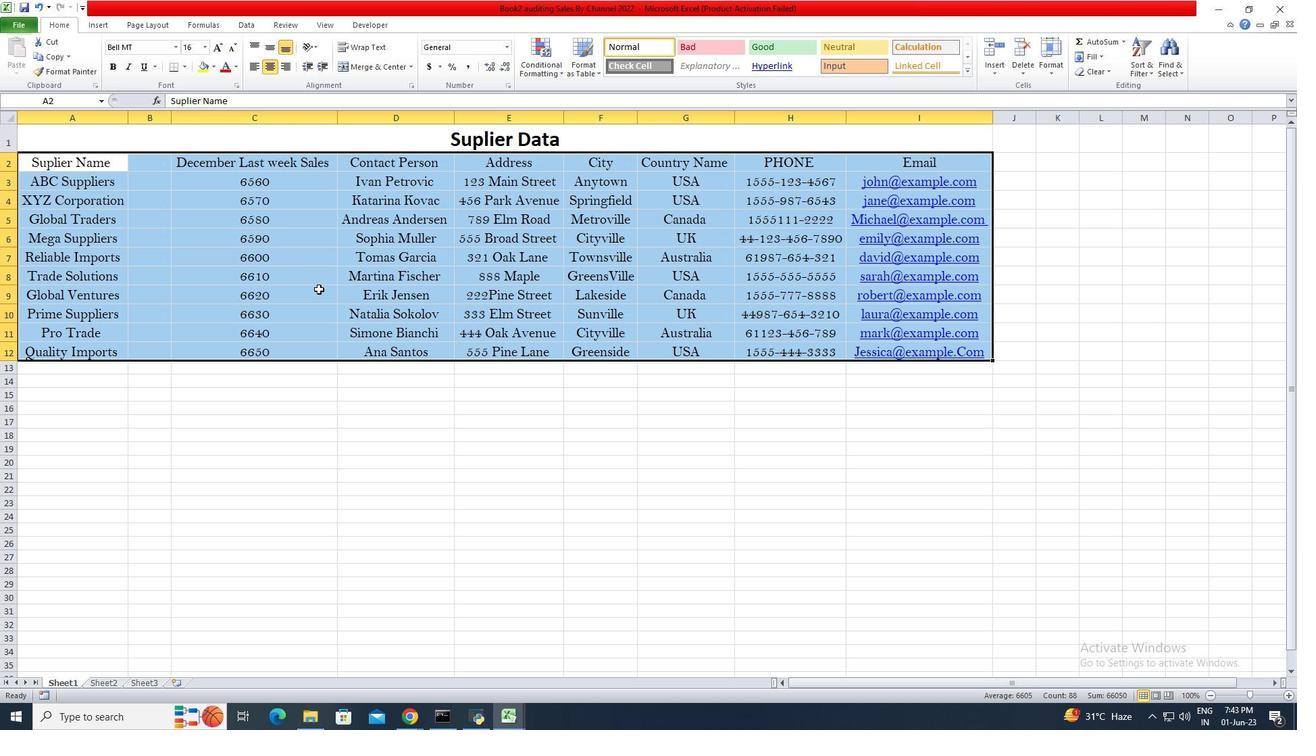 
Action: Mouse moved to (320, 288)
Screenshot: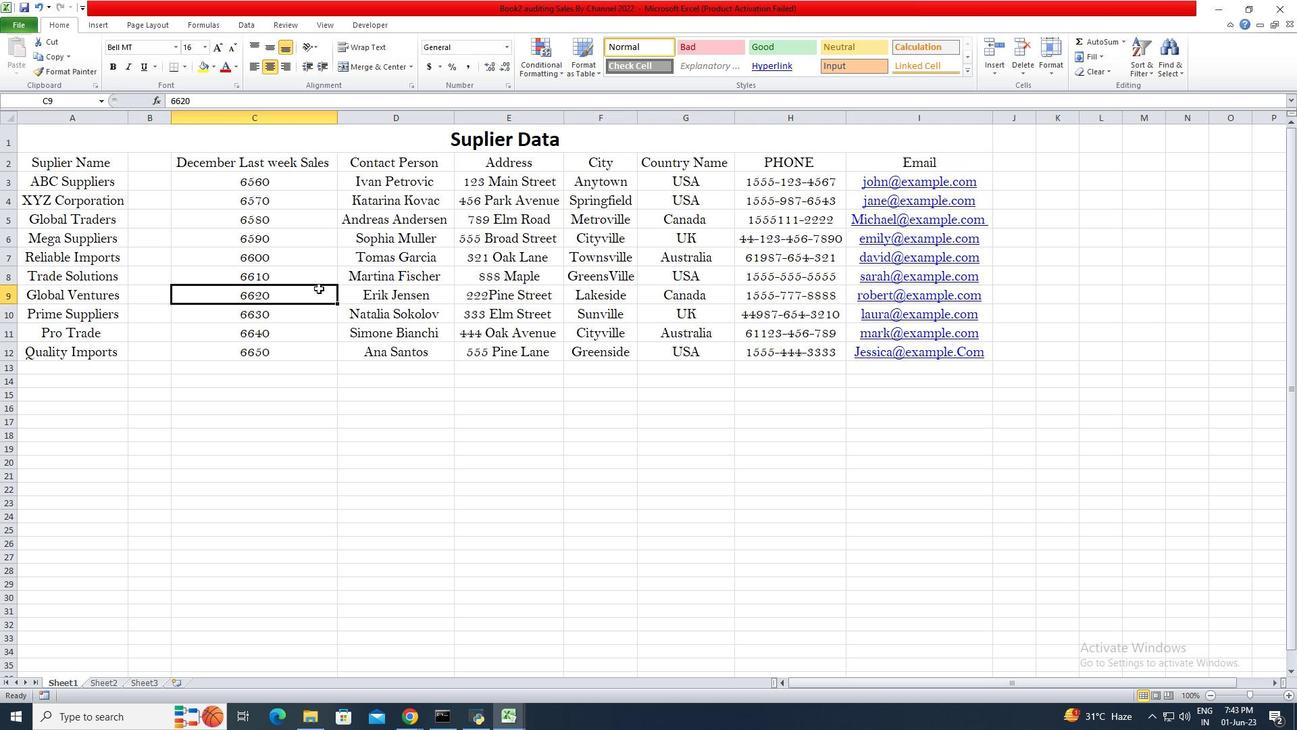 
